 Task: Search one way flight ticket for 1 adult, 6 children, 1 infant in seat and 1 infant on lap in business from Garden City: Garden City Regional Airport to Raleigh: Raleigh-durham International Airport on 8-5-2023. Choice of flights is Westjet. Number of bags: 2 checked bags. Price is upto 85000. Outbound departure time preference is 21:30.
Action: Mouse moved to (348, 344)
Screenshot: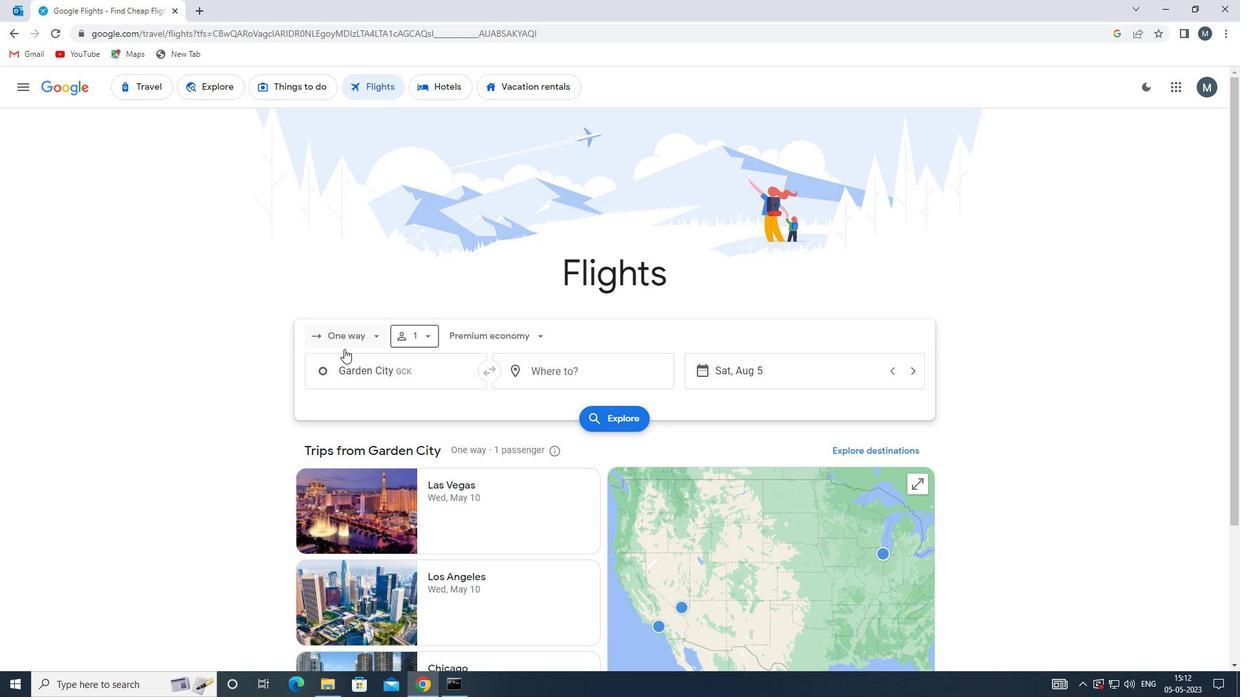 
Action: Mouse pressed left at (348, 344)
Screenshot: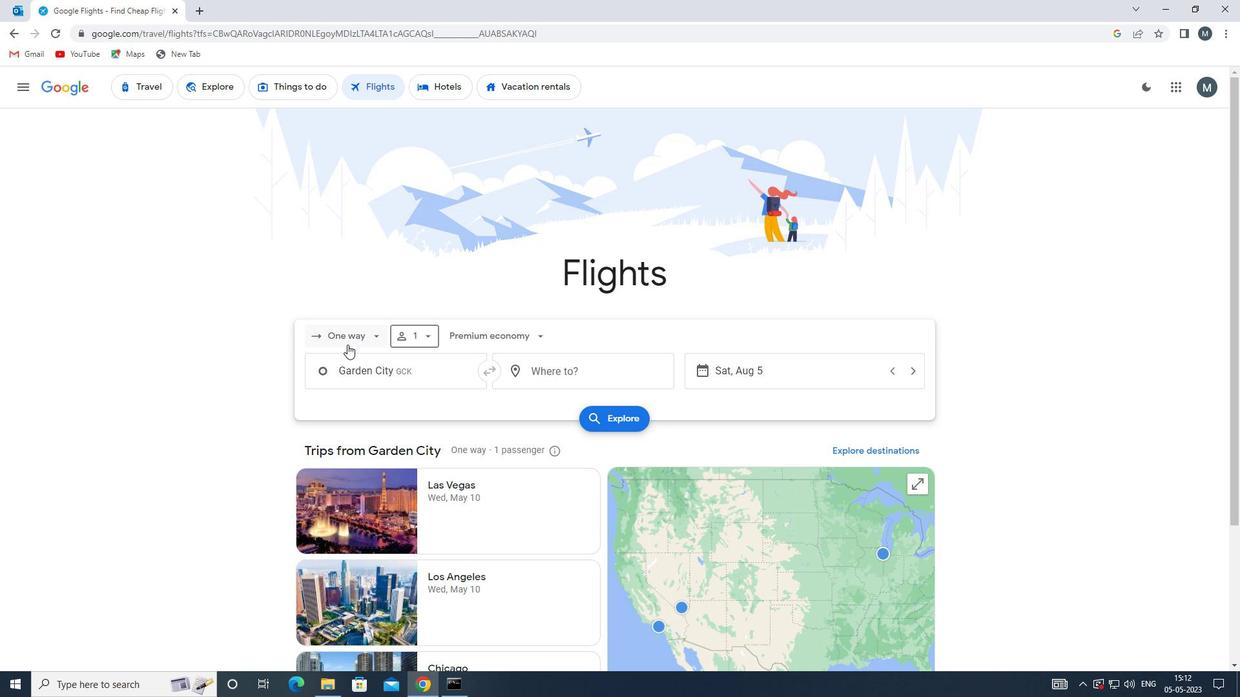 
Action: Mouse moved to (369, 394)
Screenshot: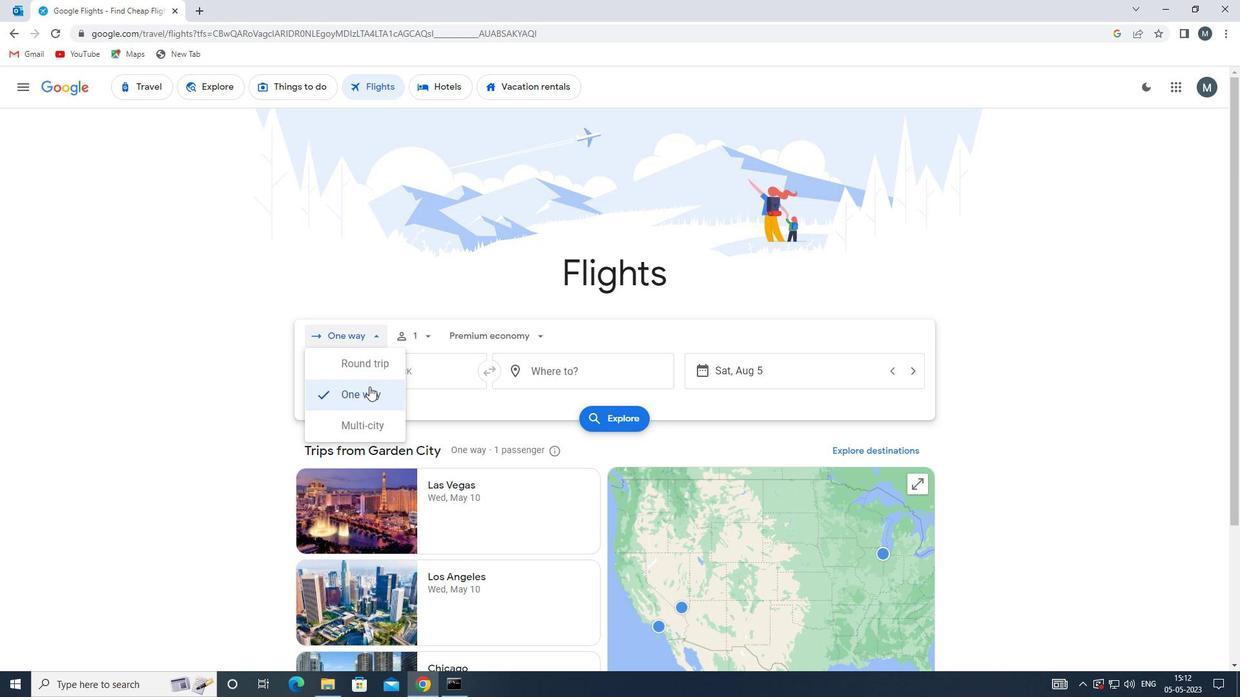 
Action: Mouse pressed left at (369, 394)
Screenshot: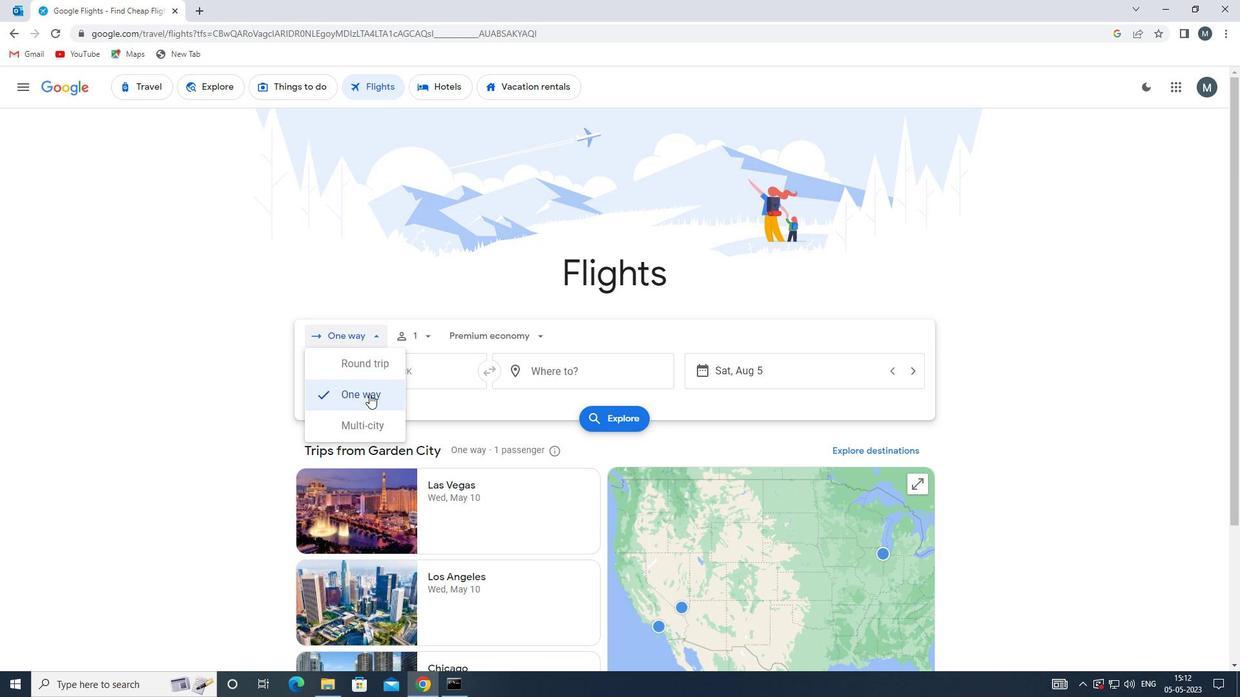 
Action: Mouse moved to (427, 336)
Screenshot: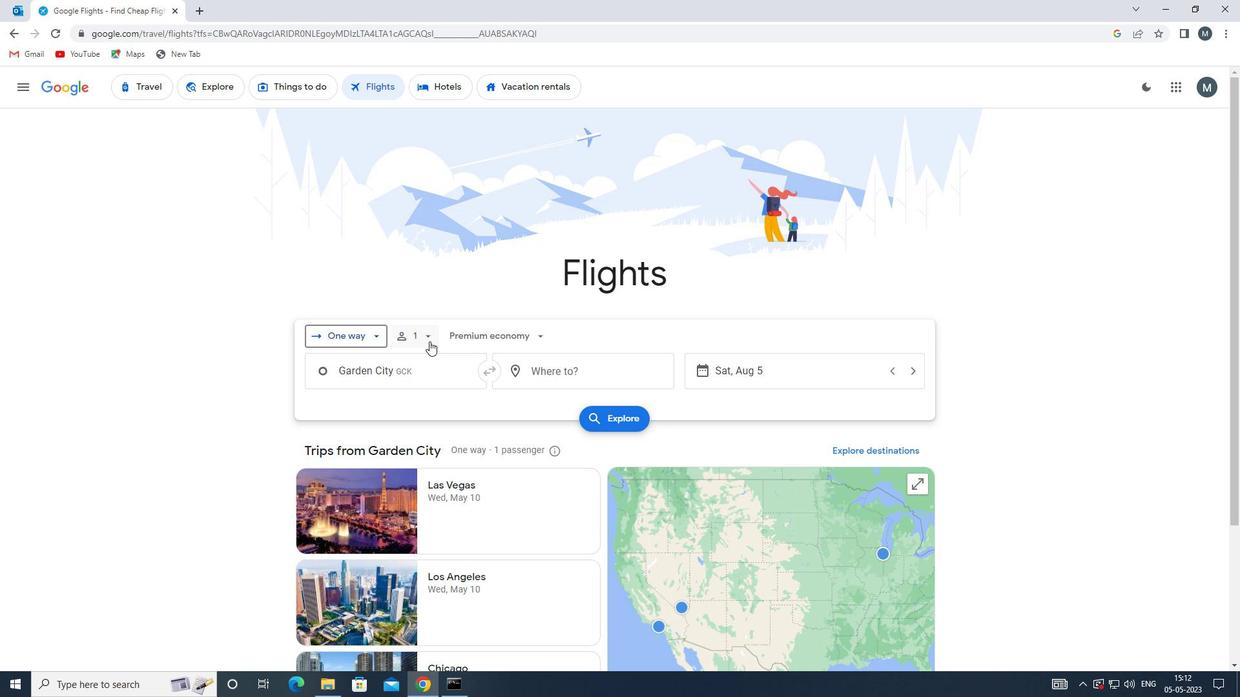 
Action: Mouse pressed left at (427, 336)
Screenshot: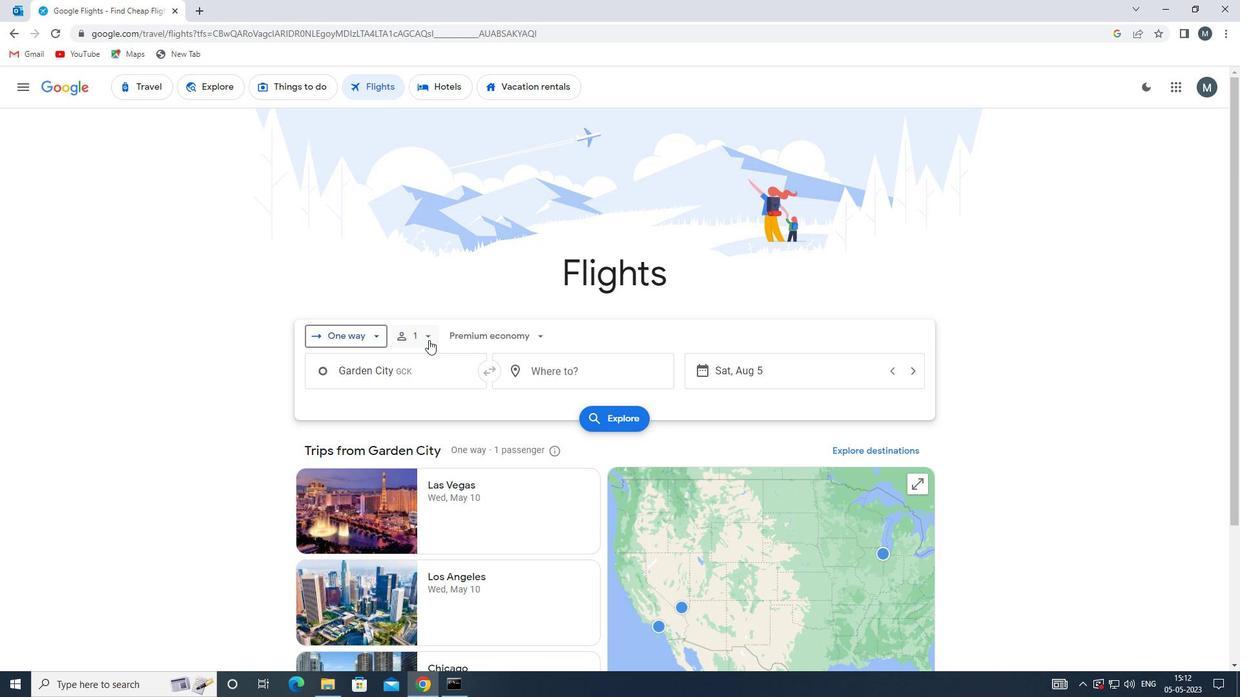 
Action: Mouse moved to (520, 403)
Screenshot: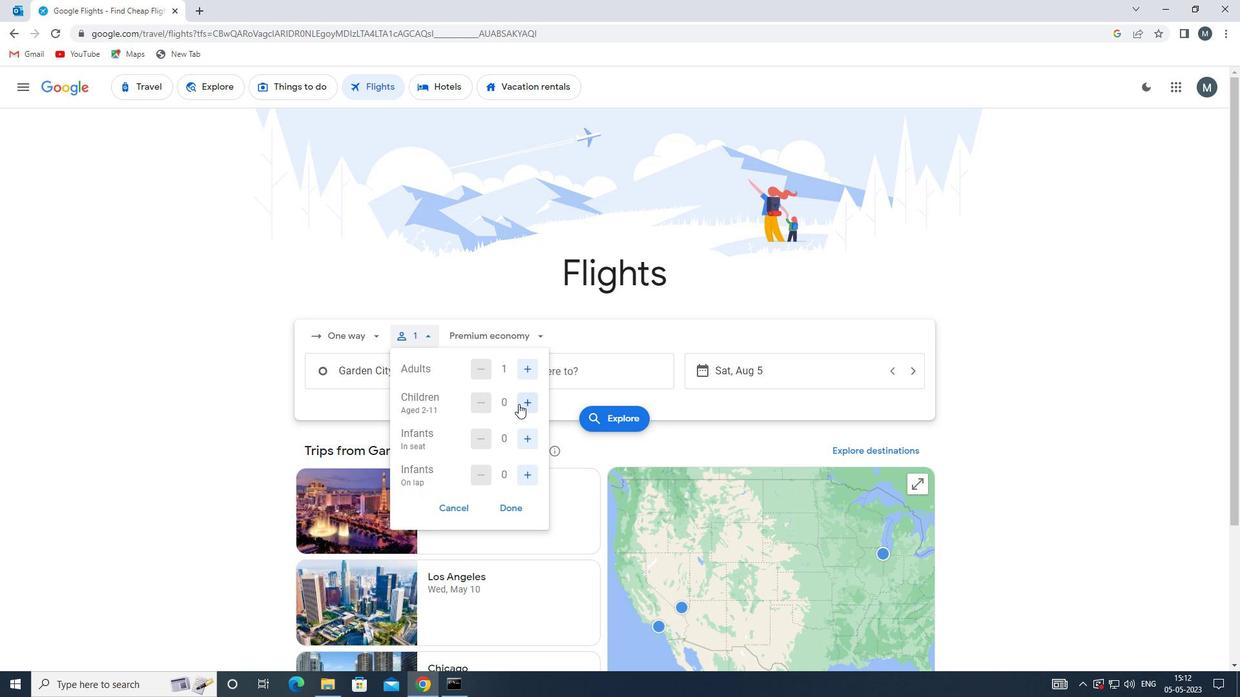 
Action: Mouse pressed left at (520, 403)
Screenshot: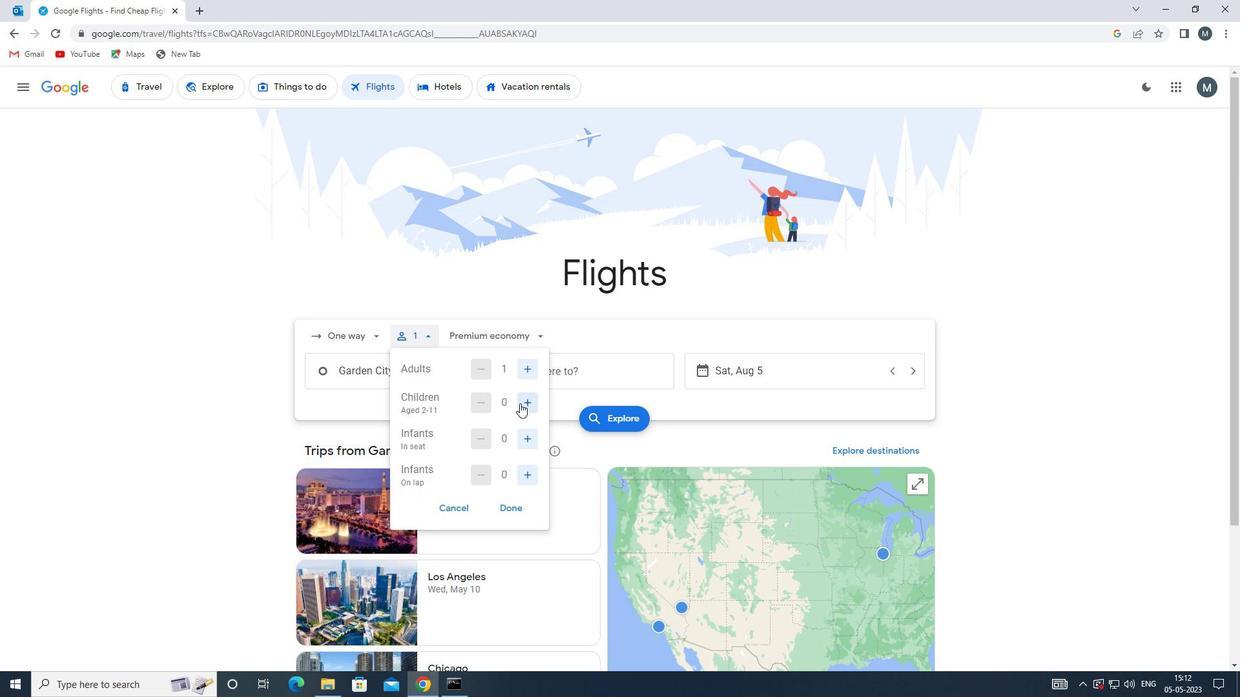 
Action: Mouse moved to (520, 403)
Screenshot: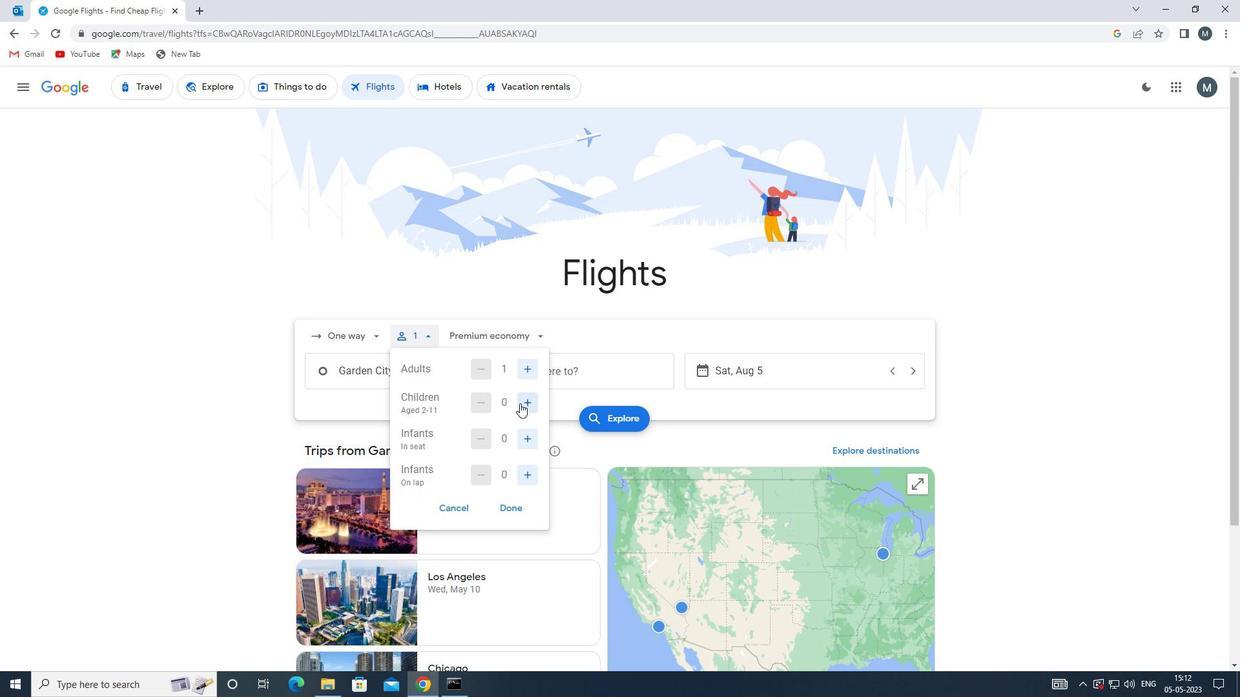 
Action: Mouse pressed left at (520, 403)
Screenshot: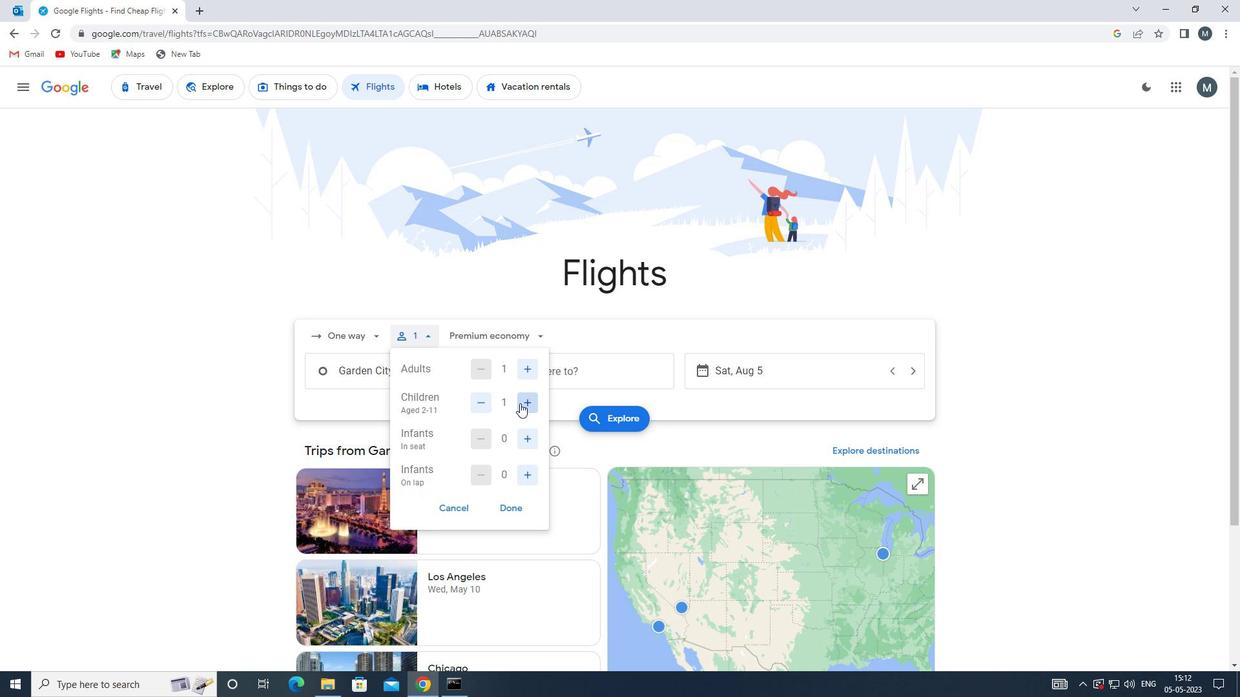 
Action: Mouse pressed left at (520, 403)
Screenshot: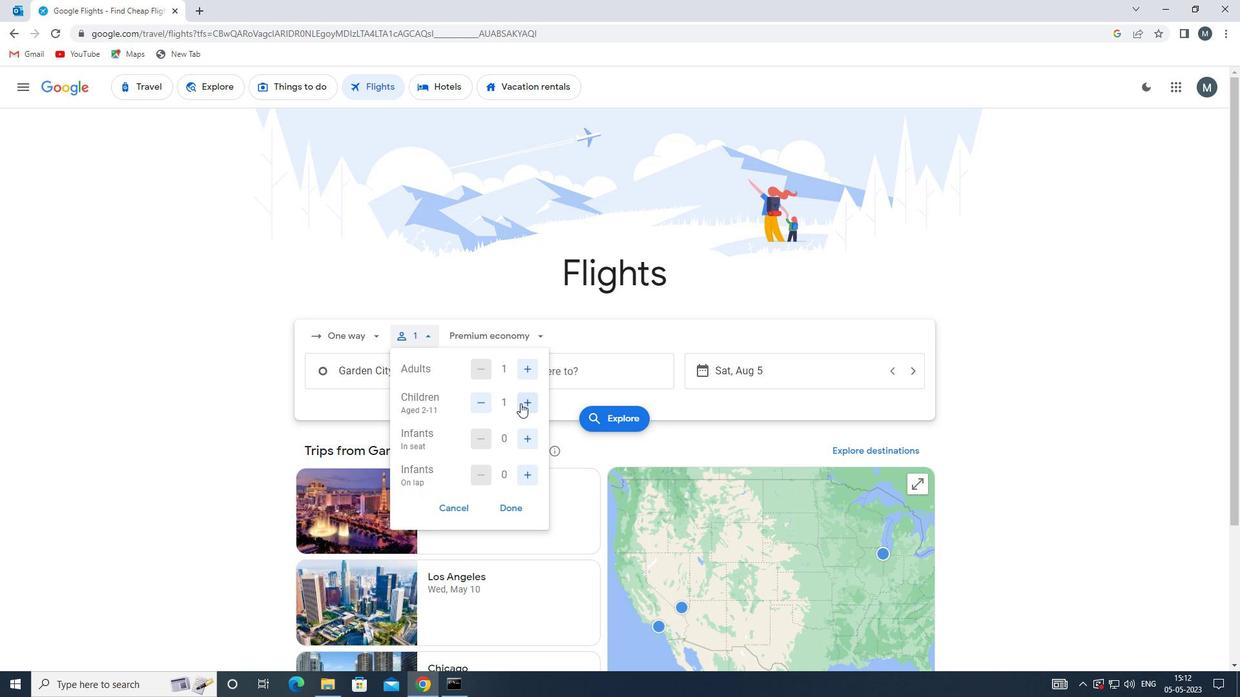 
Action: Mouse moved to (521, 403)
Screenshot: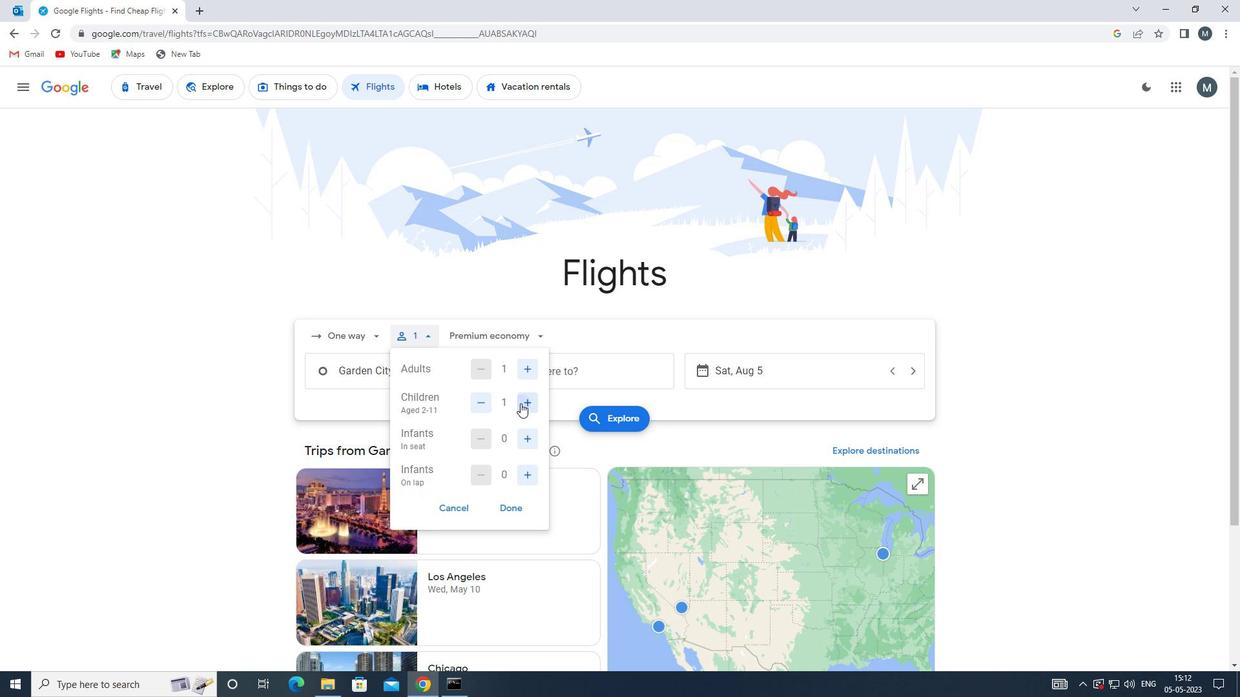 
Action: Mouse pressed left at (521, 403)
Screenshot: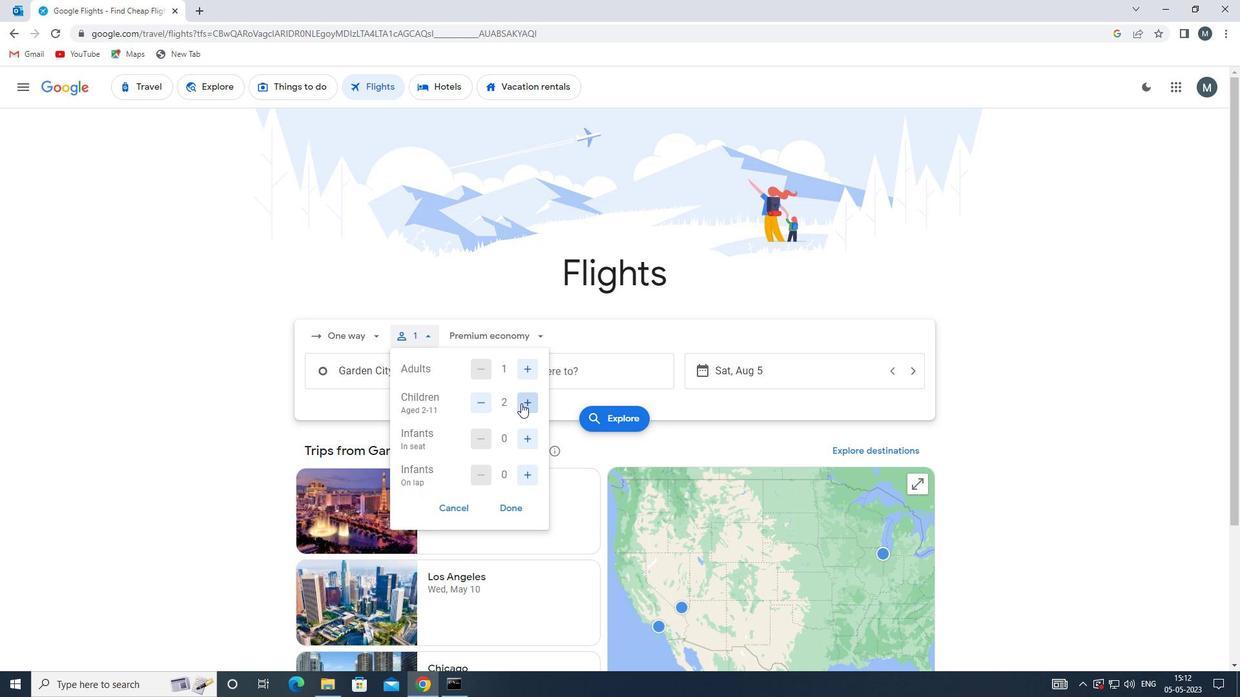 
Action: Mouse pressed left at (521, 403)
Screenshot: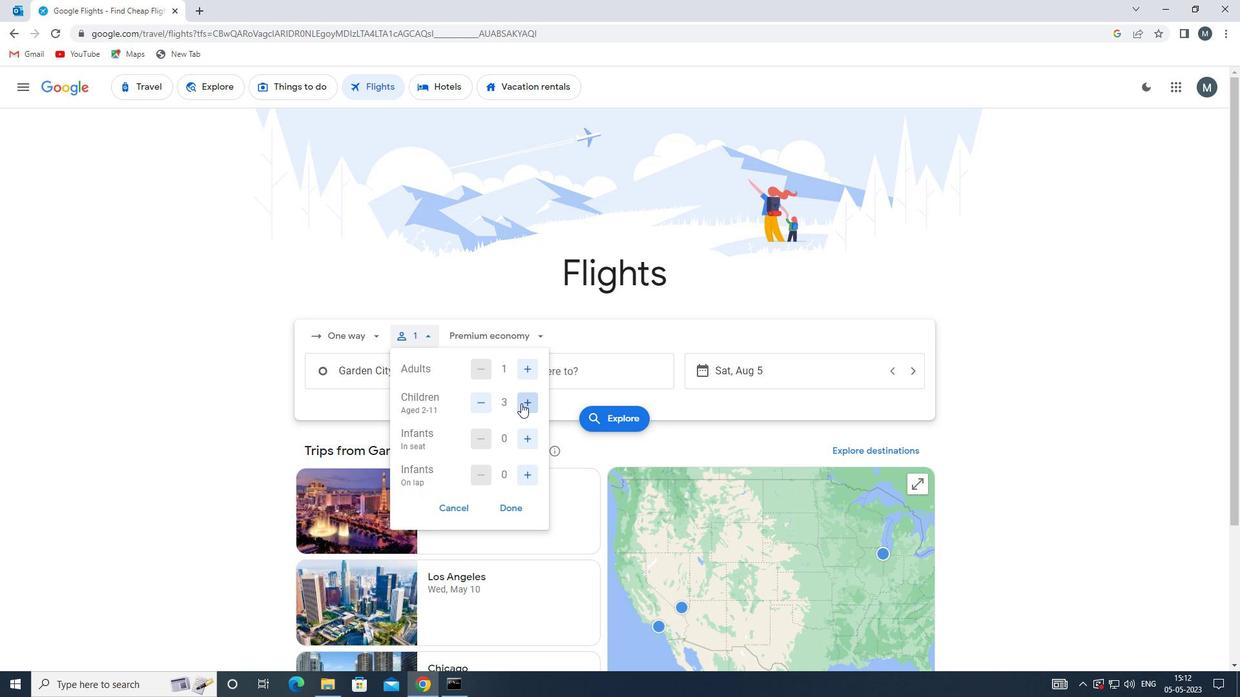 
Action: Mouse pressed left at (521, 403)
Screenshot: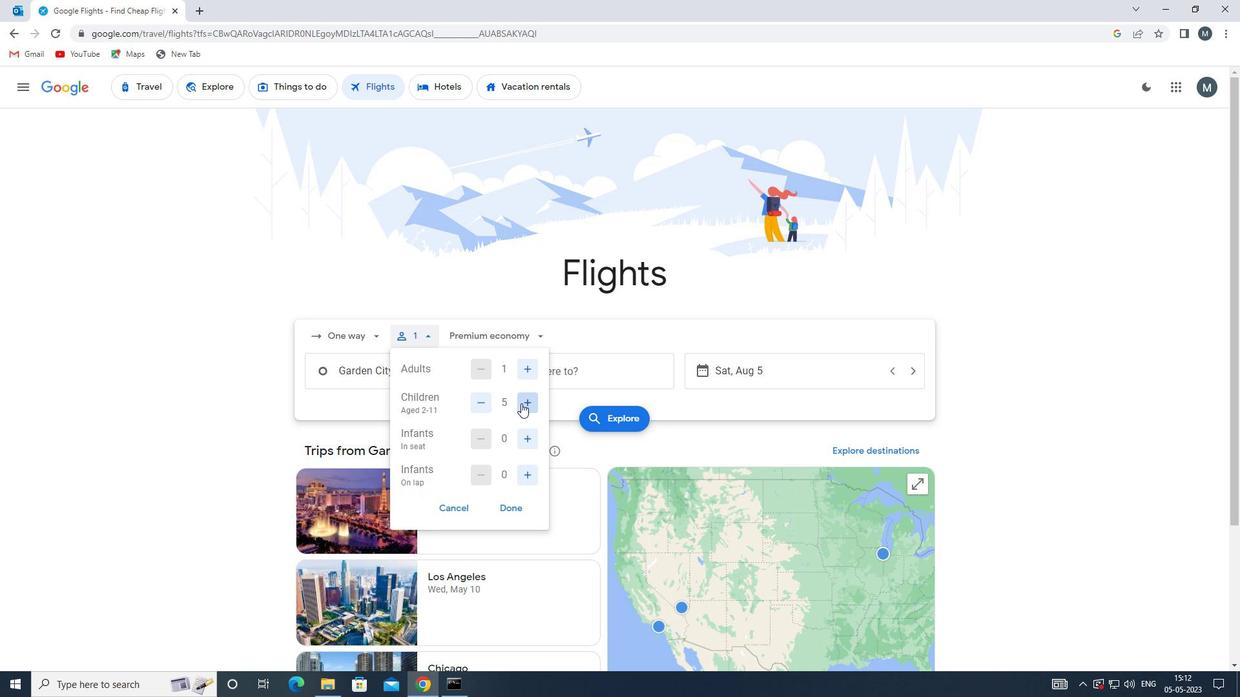 
Action: Mouse moved to (529, 438)
Screenshot: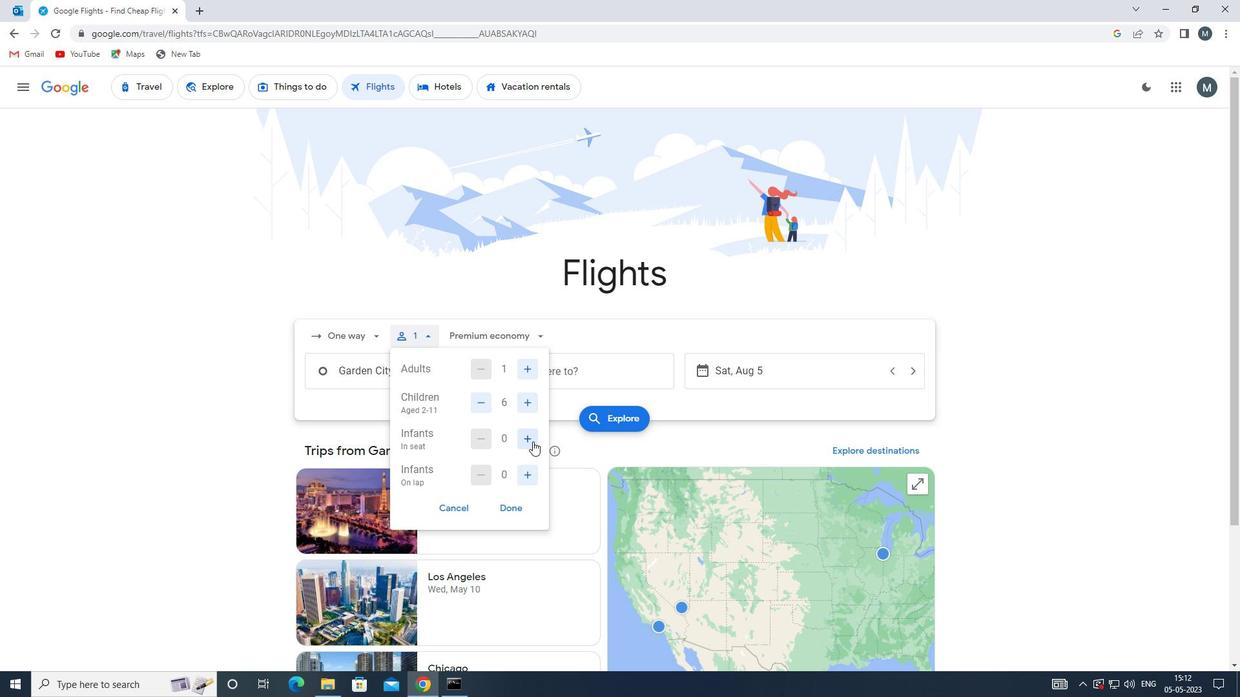 
Action: Mouse pressed left at (529, 438)
Screenshot: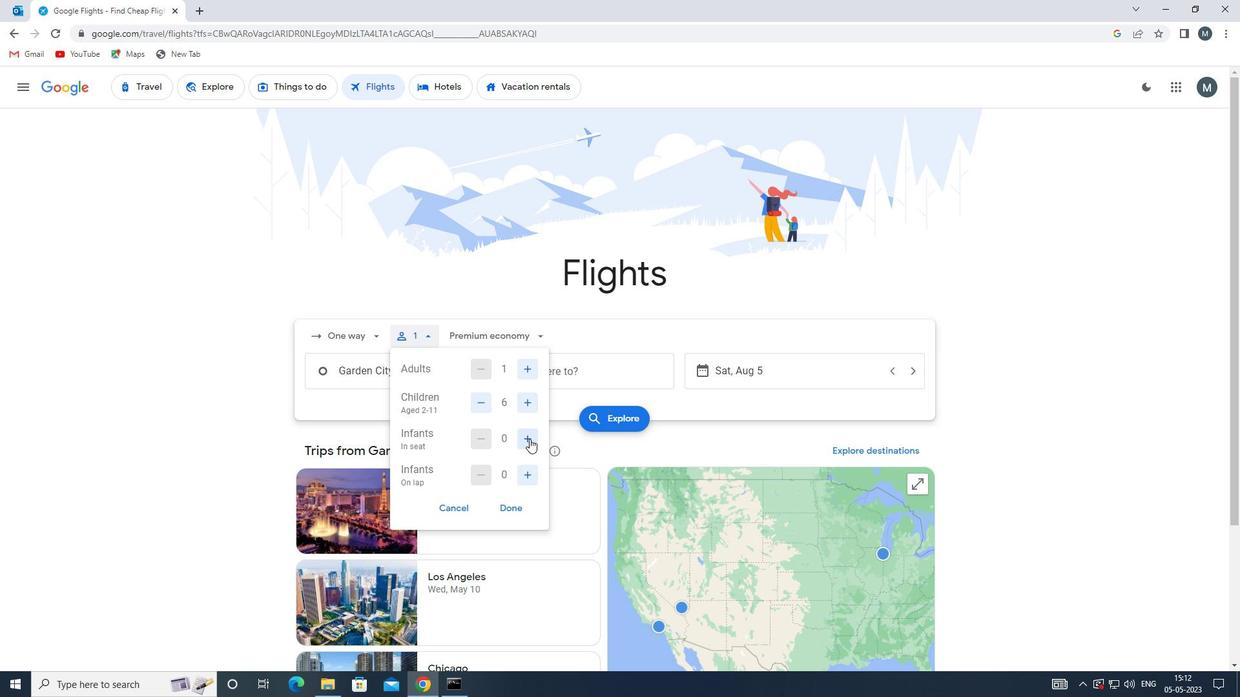 
Action: Mouse moved to (526, 474)
Screenshot: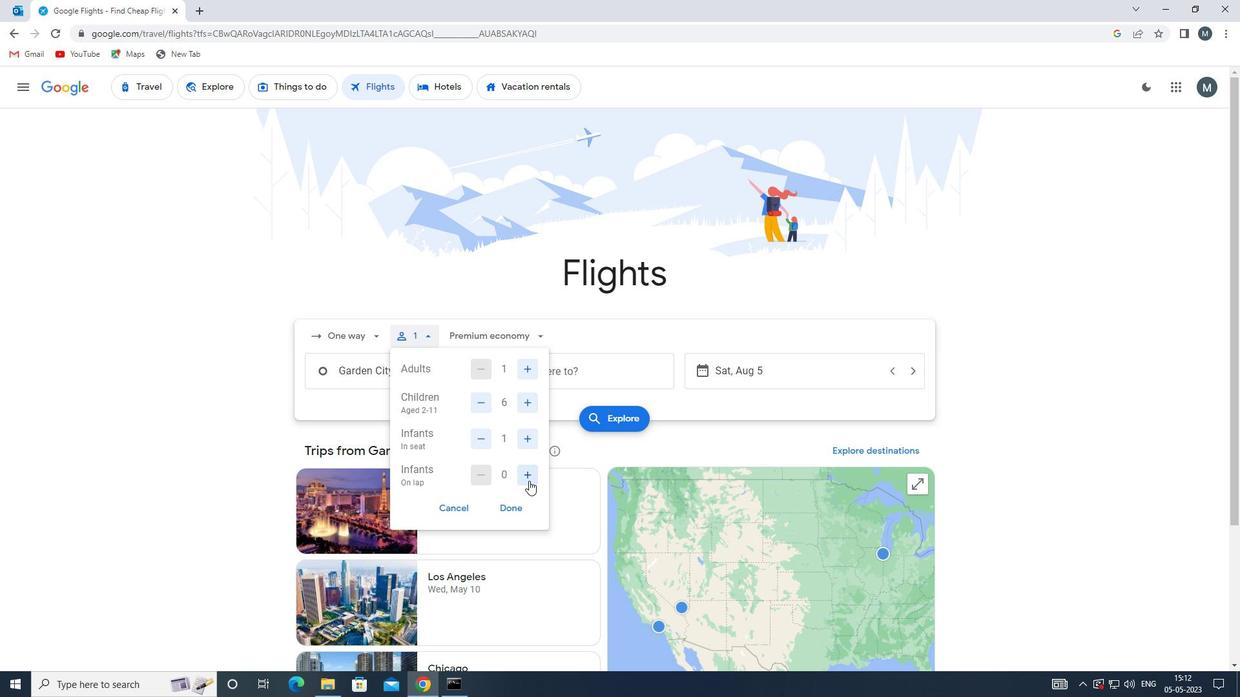 
Action: Mouse pressed left at (526, 474)
Screenshot: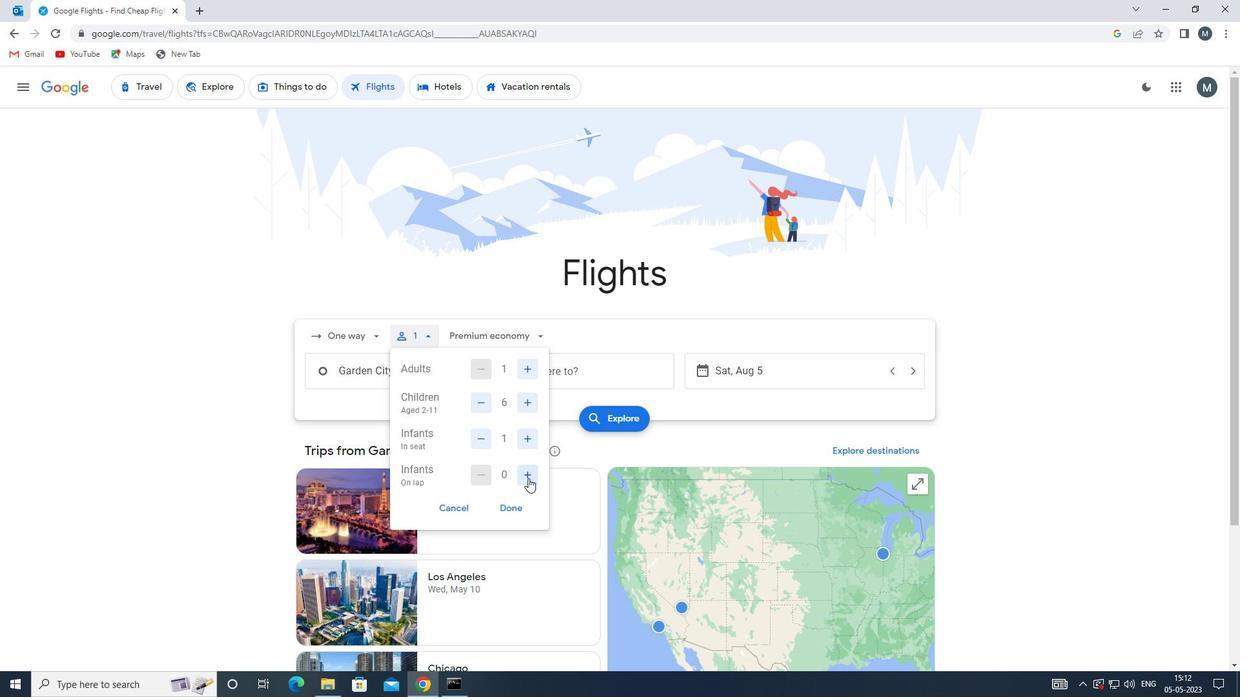 
Action: Mouse moved to (516, 507)
Screenshot: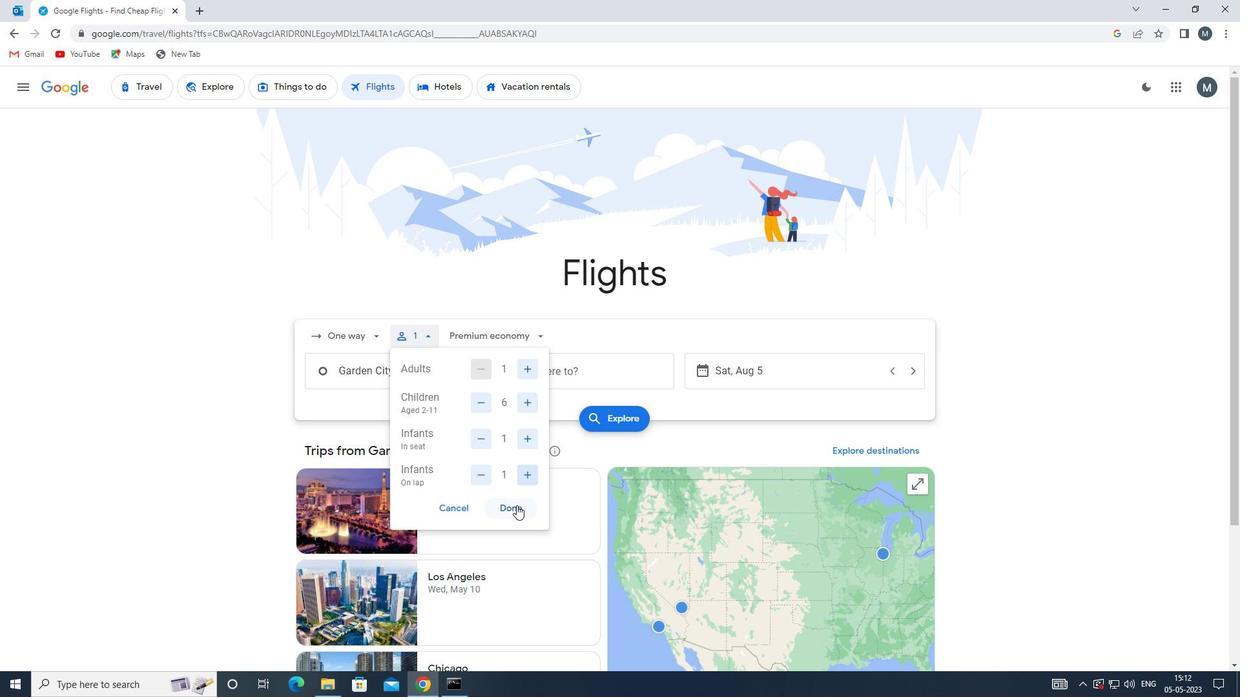 
Action: Mouse pressed left at (516, 507)
Screenshot: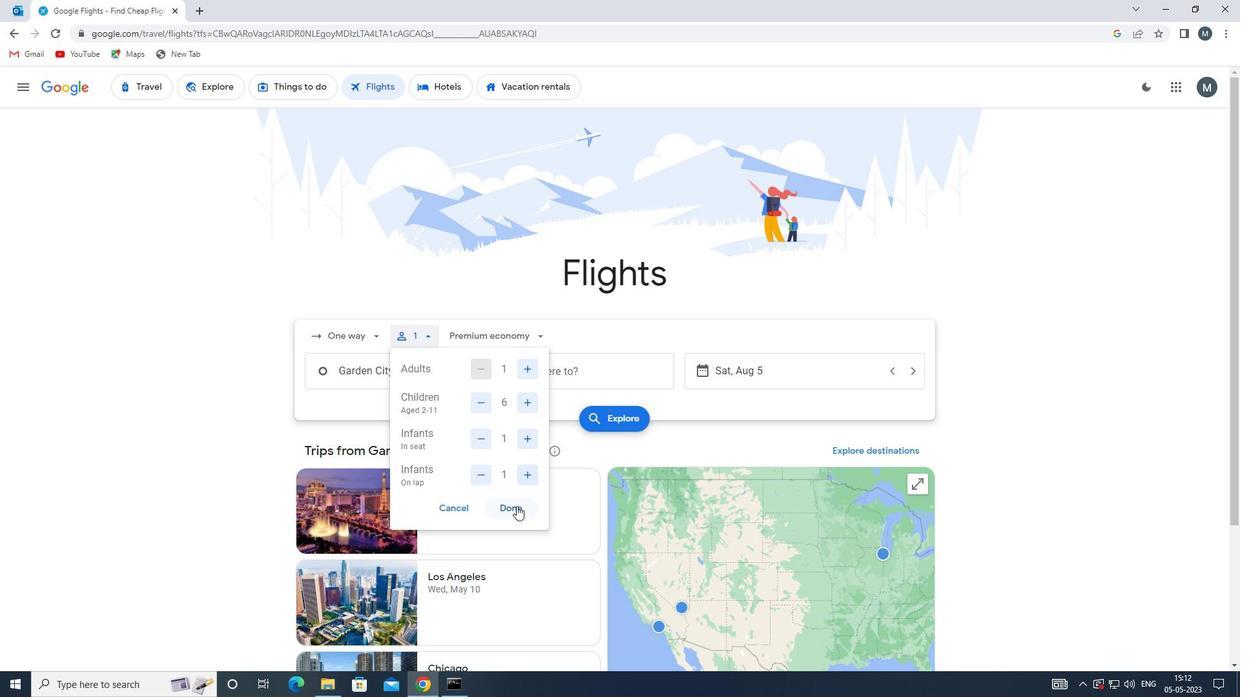 
Action: Mouse moved to (504, 334)
Screenshot: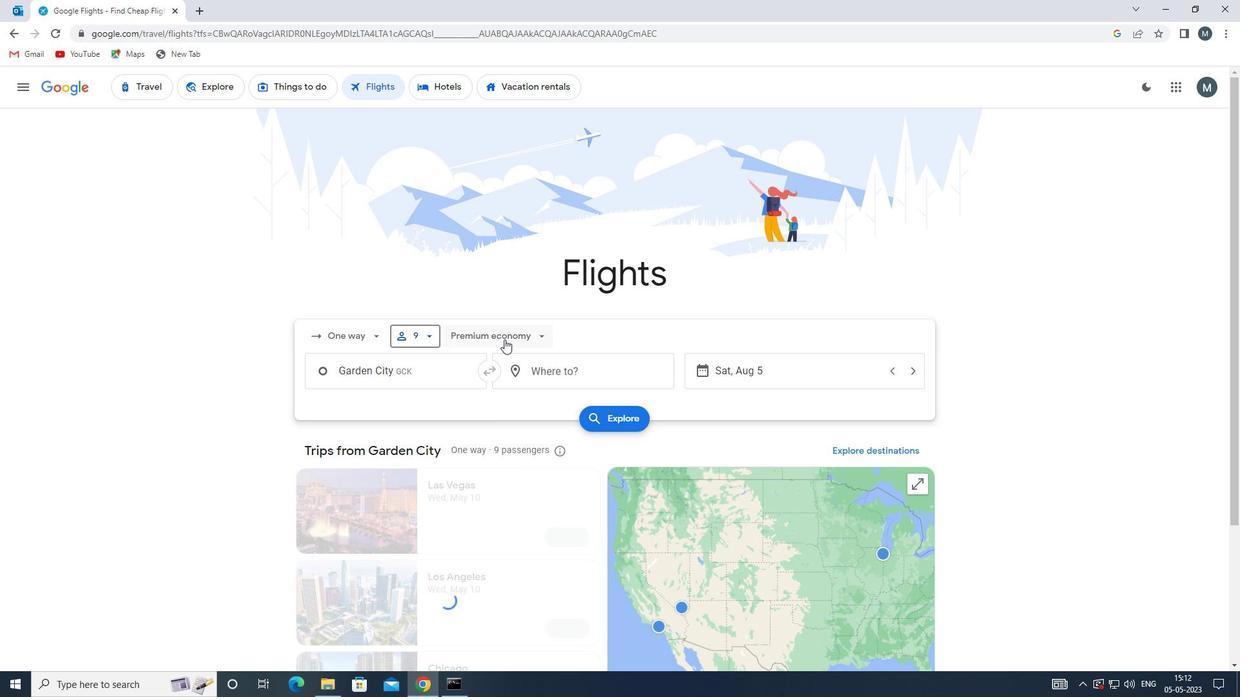 
Action: Mouse pressed left at (504, 334)
Screenshot: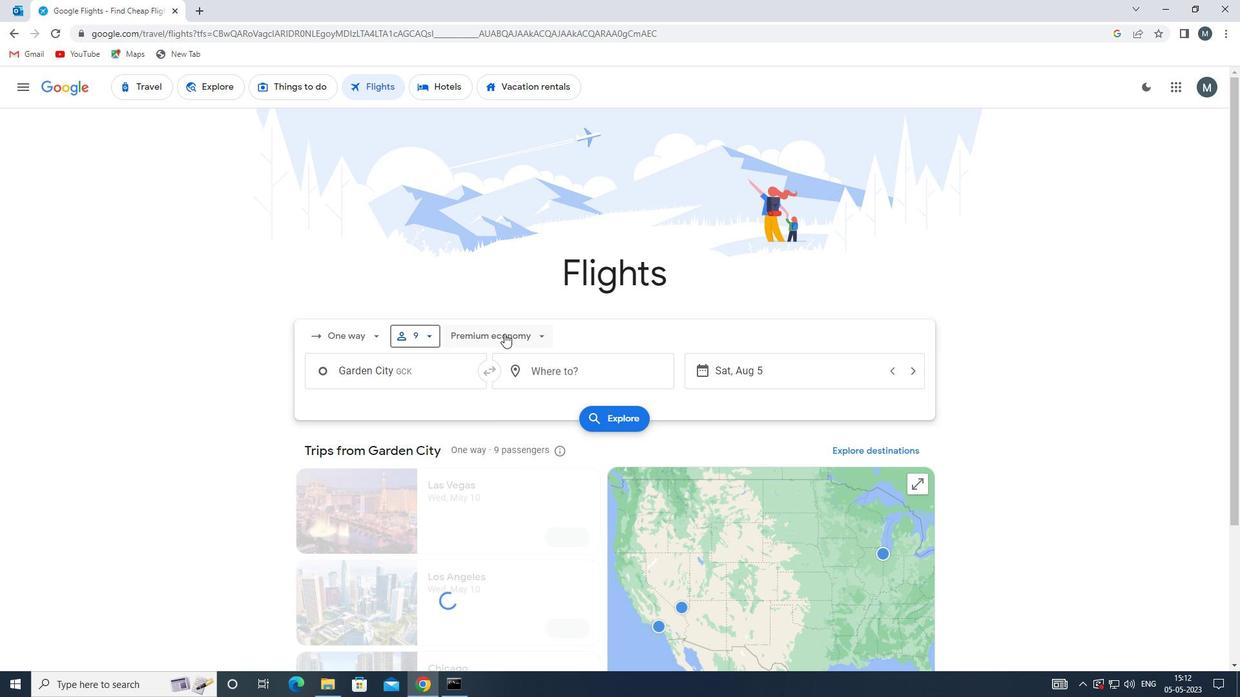 
Action: Mouse moved to (515, 422)
Screenshot: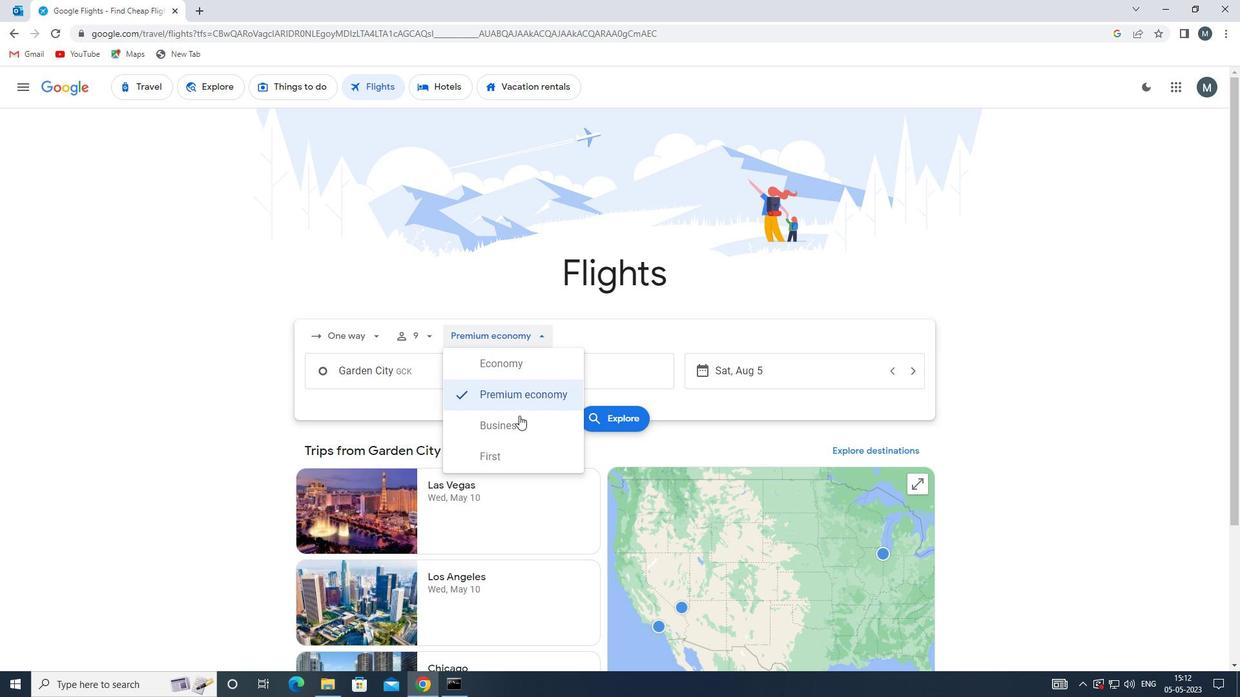 
Action: Mouse pressed left at (515, 422)
Screenshot: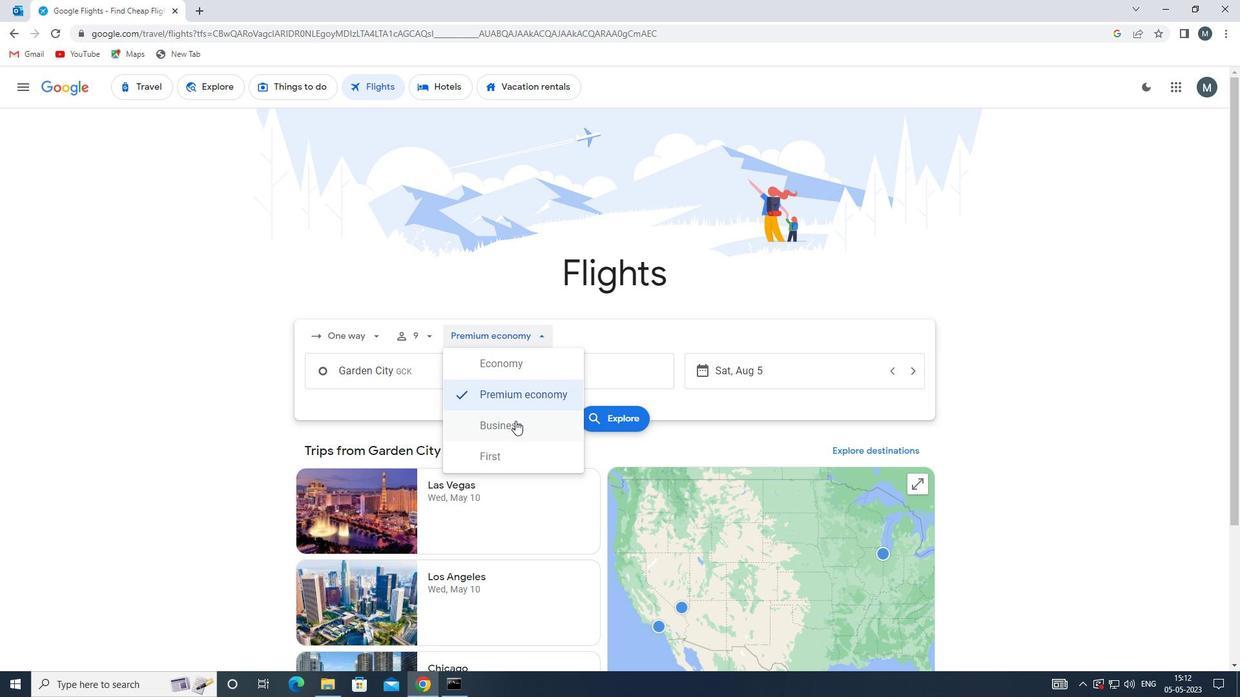 
Action: Mouse moved to (420, 368)
Screenshot: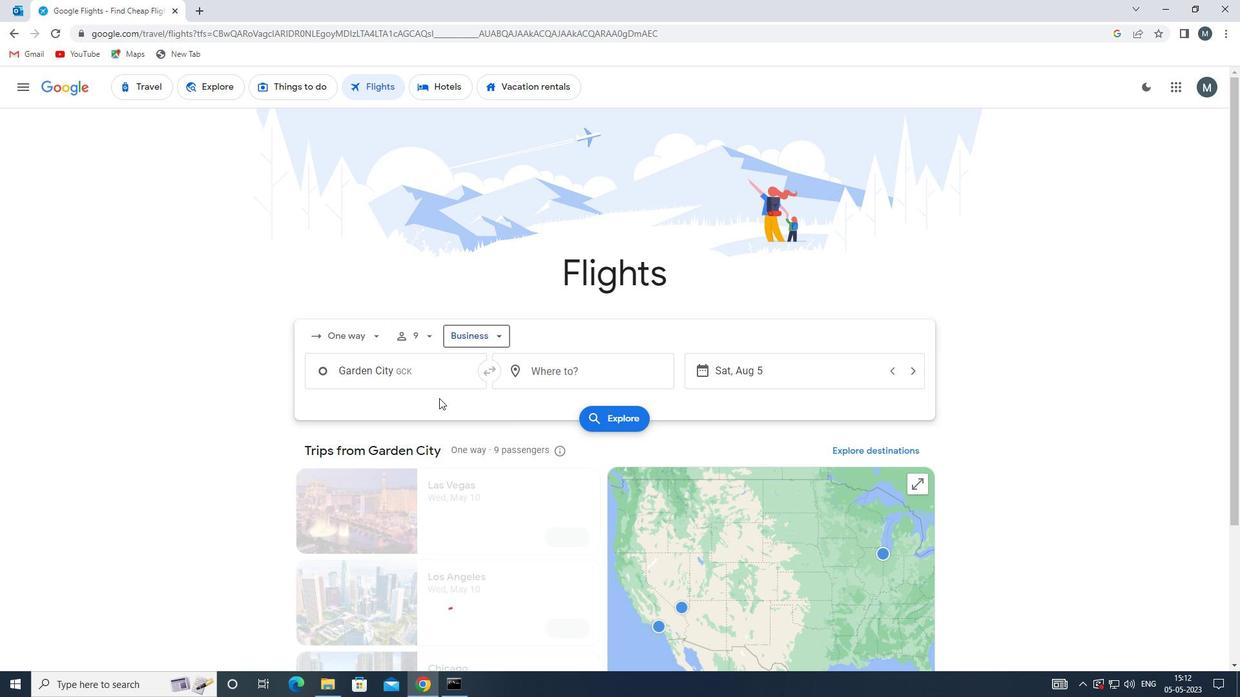 
Action: Mouse pressed left at (420, 368)
Screenshot: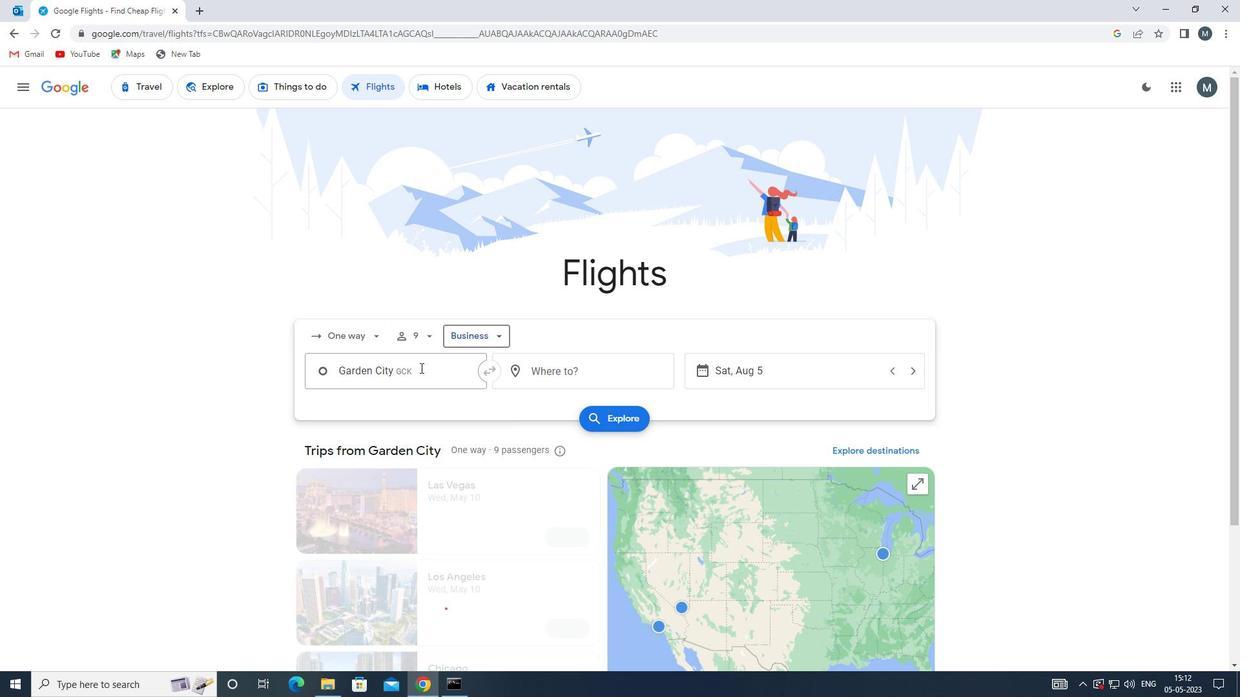 
Action: Mouse moved to (427, 473)
Screenshot: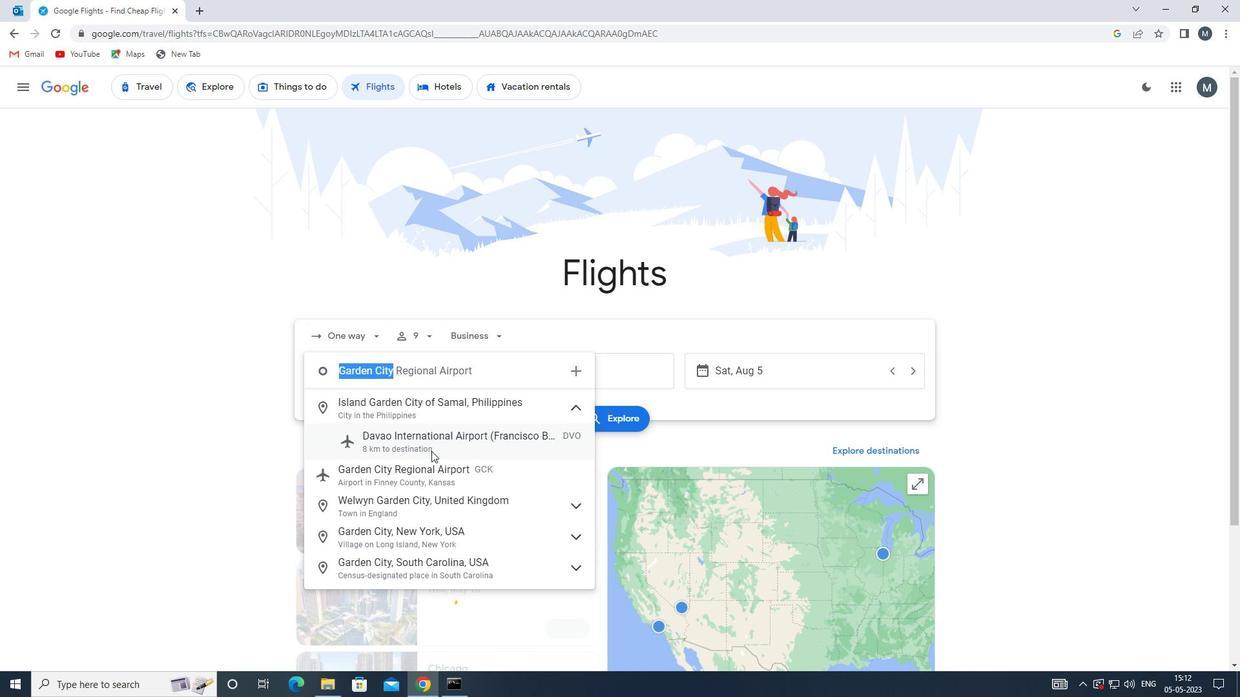 
Action: Mouse pressed left at (427, 473)
Screenshot: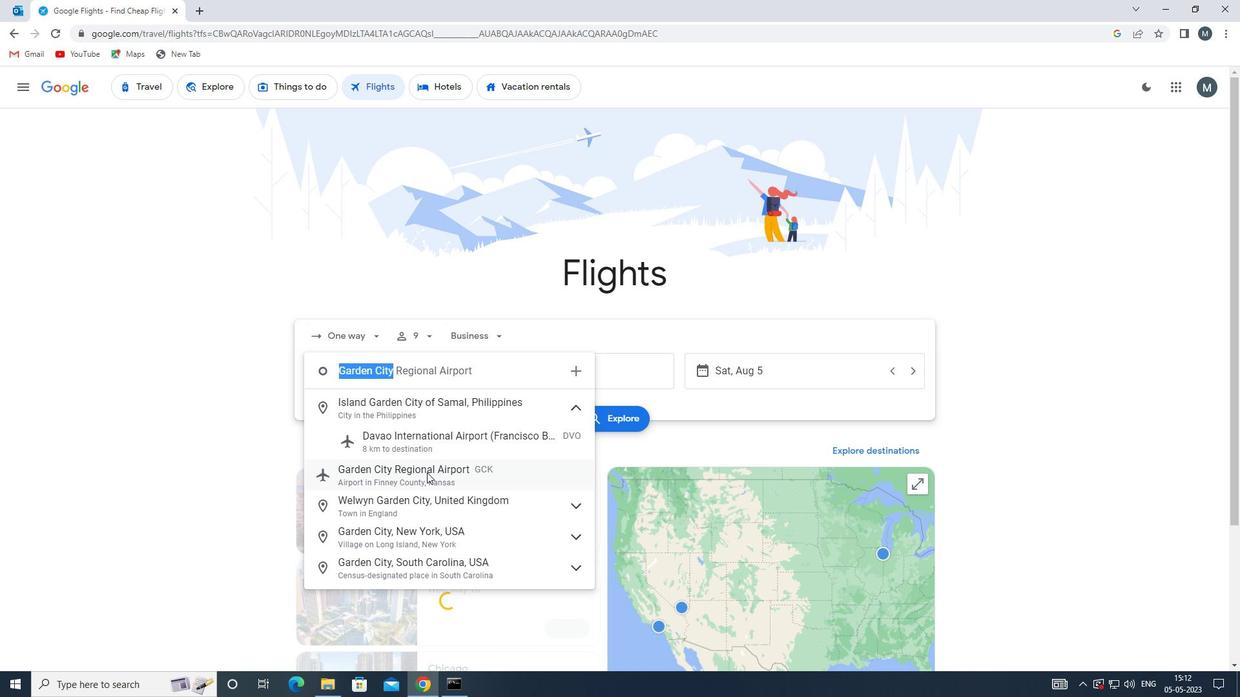 
Action: Mouse moved to (557, 370)
Screenshot: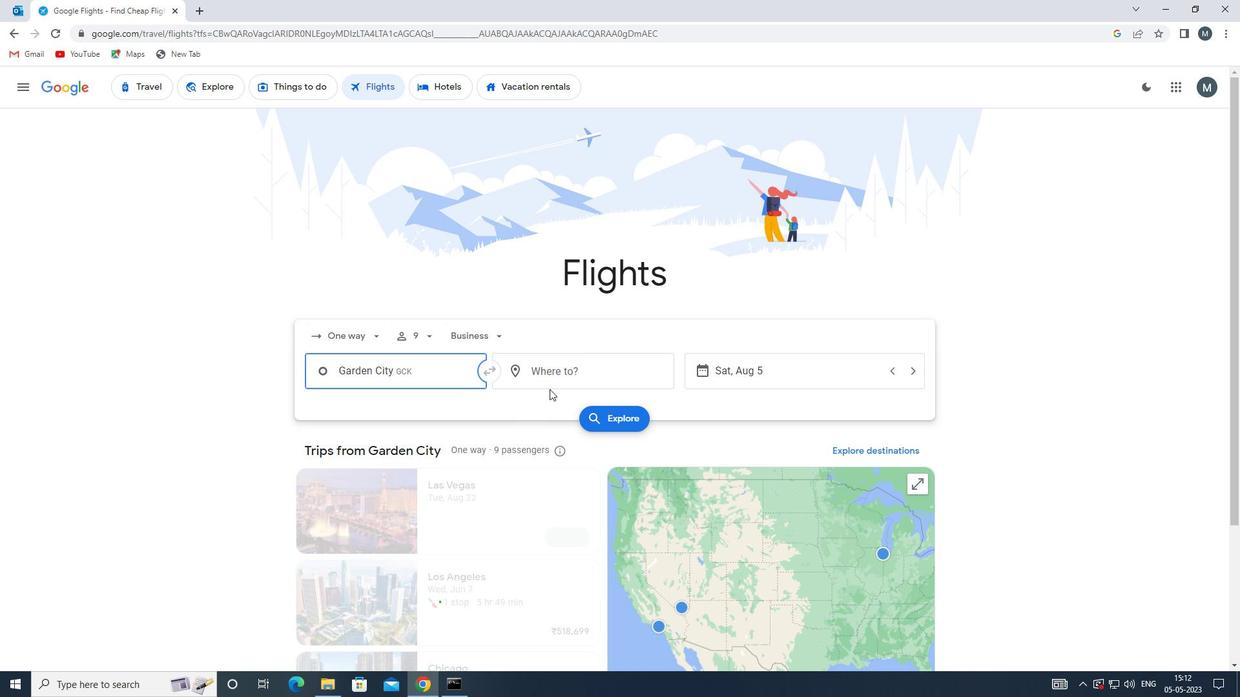 
Action: Mouse pressed left at (557, 370)
Screenshot: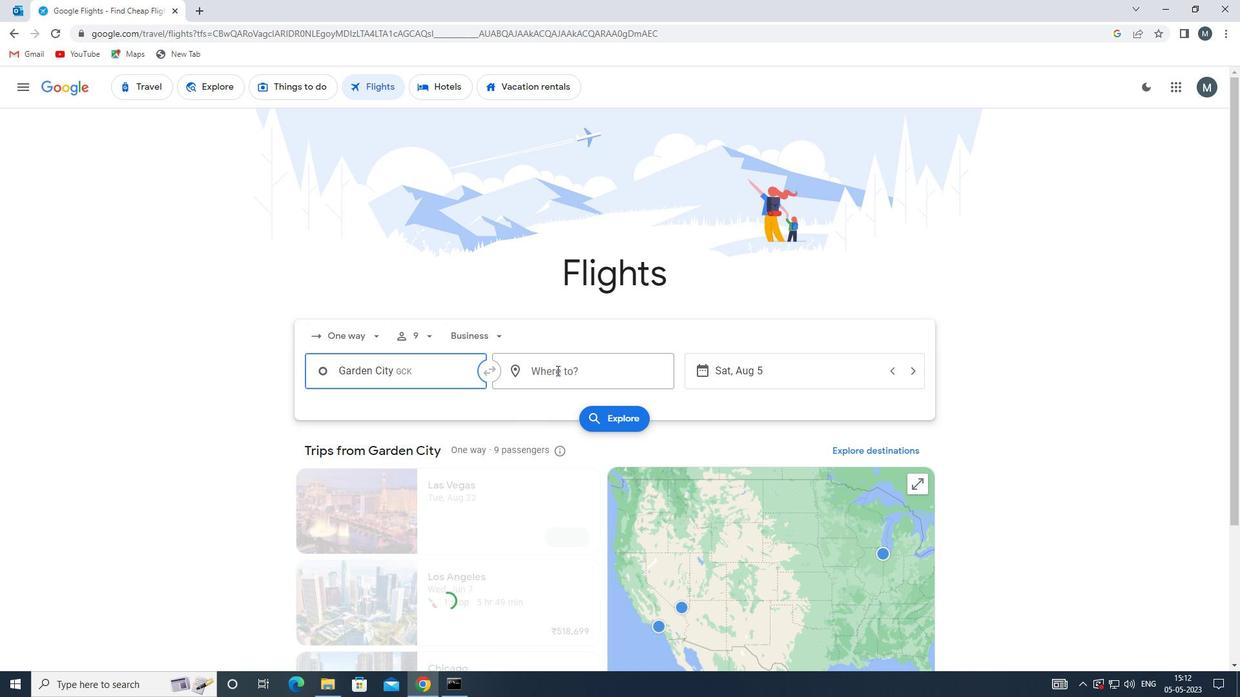 
Action: Mouse moved to (554, 370)
Screenshot: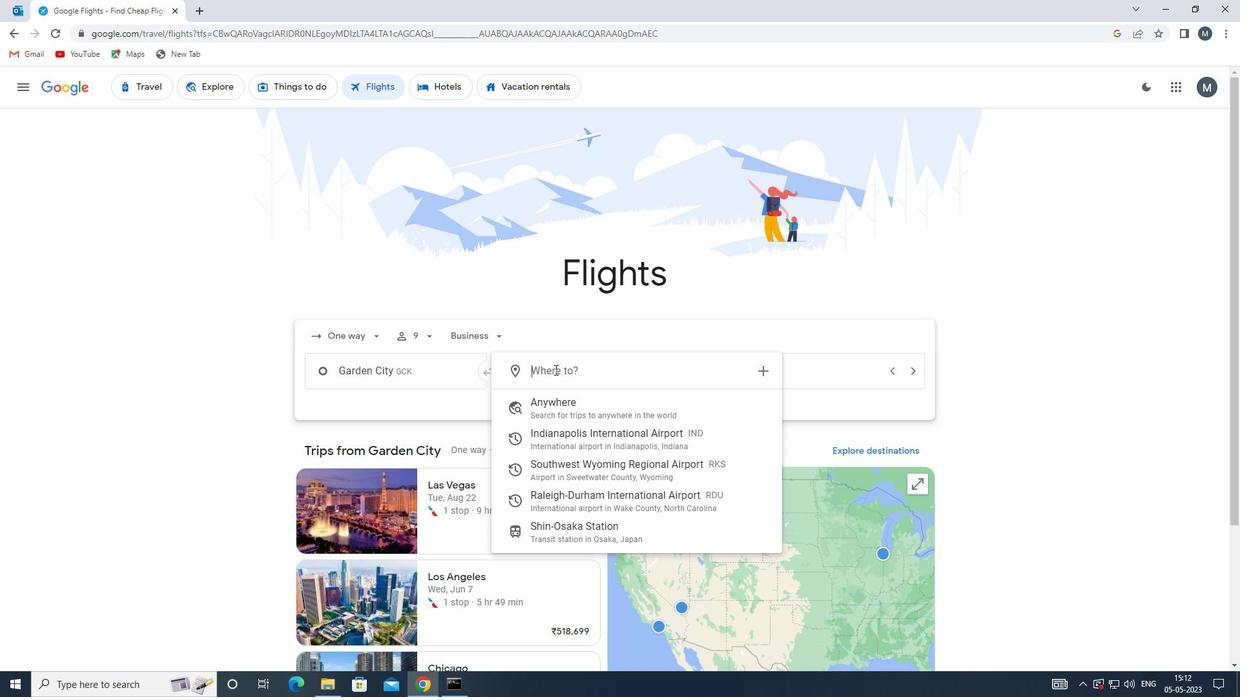 
Action: Key pressed r
Screenshot: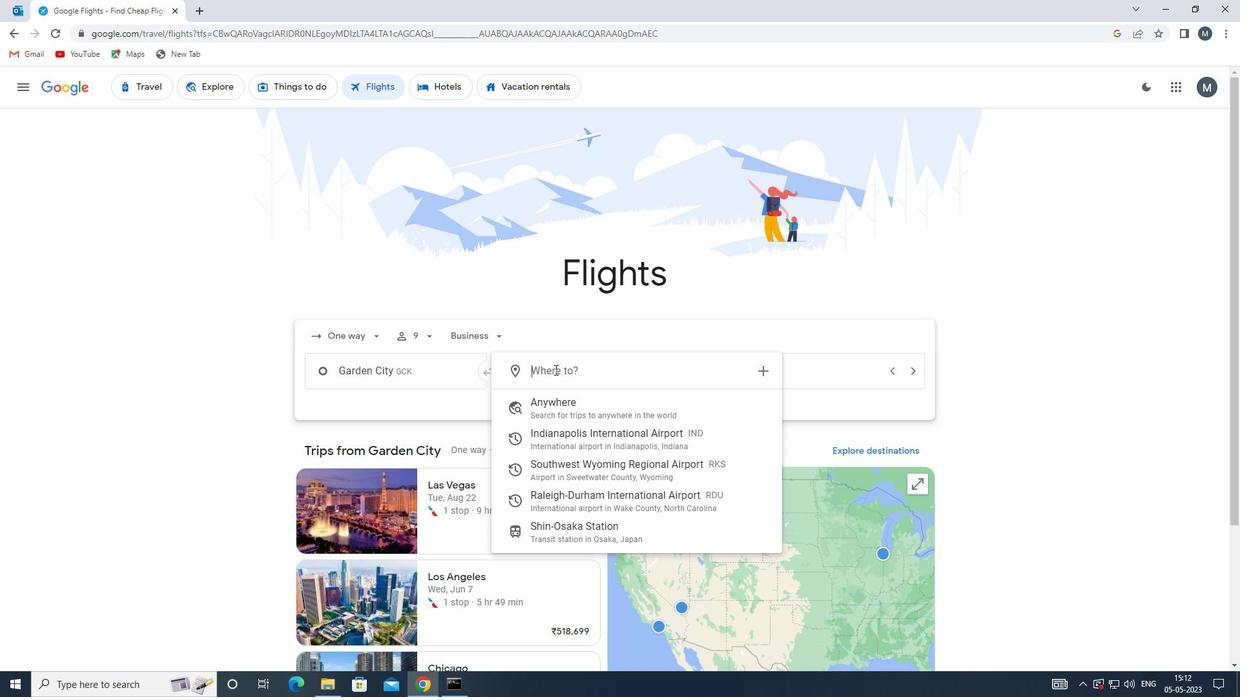 
Action: Mouse moved to (554, 372)
Screenshot: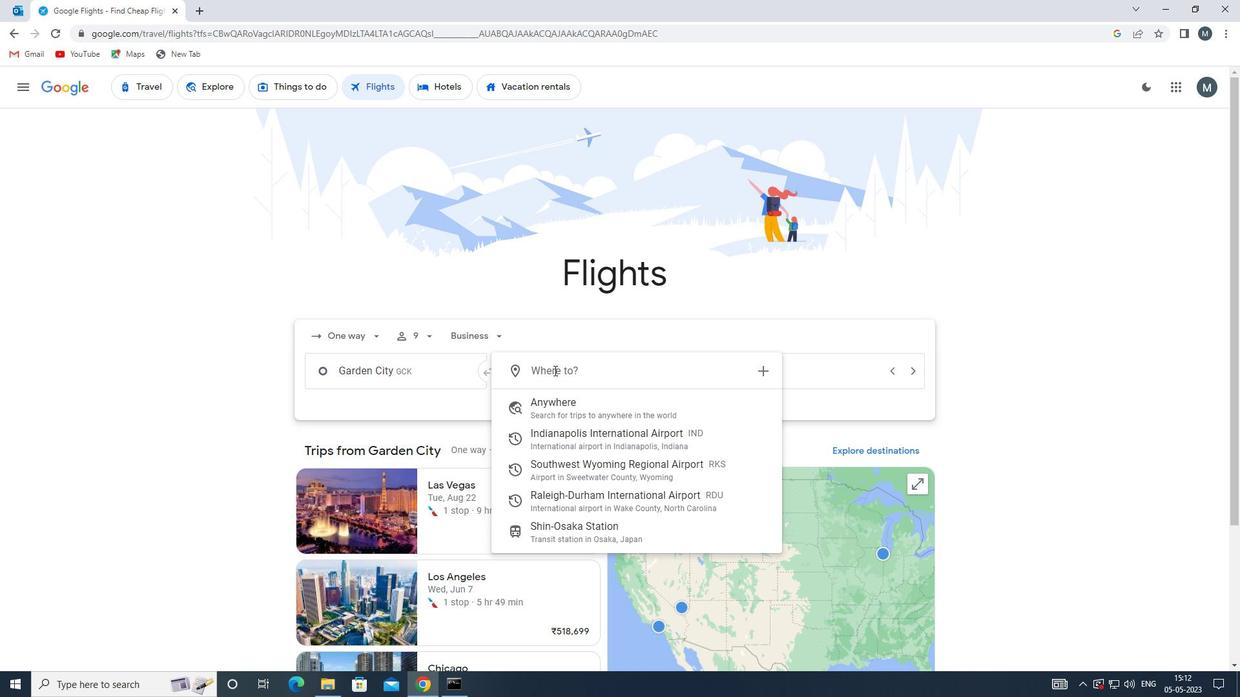 
Action: Key pressed du
Screenshot: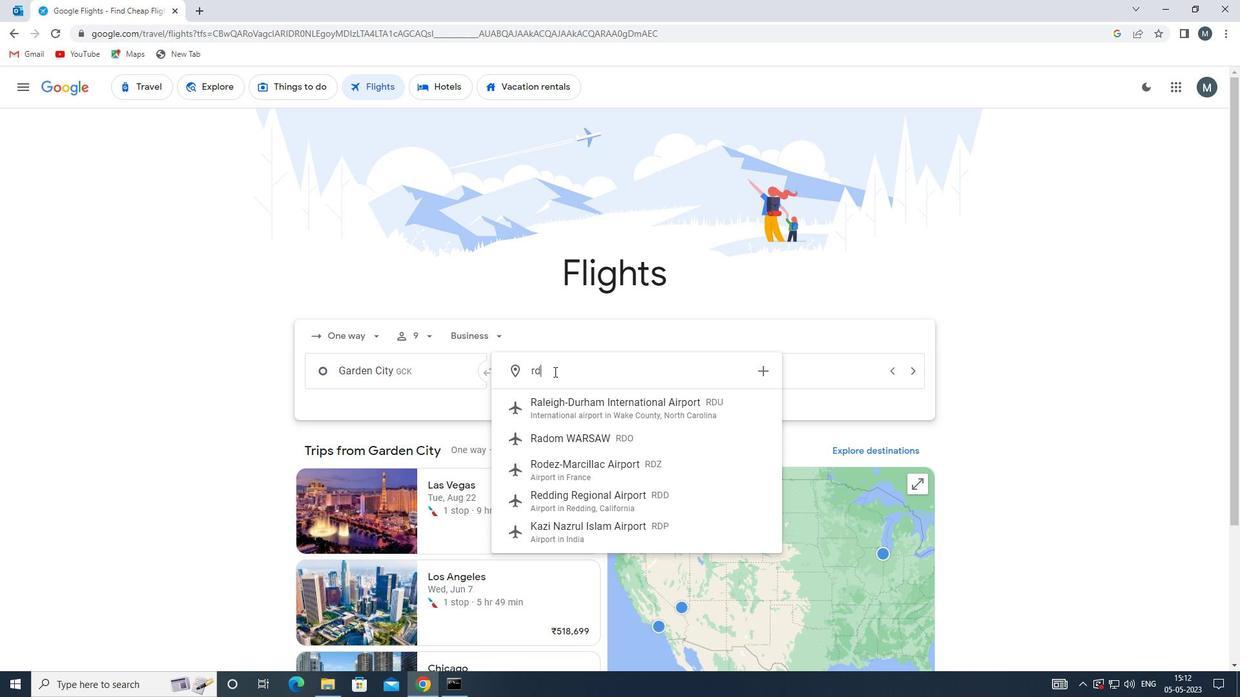 
Action: Mouse moved to (613, 404)
Screenshot: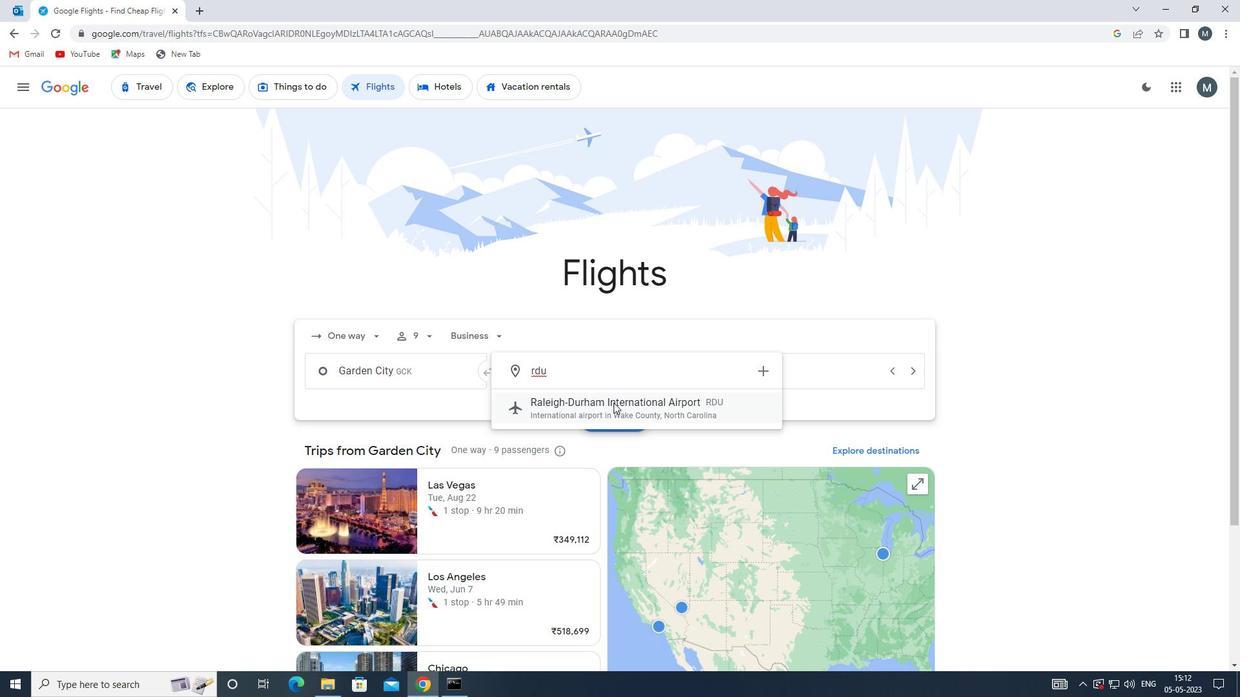 
Action: Mouse pressed left at (613, 404)
Screenshot: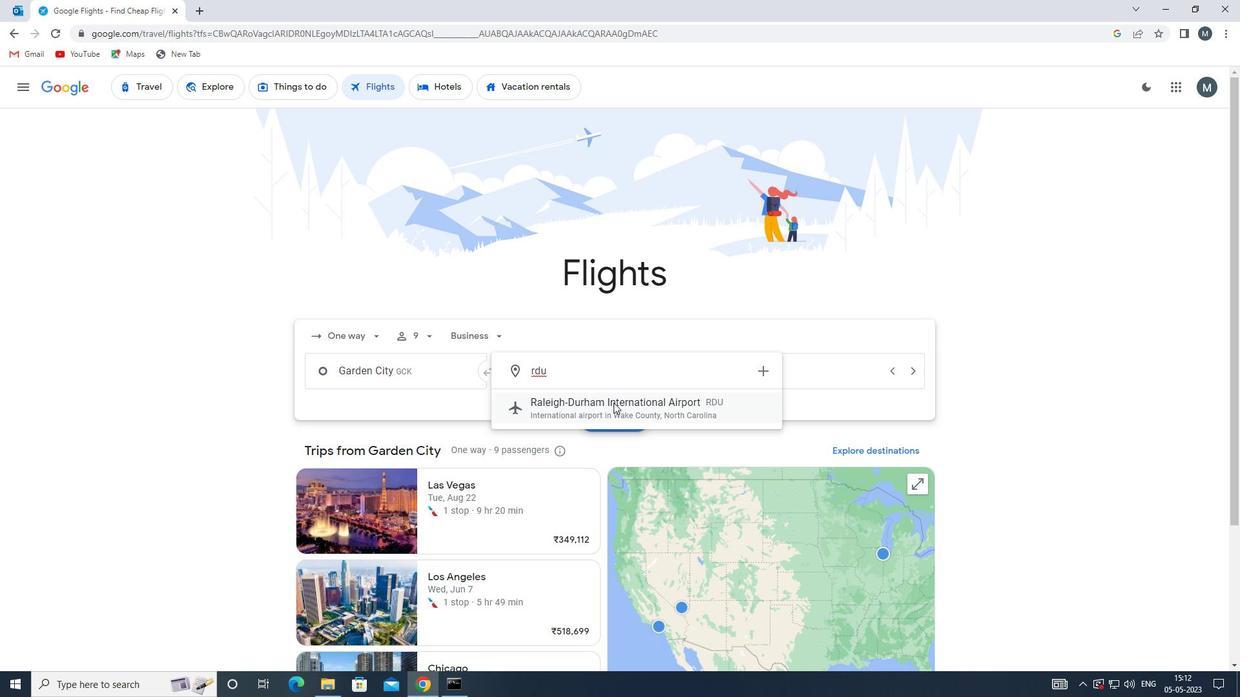 
Action: Mouse moved to (818, 371)
Screenshot: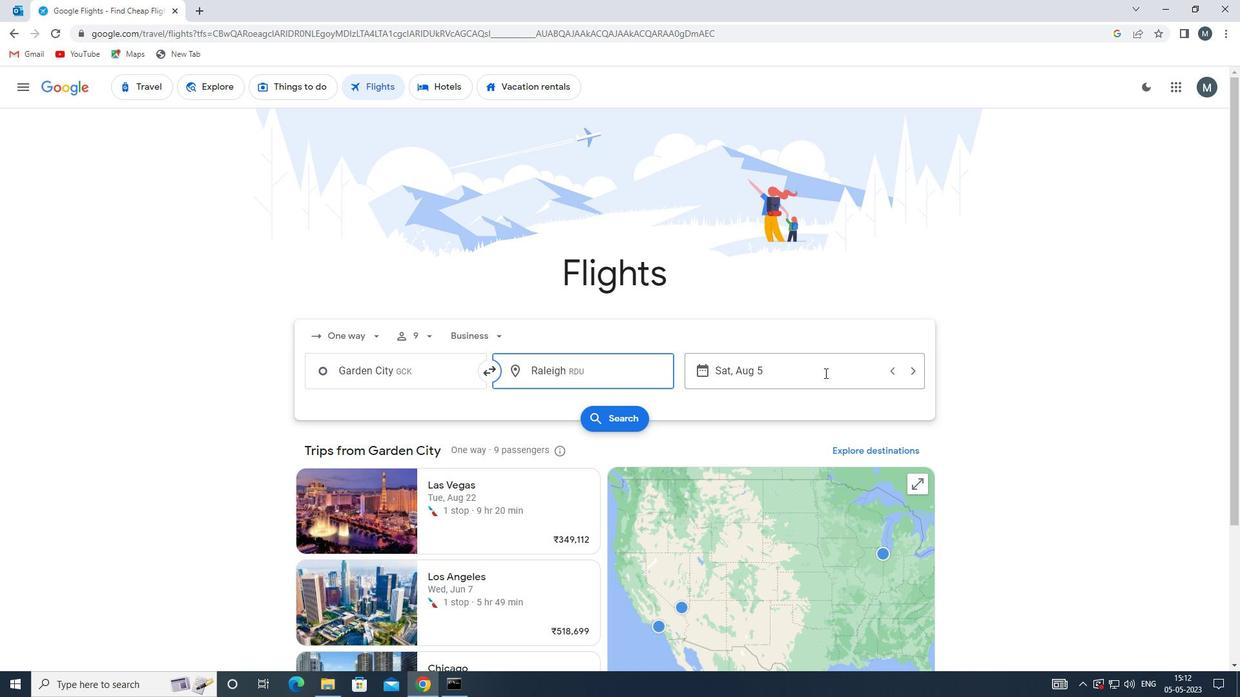 
Action: Mouse pressed left at (818, 371)
Screenshot: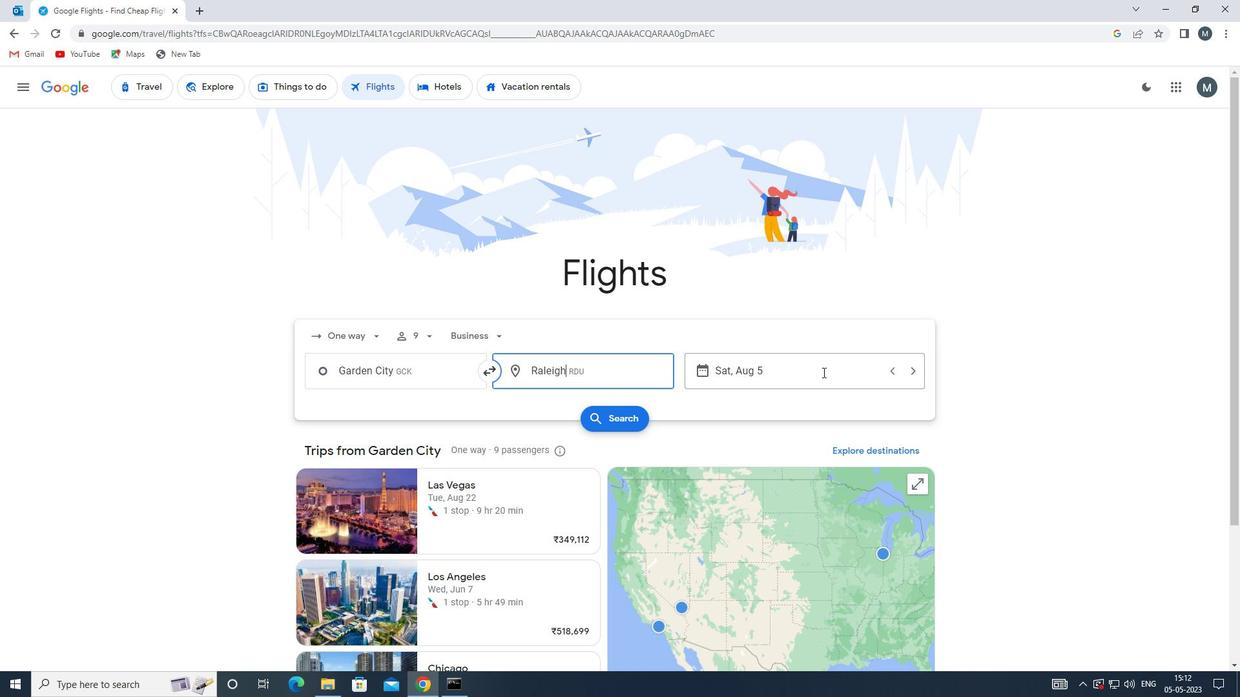 
Action: Mouse moved to (653, 438)
Screenshot: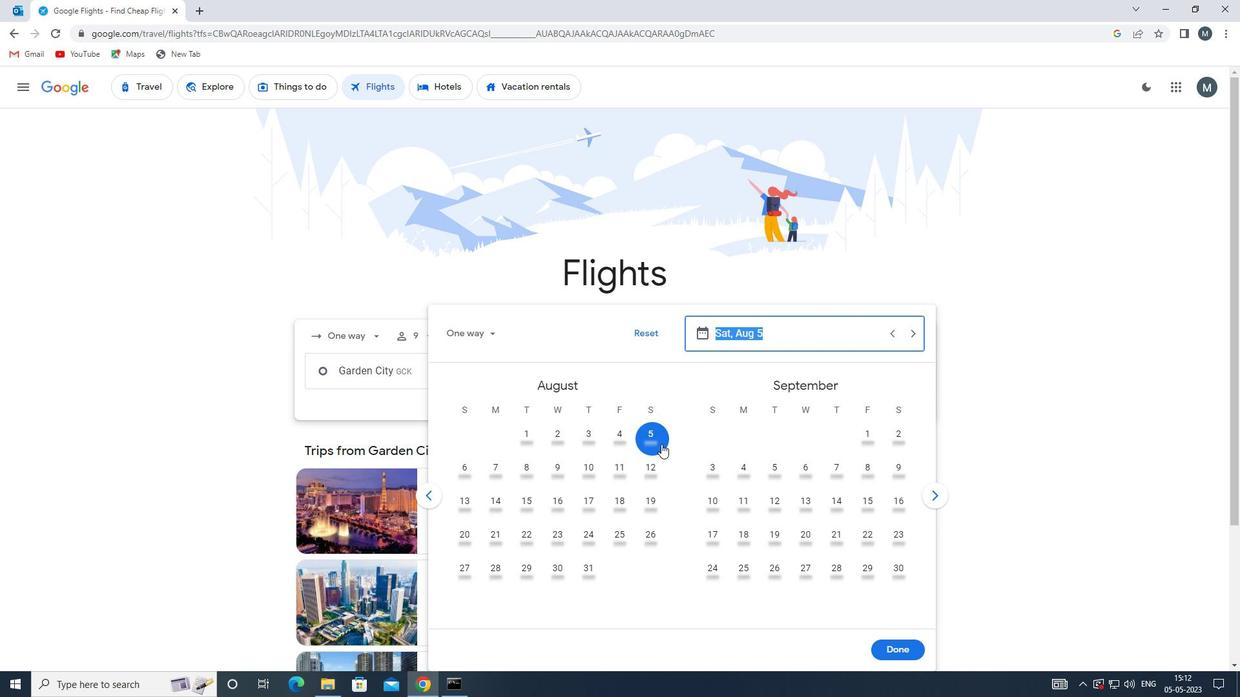 
Action: Mouse pressed left at (653, 438)
Screenshot: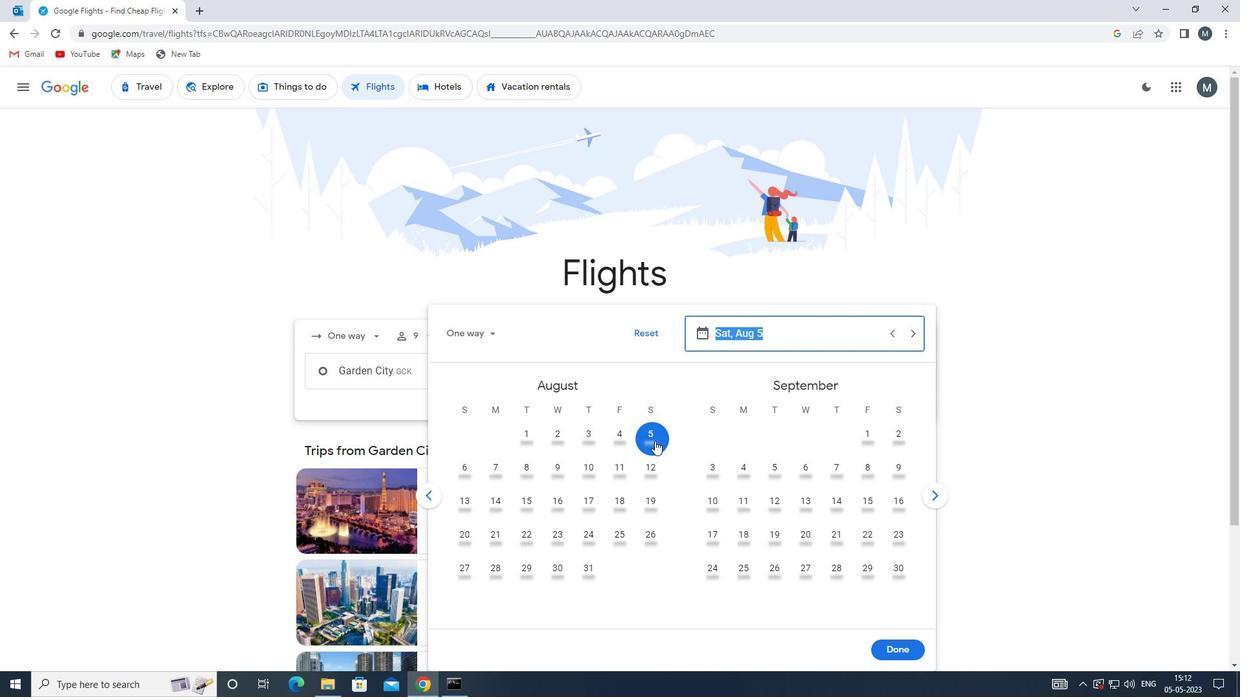 
Action: Mouse moved to (900, 650)
Screenshot: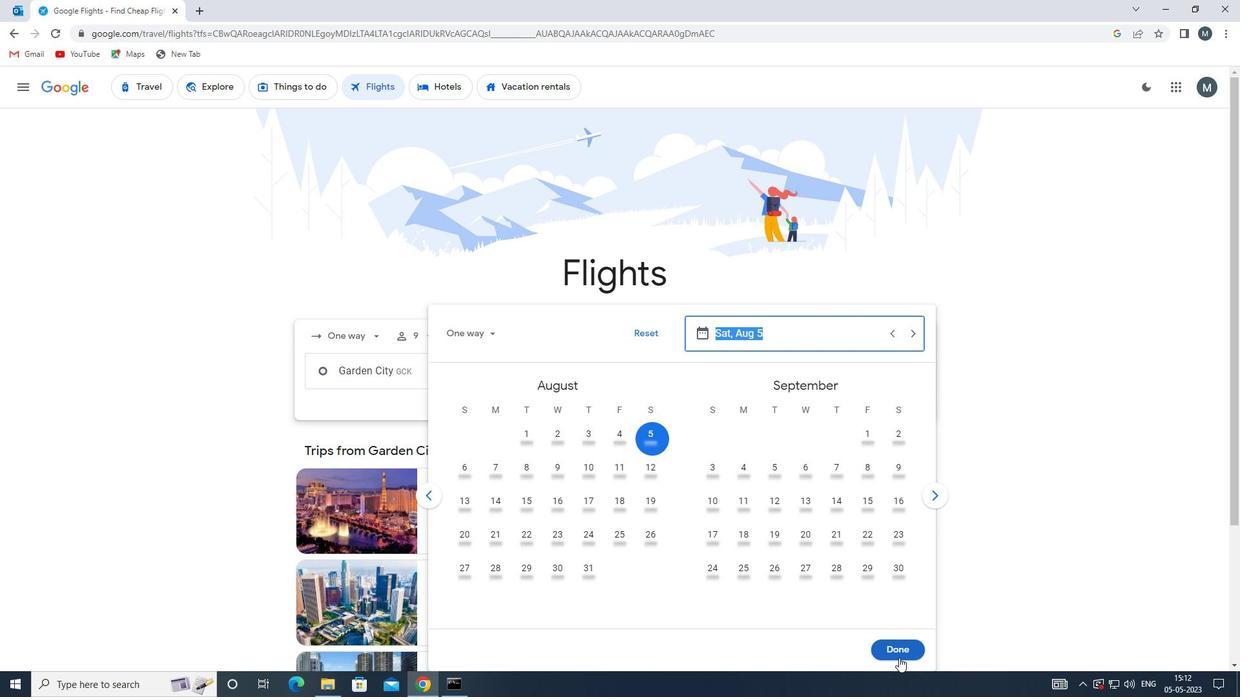 
Action: Mouse pressed left at (900, 650)
Screenshot: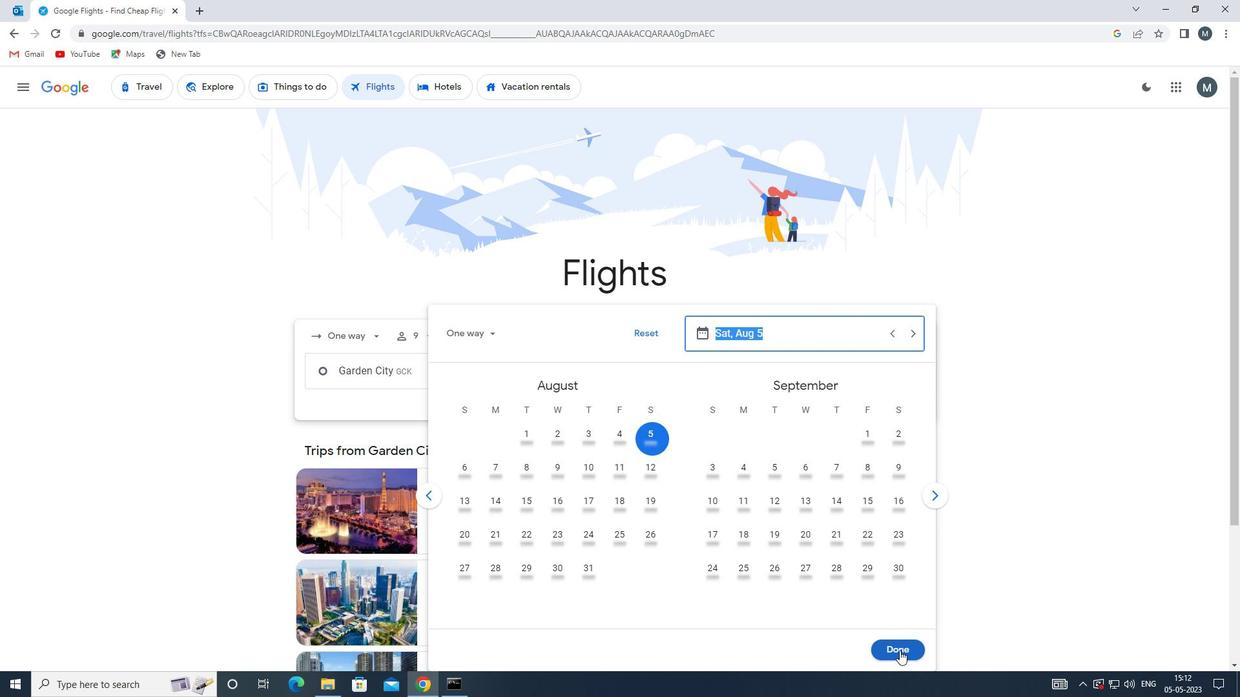 
Action: Mouse moved to (630, 425)
Screenshot: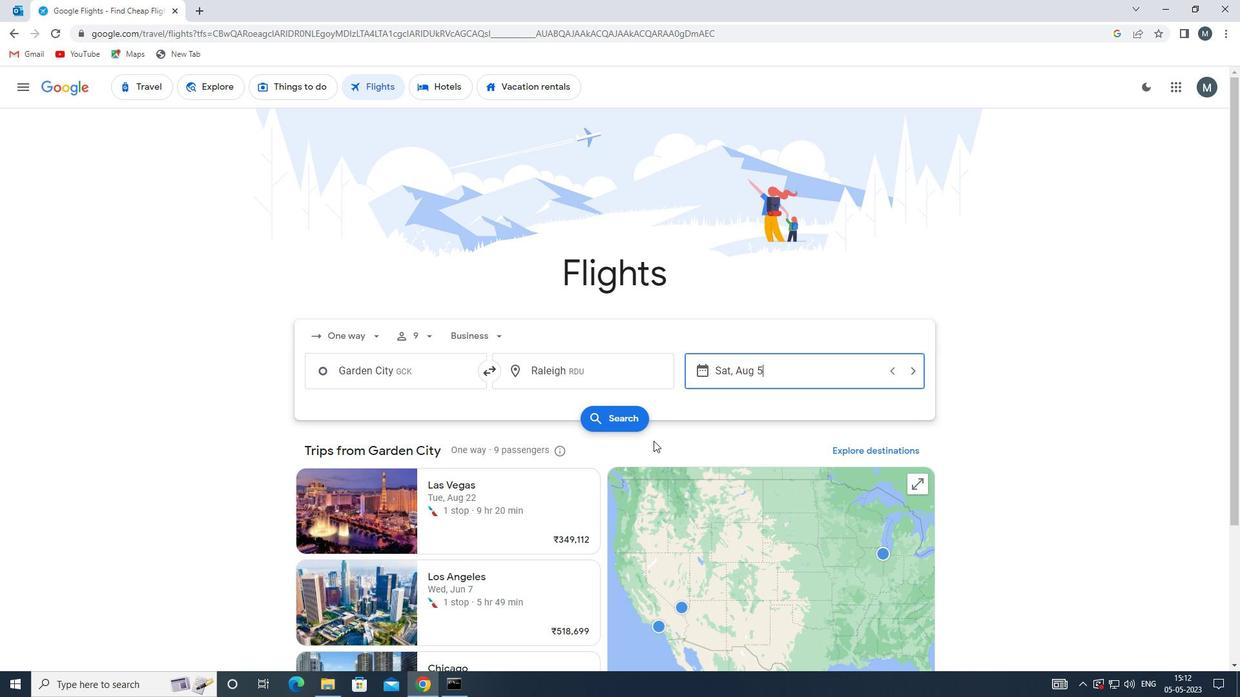 
Action: Mouse pressed left at (630, 425)
Screenshot: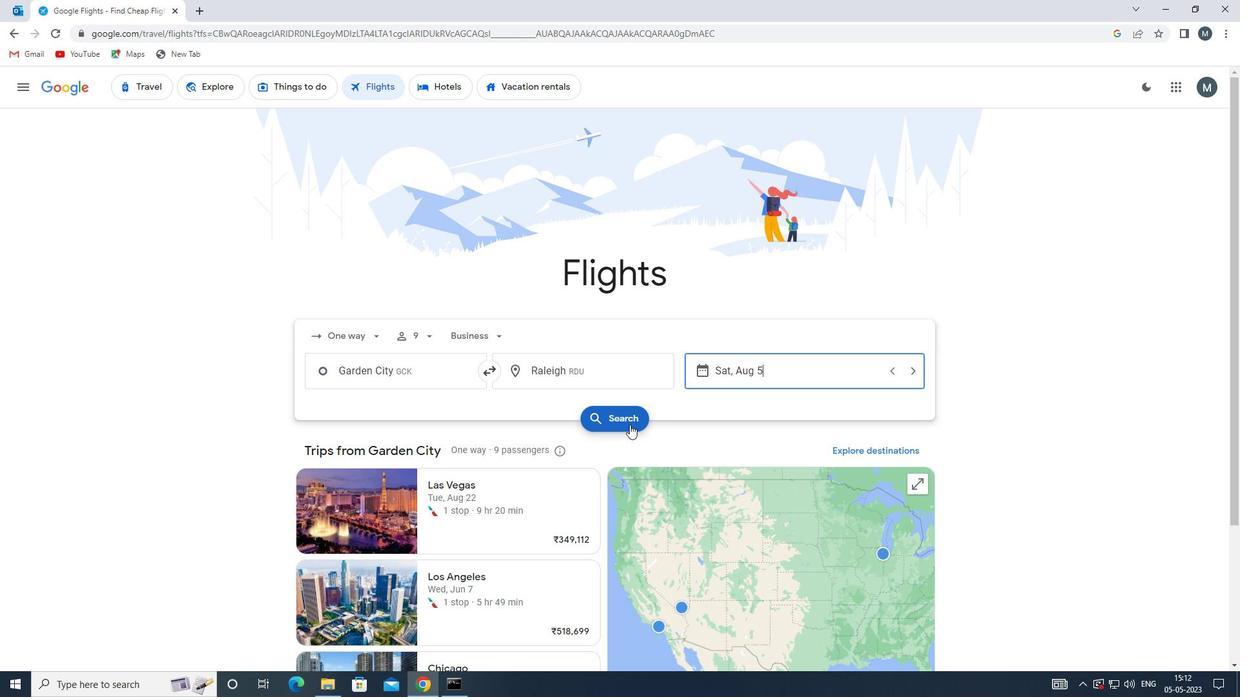 
Action: Mouse moved to (306, 207)
Screenshot: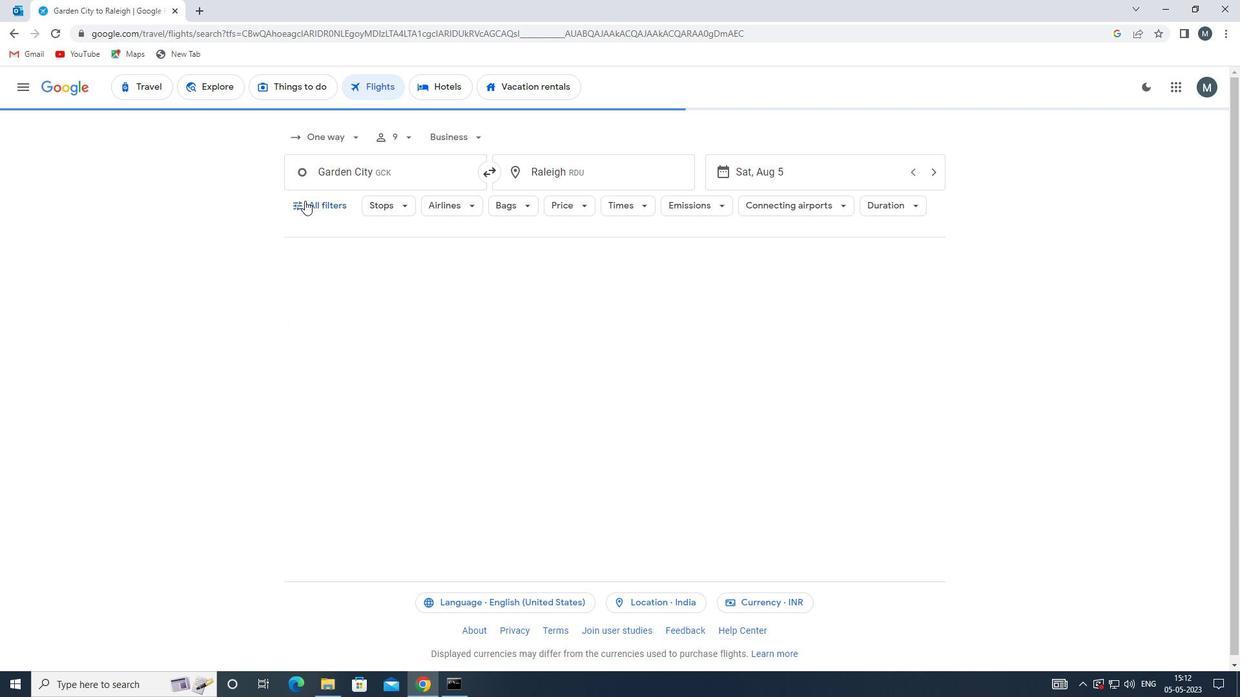 
Action: Mouse pressed left at (306, 207)
Screenshot: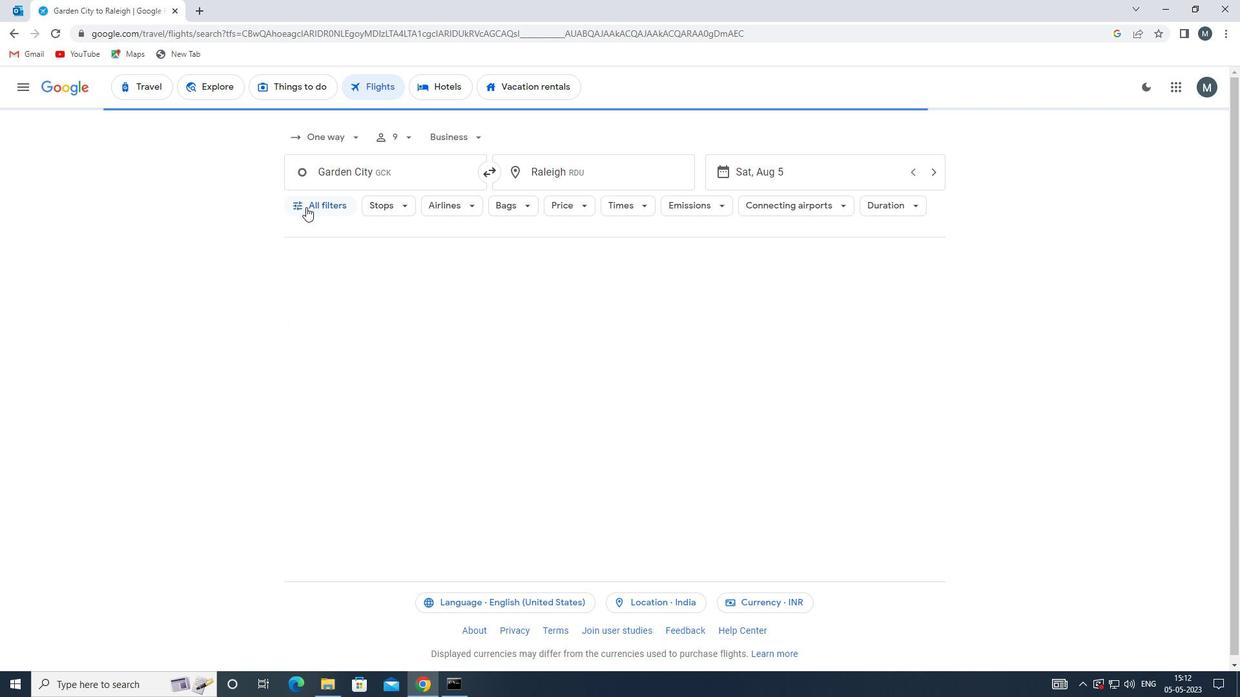 
Action: Mouse moved to (409, 297)
Screenshot: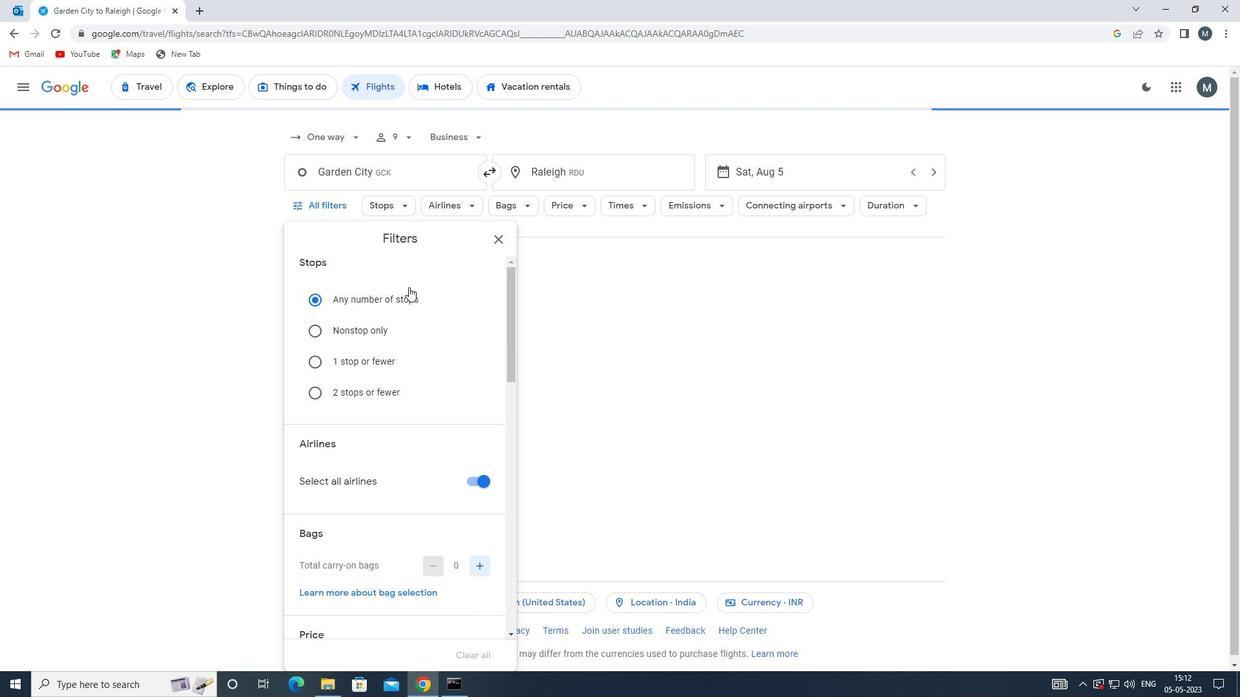 
Action: Mouse scrolled (409, 296) with delta (0, 0)
Screenshot: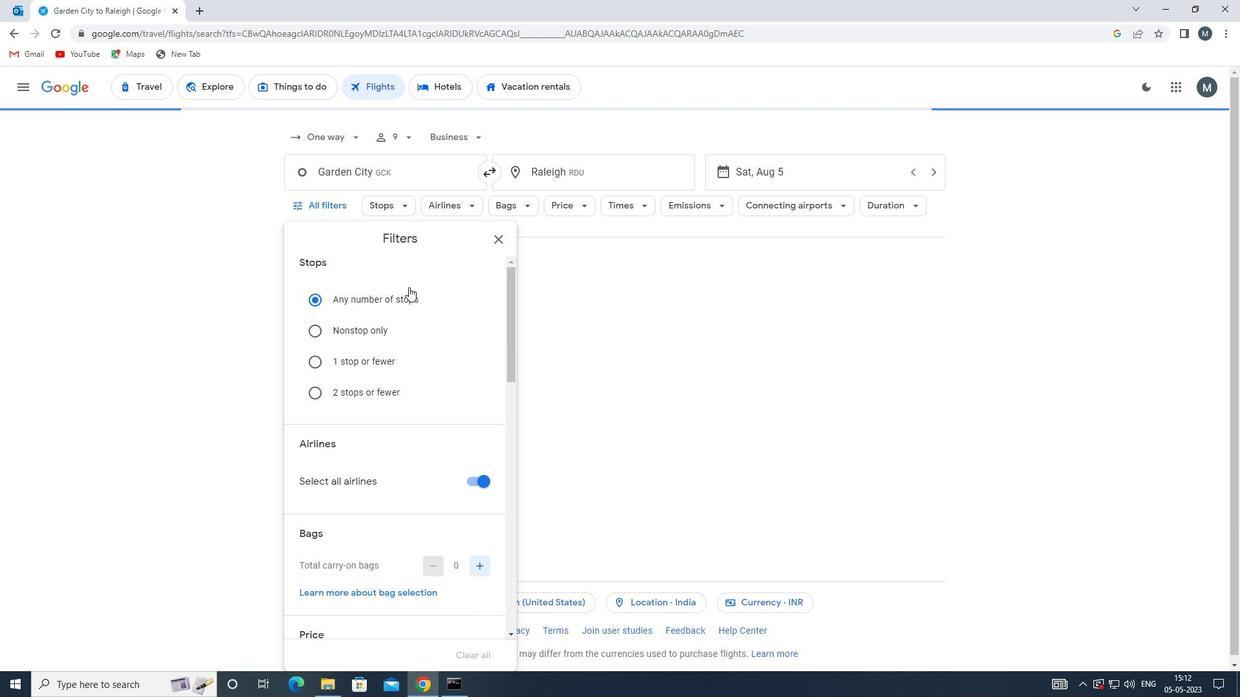 
Action: Mouse moved to (410, 305)
Screenshot: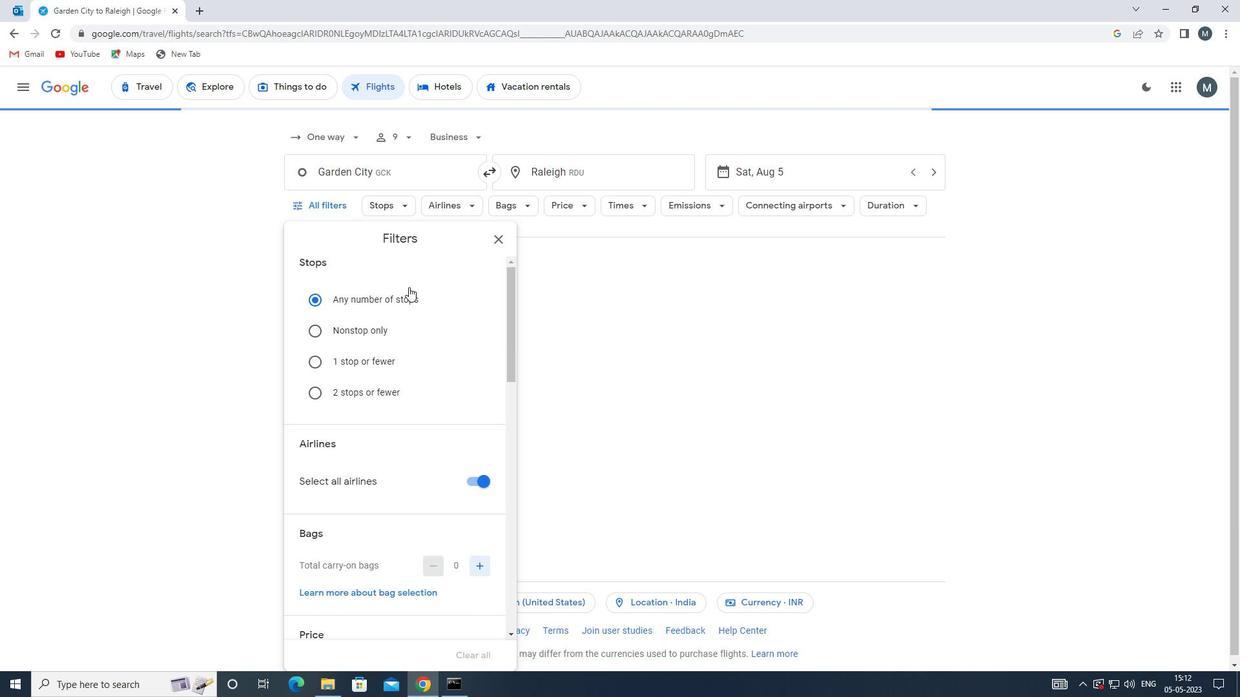 
Action: Mouse scrolled (410, 304) with delta (0, 0)
Screenshot: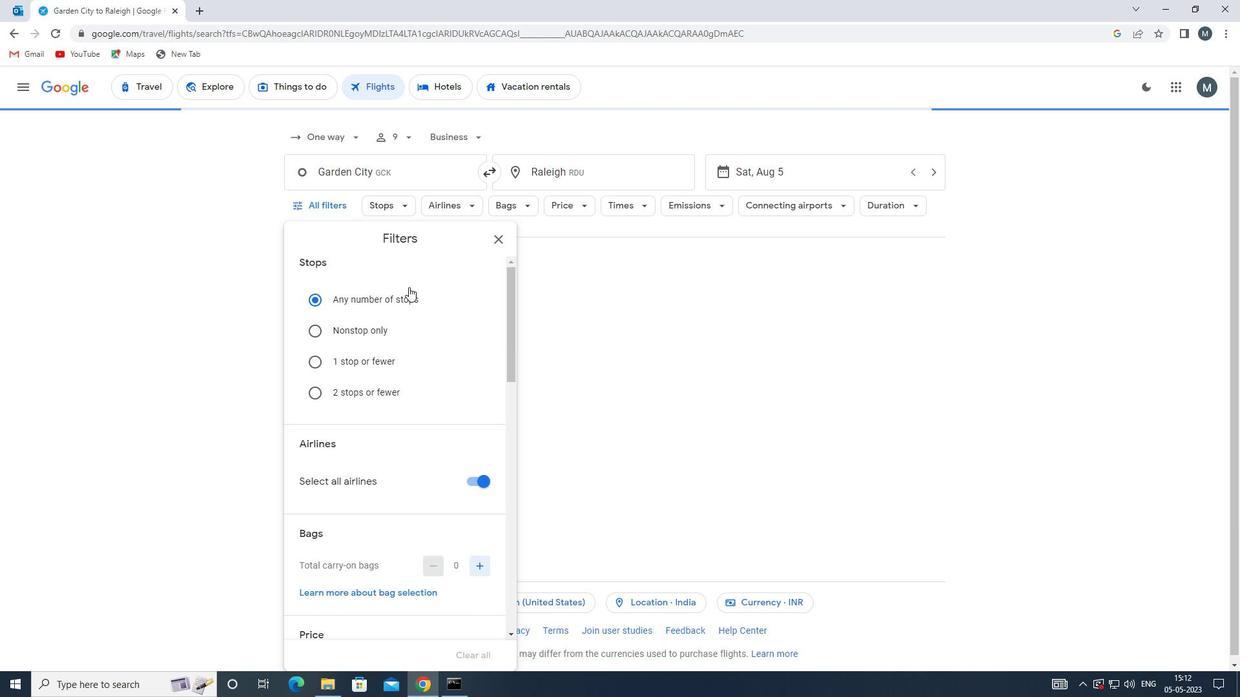 
Action: Mouse moved to (485, 356)
Screenshot: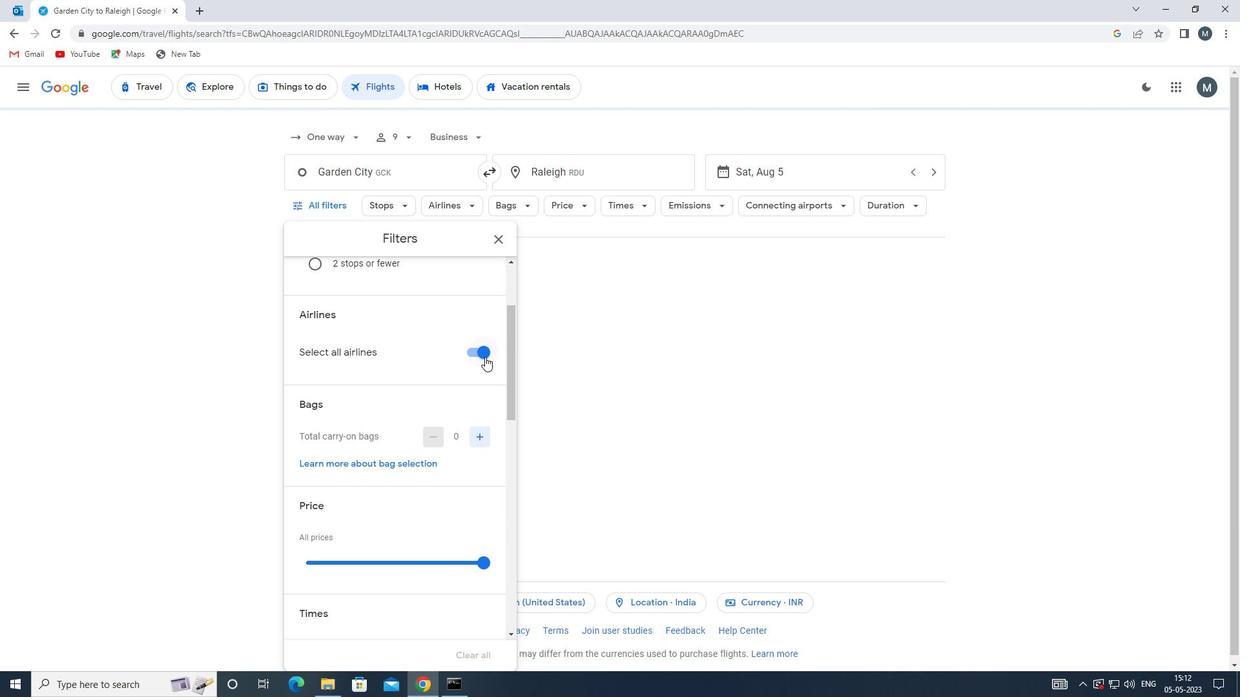 
Action: Mouse pressed left at (485, 356)
Screenshot: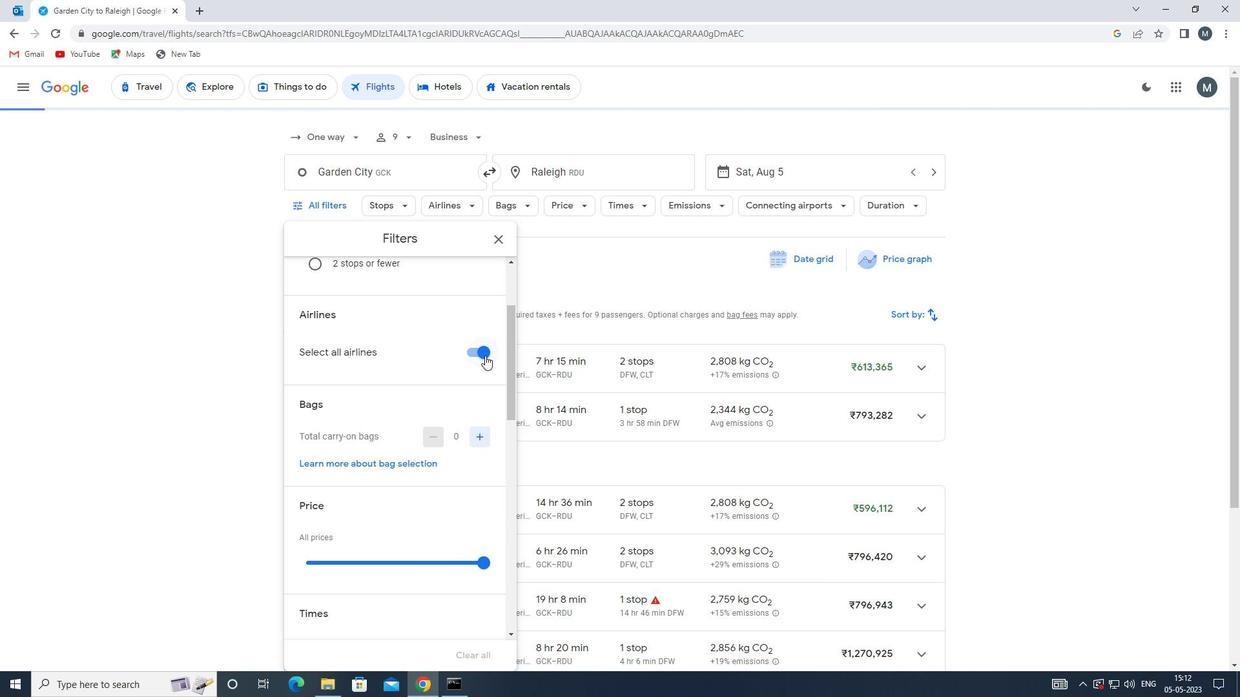 
Action: Mouse moved to (475, 345)
Screenshot: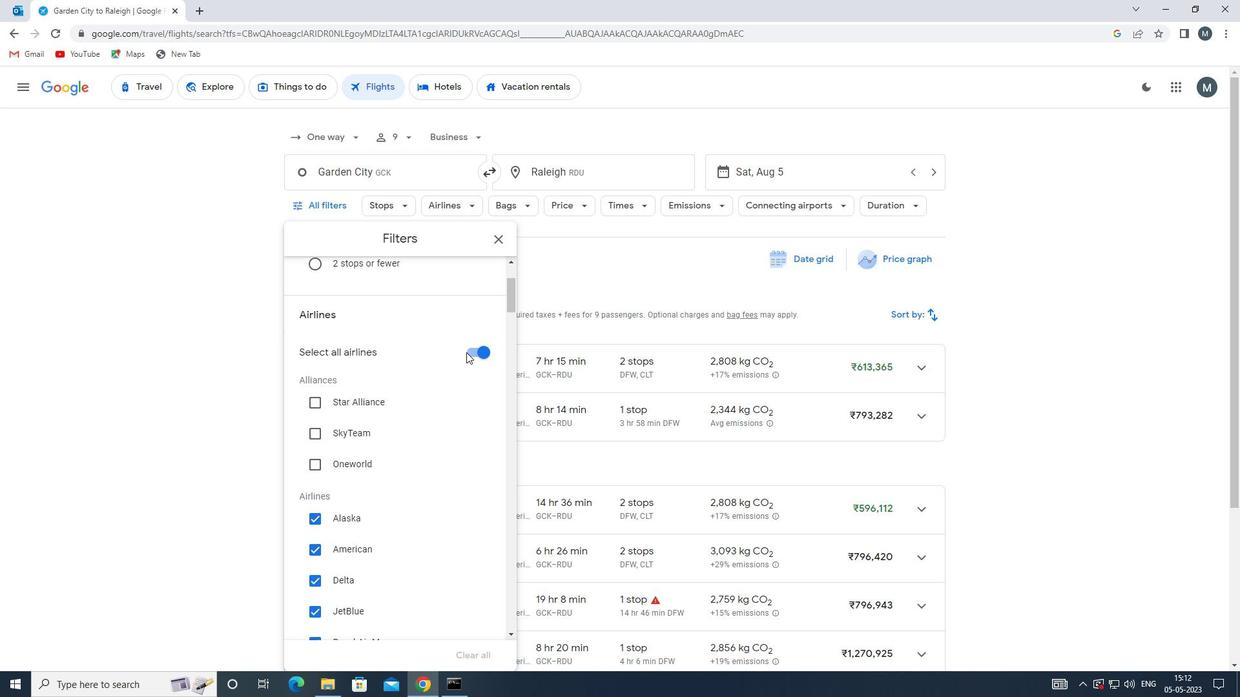 
Action: Mouse pressed left at (475, 345)
Screenshot: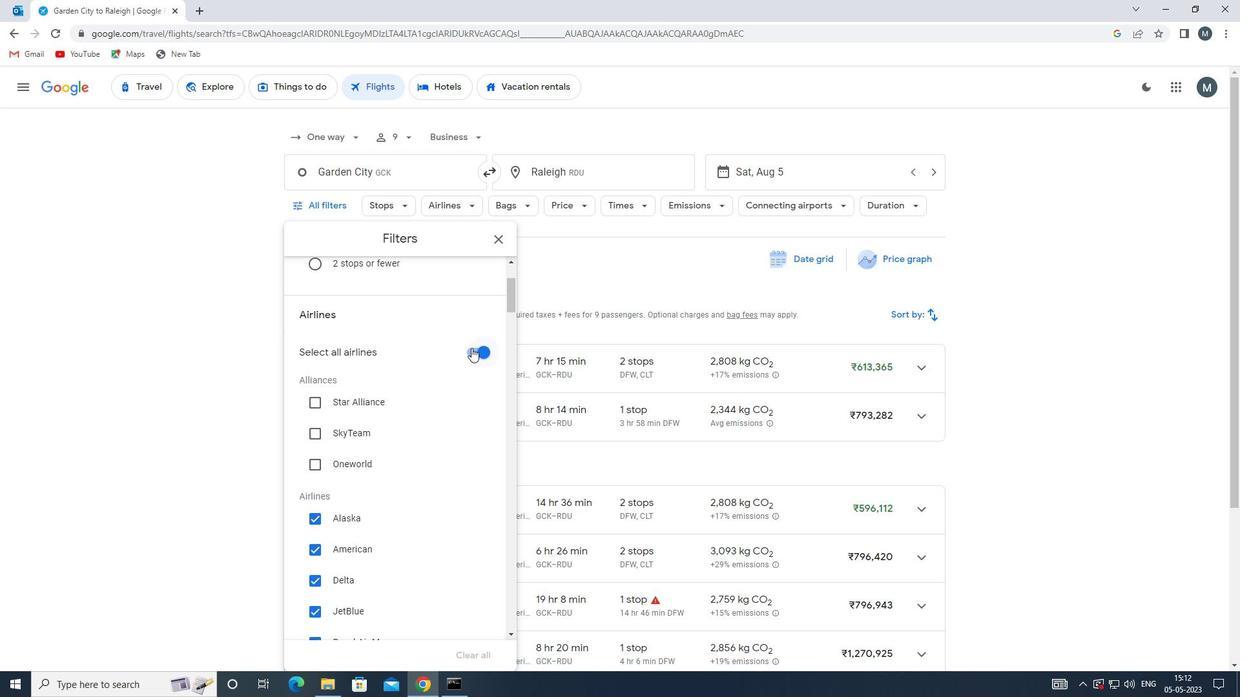 
Action: Mouse moved to (435, 409)
Screenshot: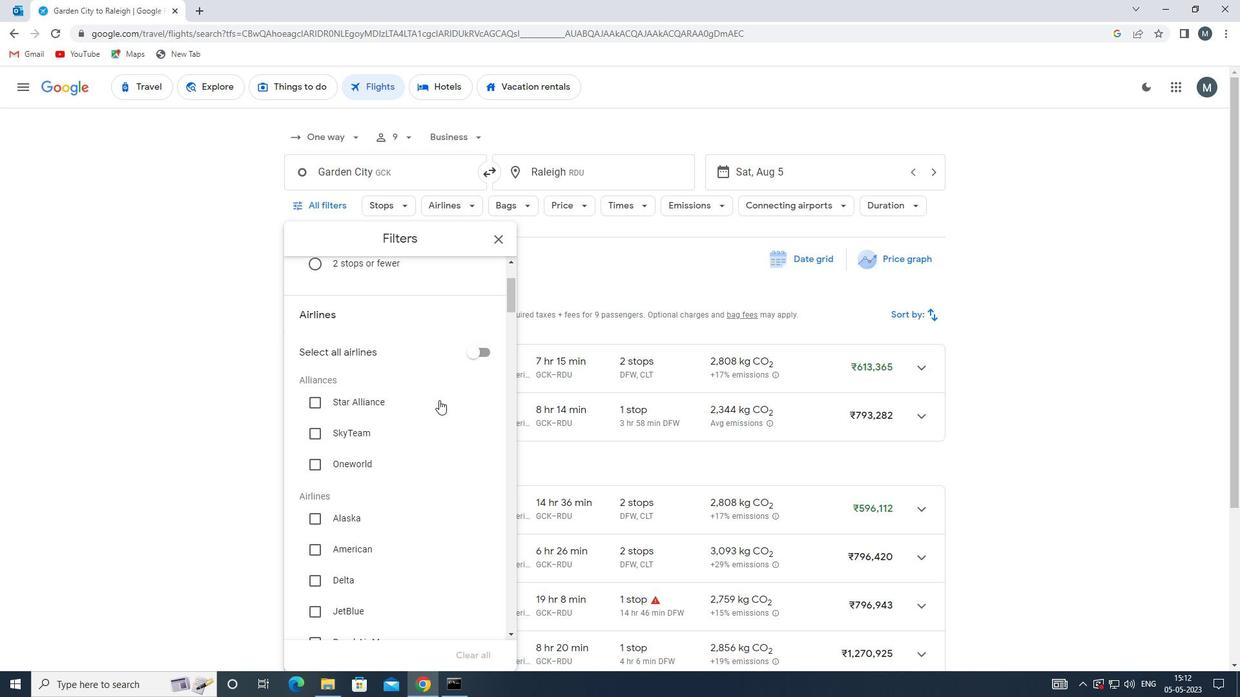 
Action: Mouse scrolled (435, 409) with delta (0, 0)
Screenshot: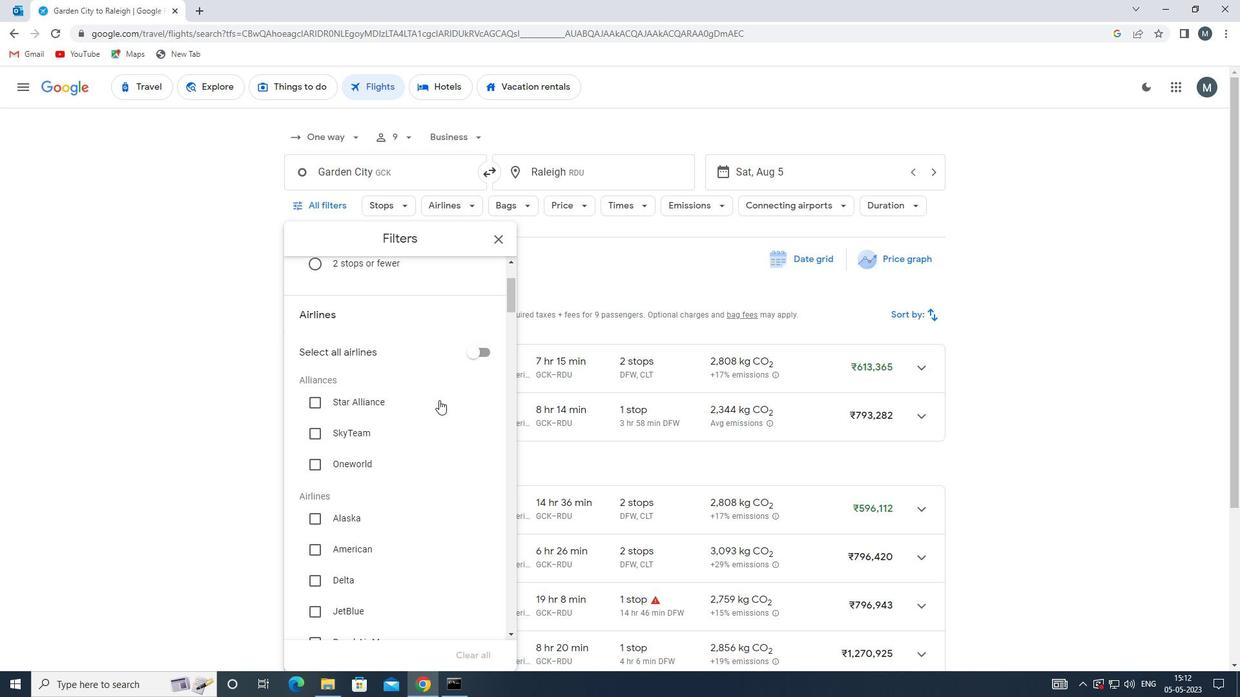 
Action: Mouse moved to (433, 413)
Screenshot: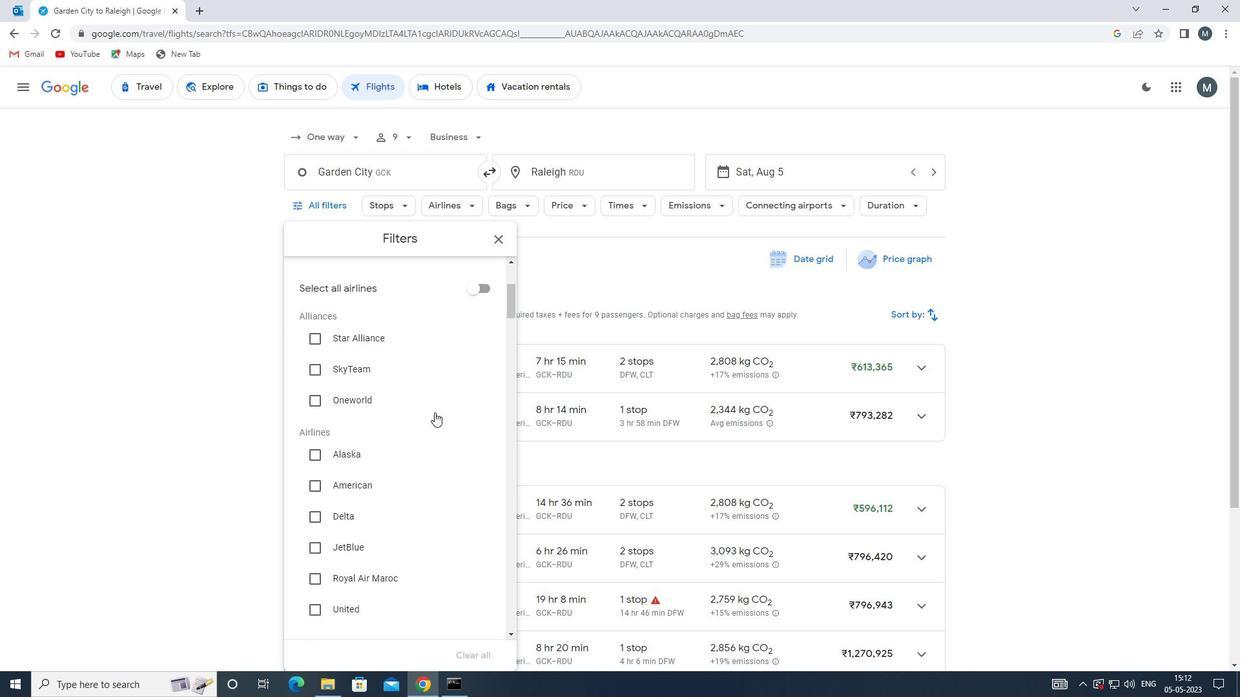
Action: Mouse scrolled (433, 412) with delta (0, 0)
Screenshot: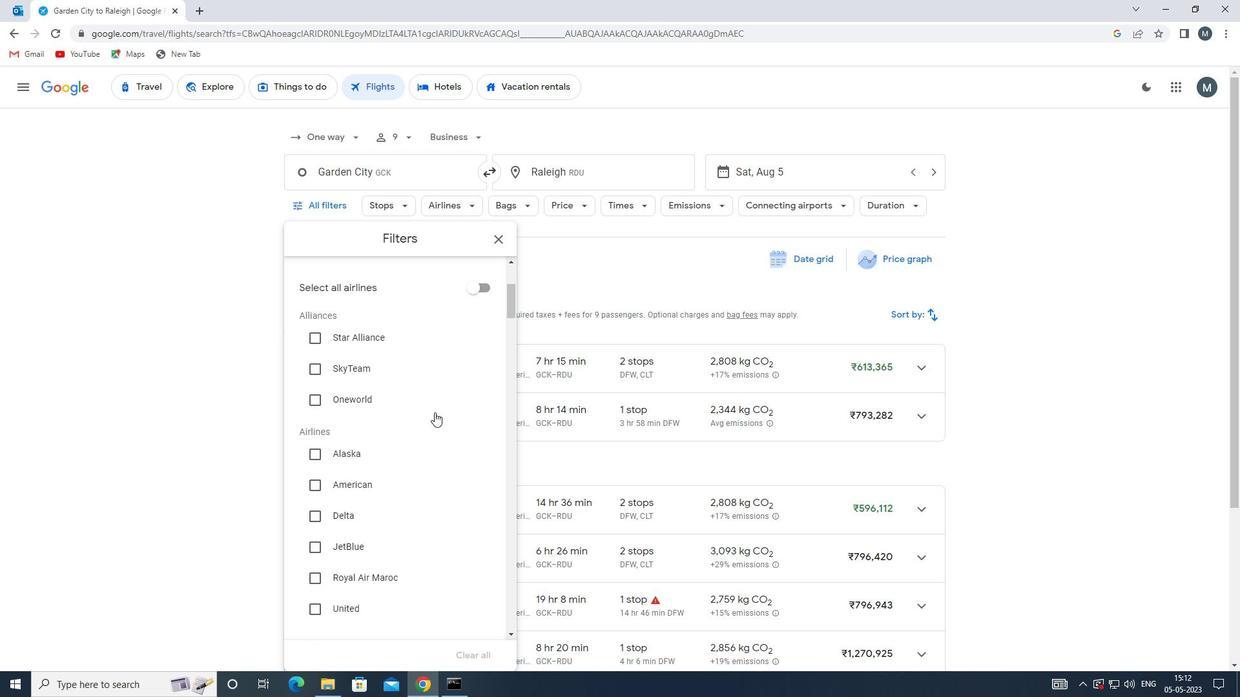 
Action: Mouse moved to (395, 415)
Screenshot: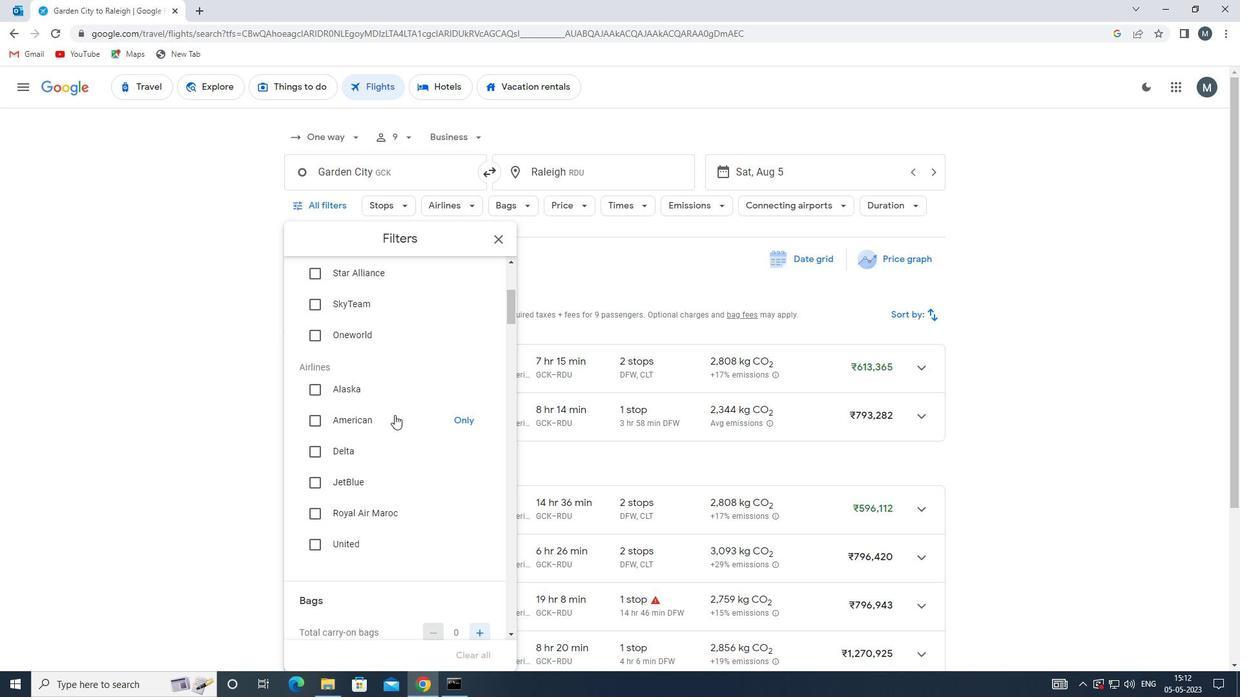 
Action: Mouse scrolled (395, 414) with delta (0, 0)
Screenshot: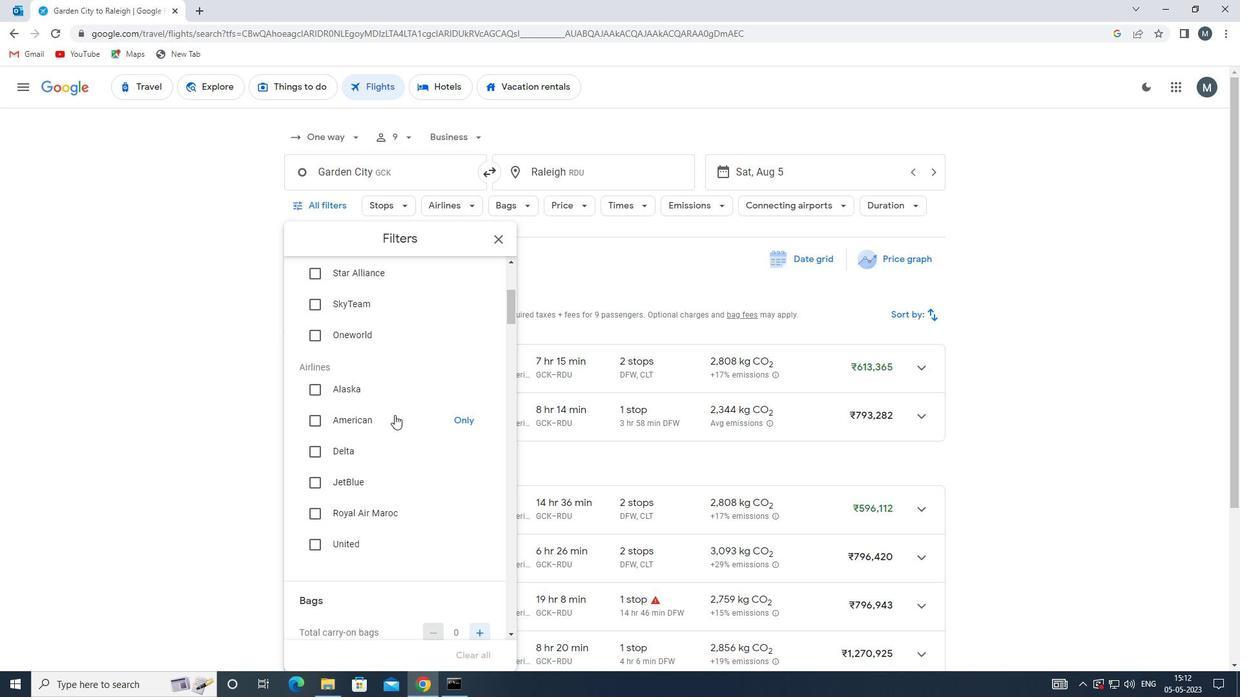 
Action: Mouse moved to (404, 416)
Screenshot: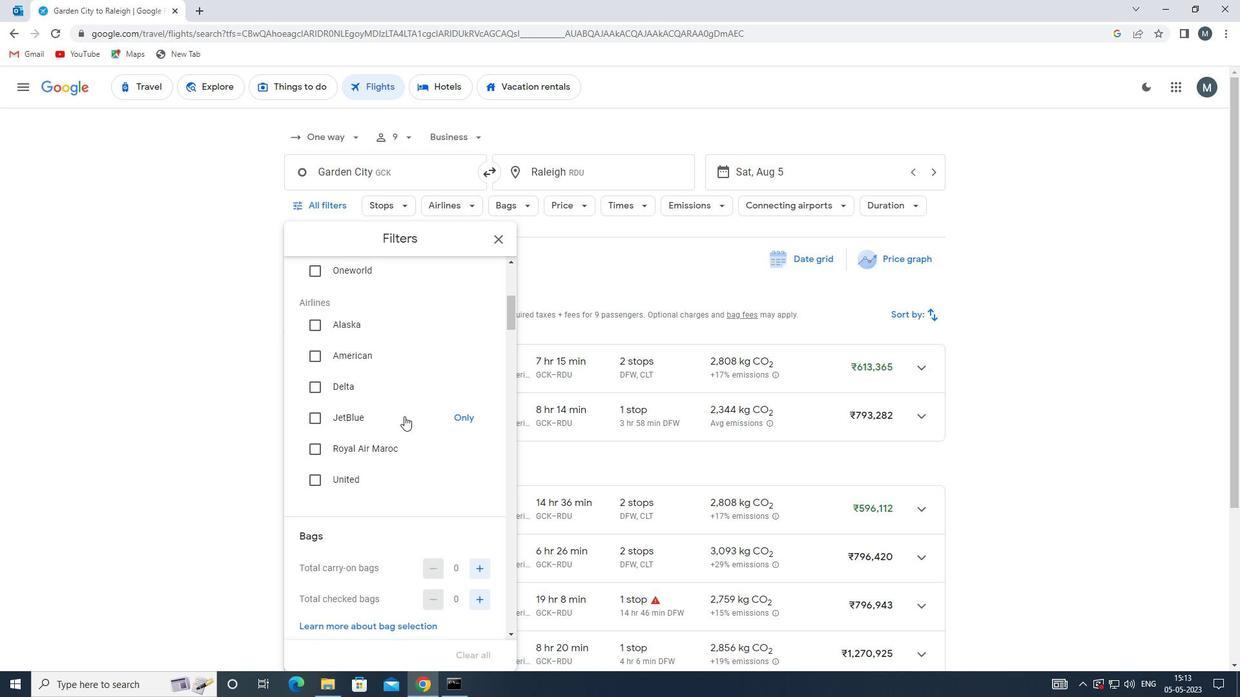 
Action: Mouse scrolled (404, 416) with delta (0, 0)
Screenshot: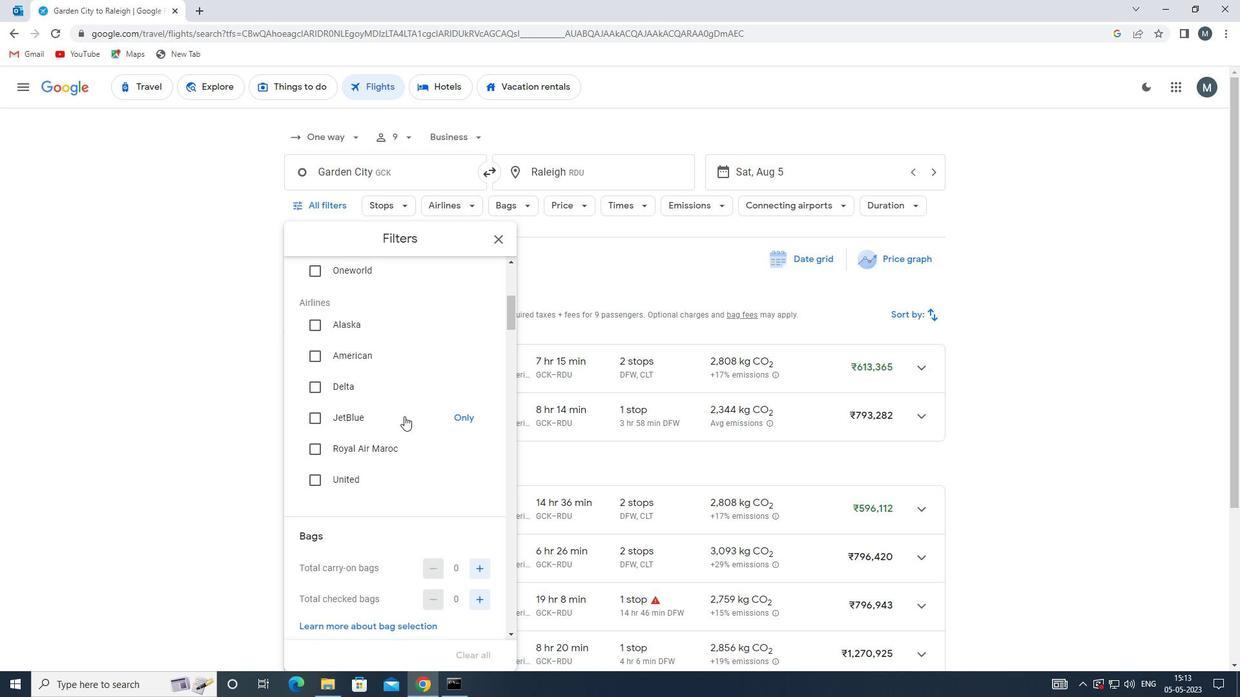 
Action: Mouse moved to (405, 417)
Screenshot: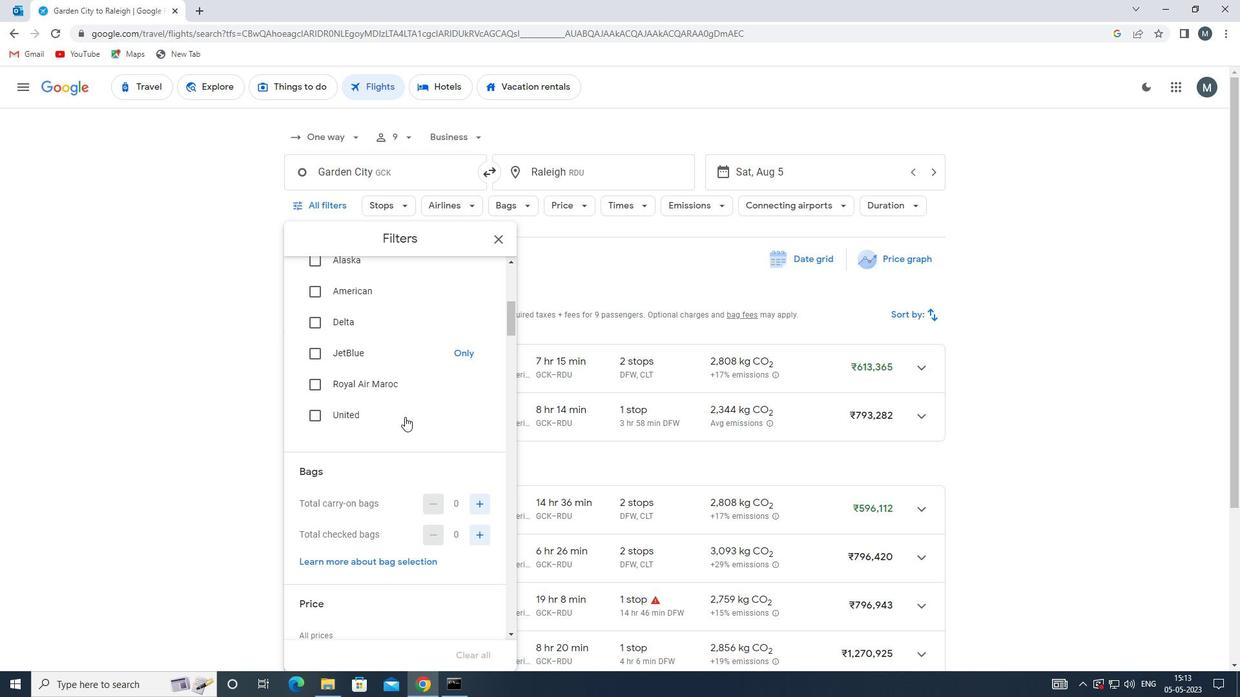
Action: Mouse scrolled (405, 416) with delta (0, 0)
Screenshot: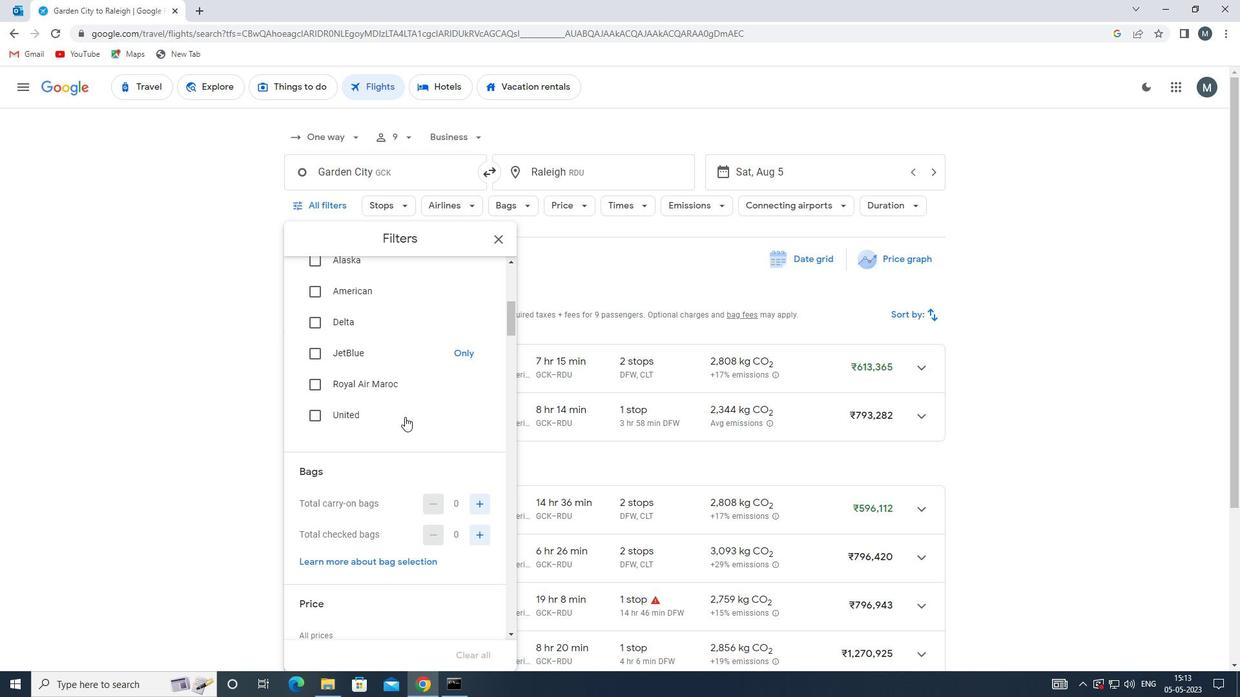 
Action: Mouse moved to (477, 467)
Screenshot: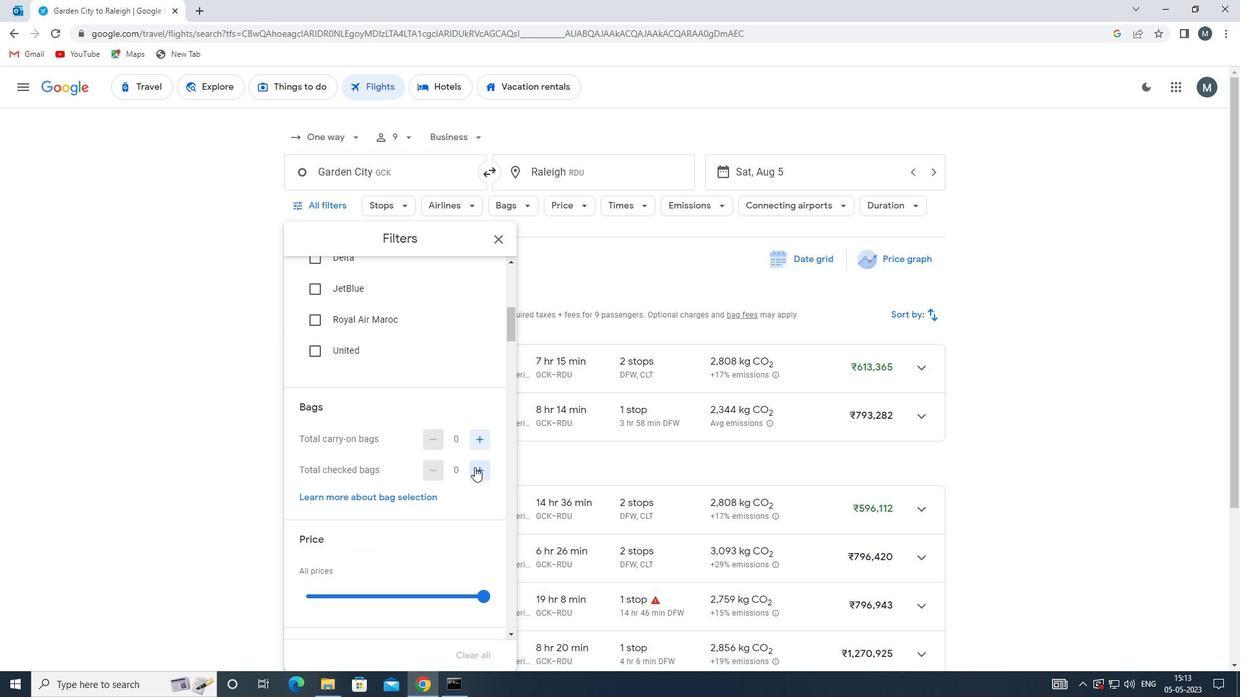 
Action: Mouse pressed left at (477, 467)
Screenshot: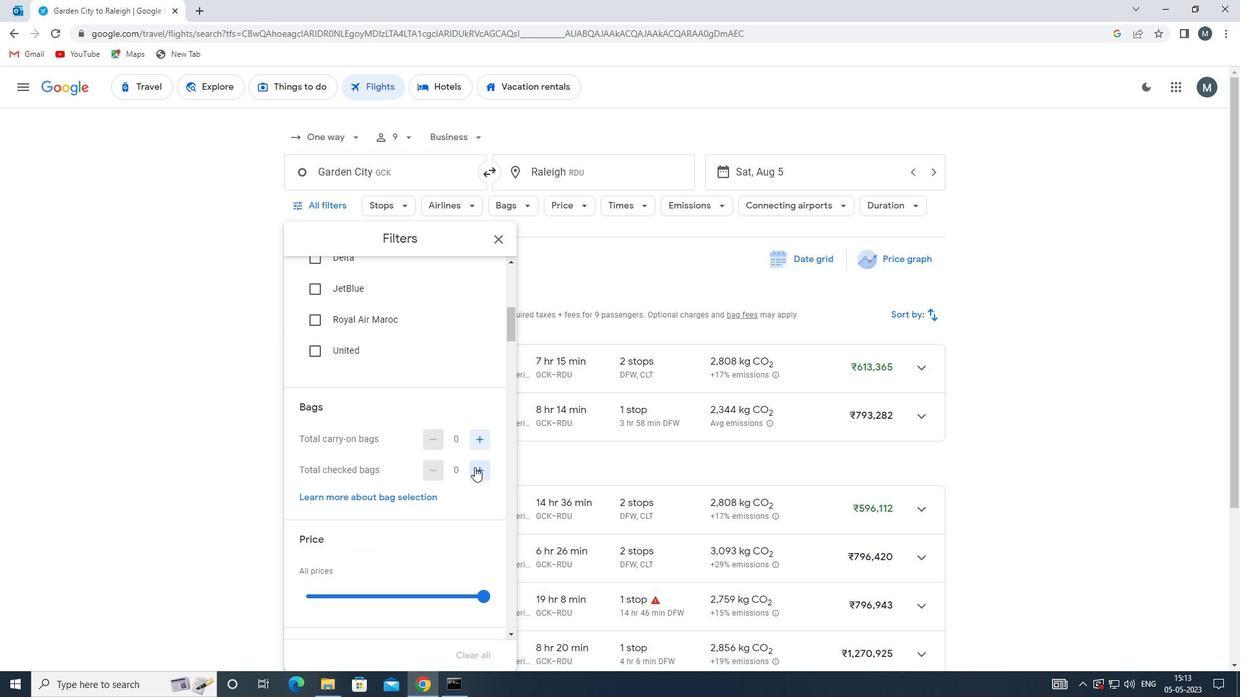 
Action: Mouse moved to (477, 467)
Screenshot: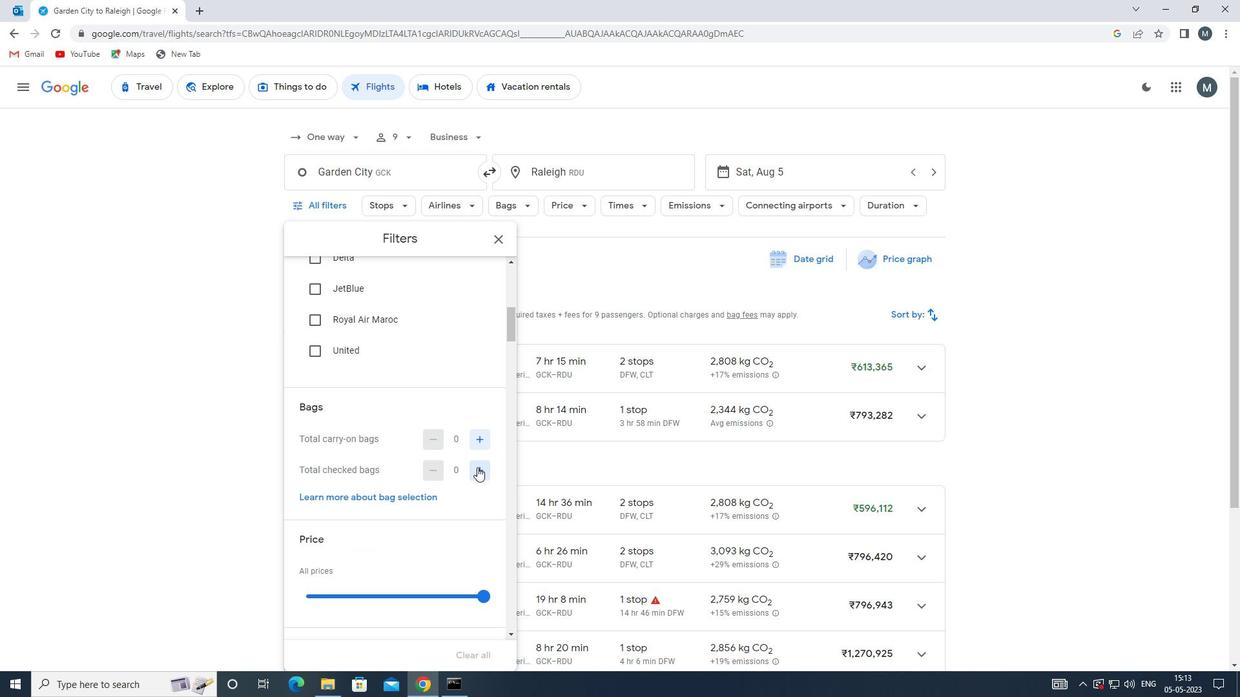 
Action: Mouse pressed left at (477, 467)
Screenshot: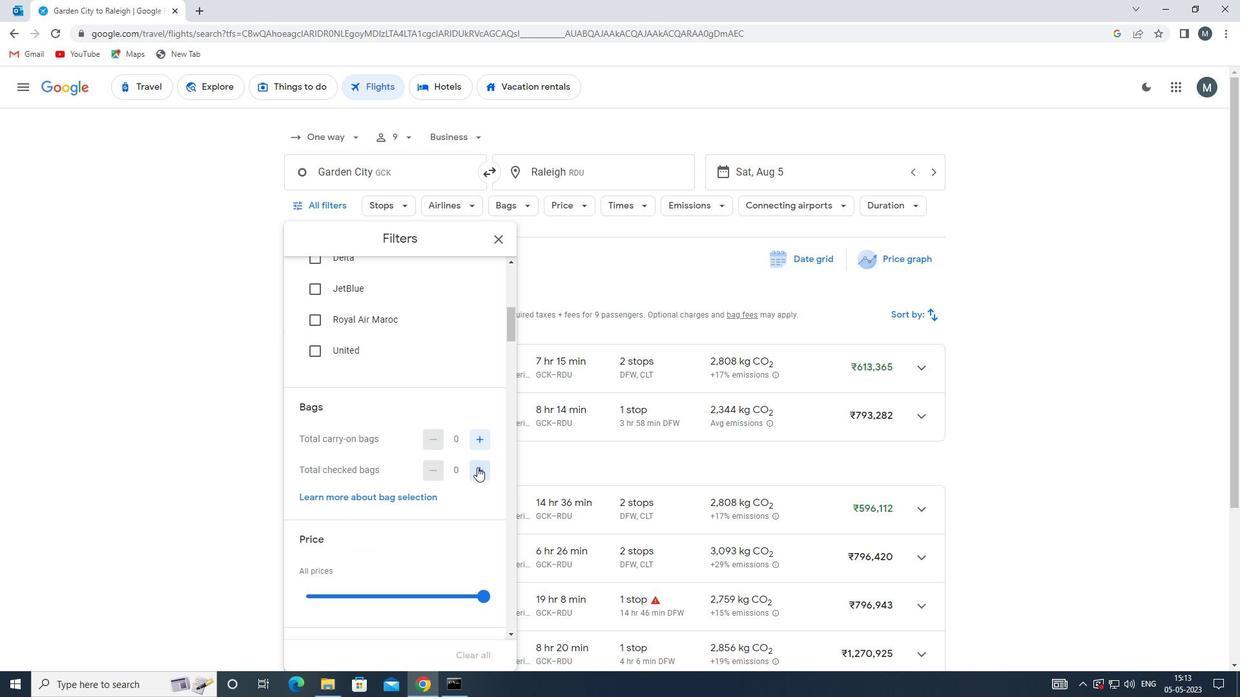 
Action: Mouse moved to (418, 414)
Screenshot: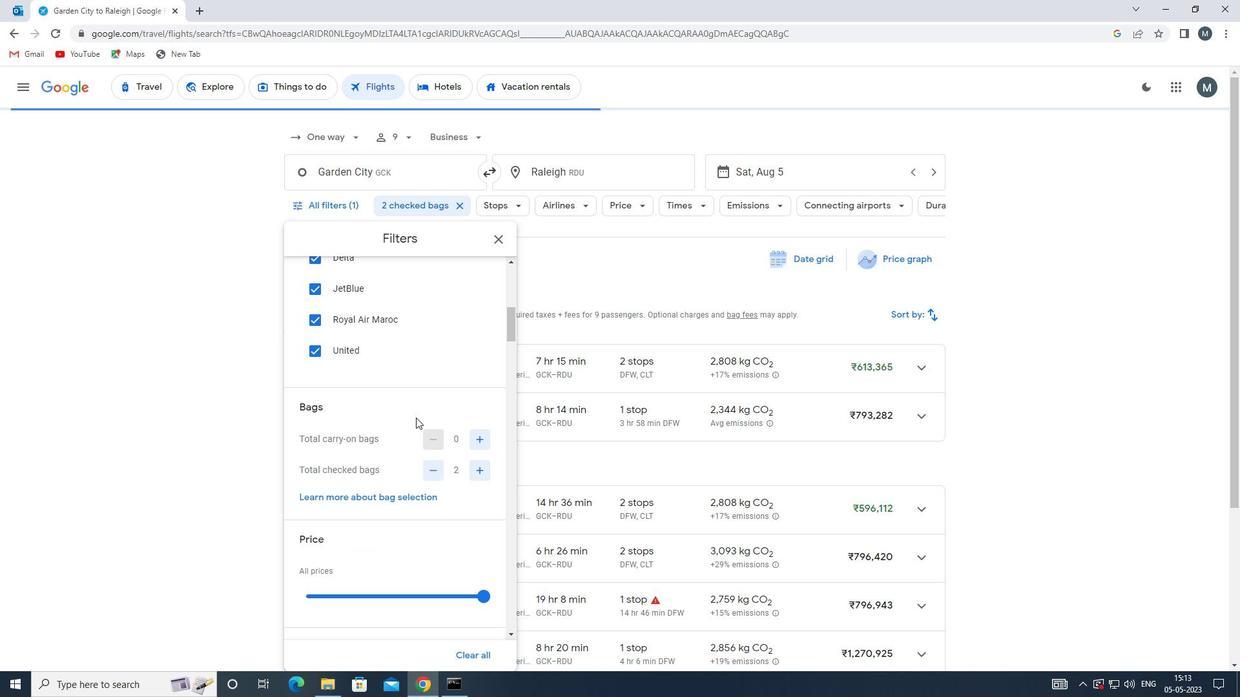 
Action: Mouse scrolled (418, 414) with delta (0, 0)
Screenshot: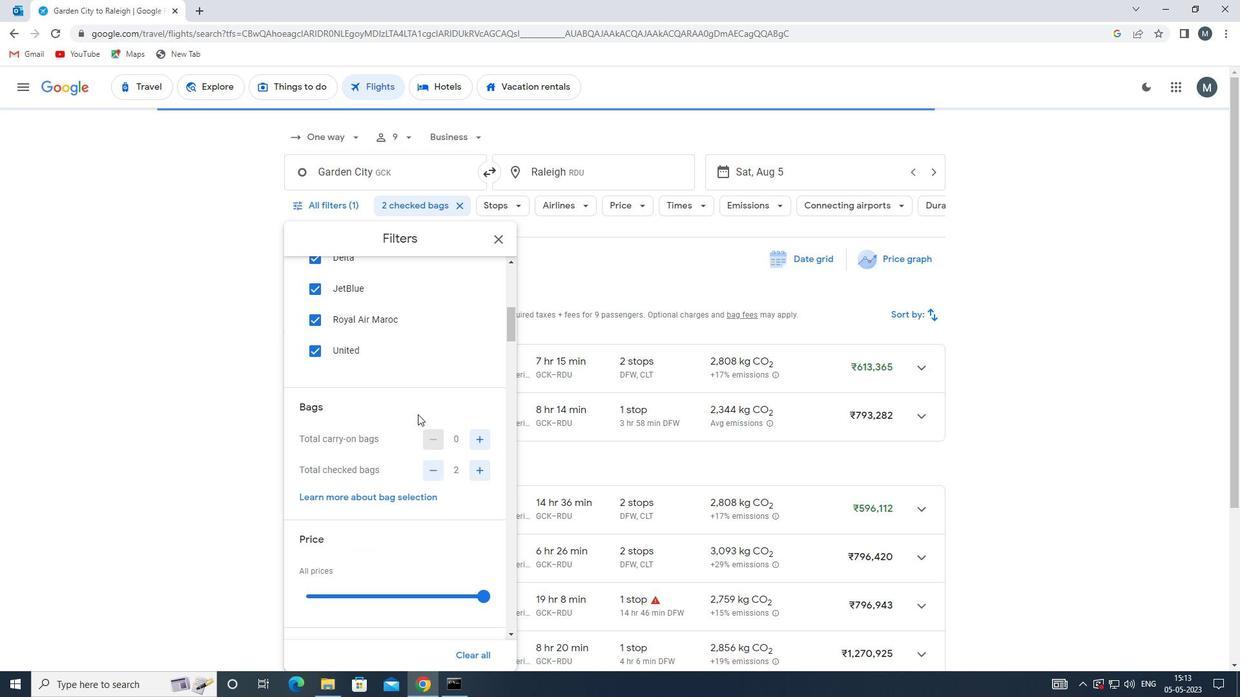 
Action: Mouse scrolled (418, 414) with delta (0, 0)
Screenshot: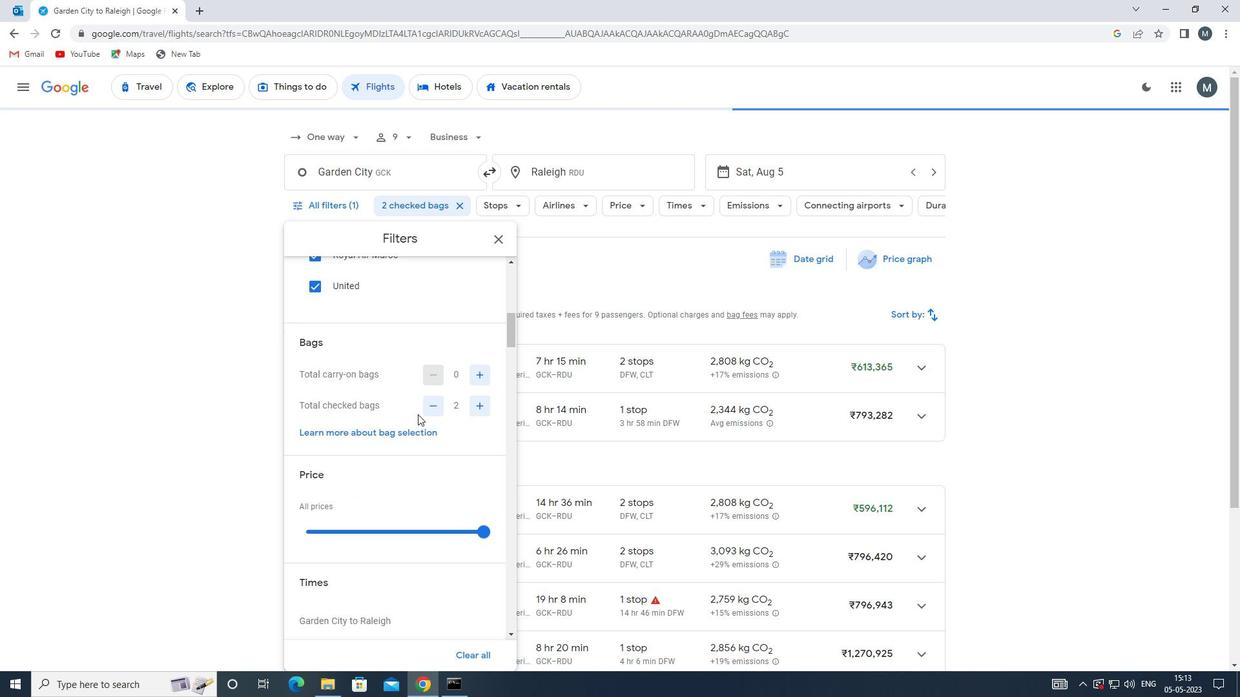 
Action: Mouse scrolled (418, 414) with delta (0, 0)
Screenshot: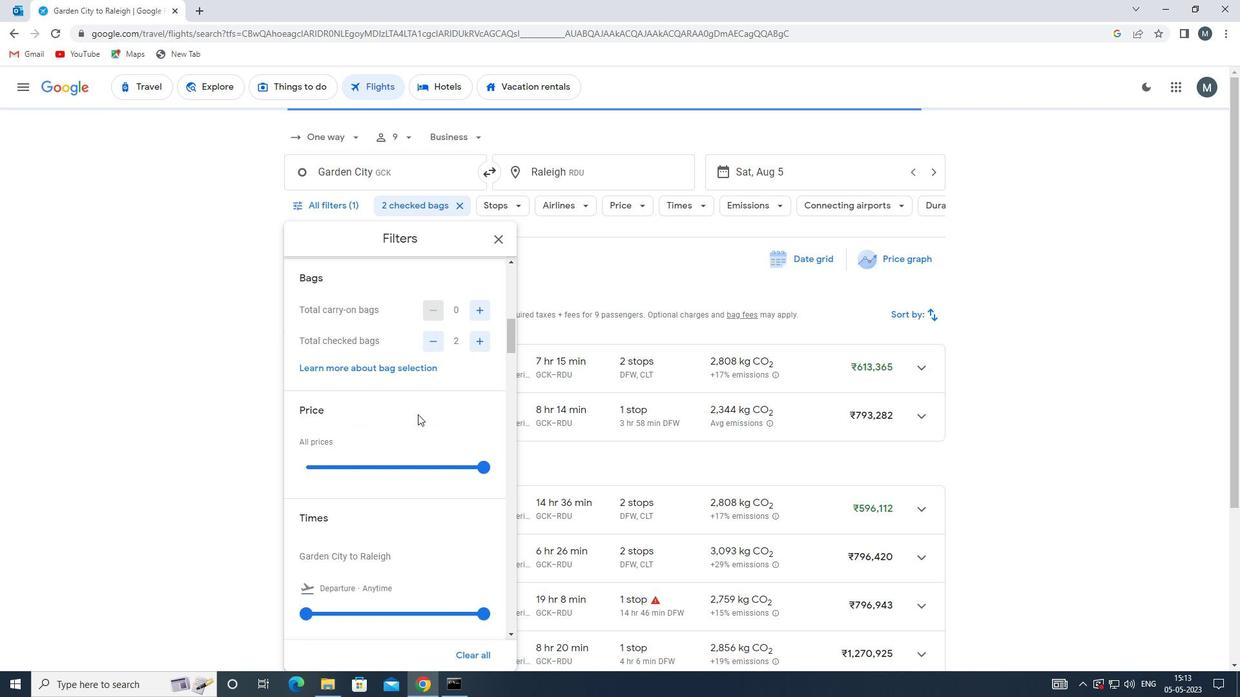 
Action: Mouse moved to (419, 400)
Screenshot: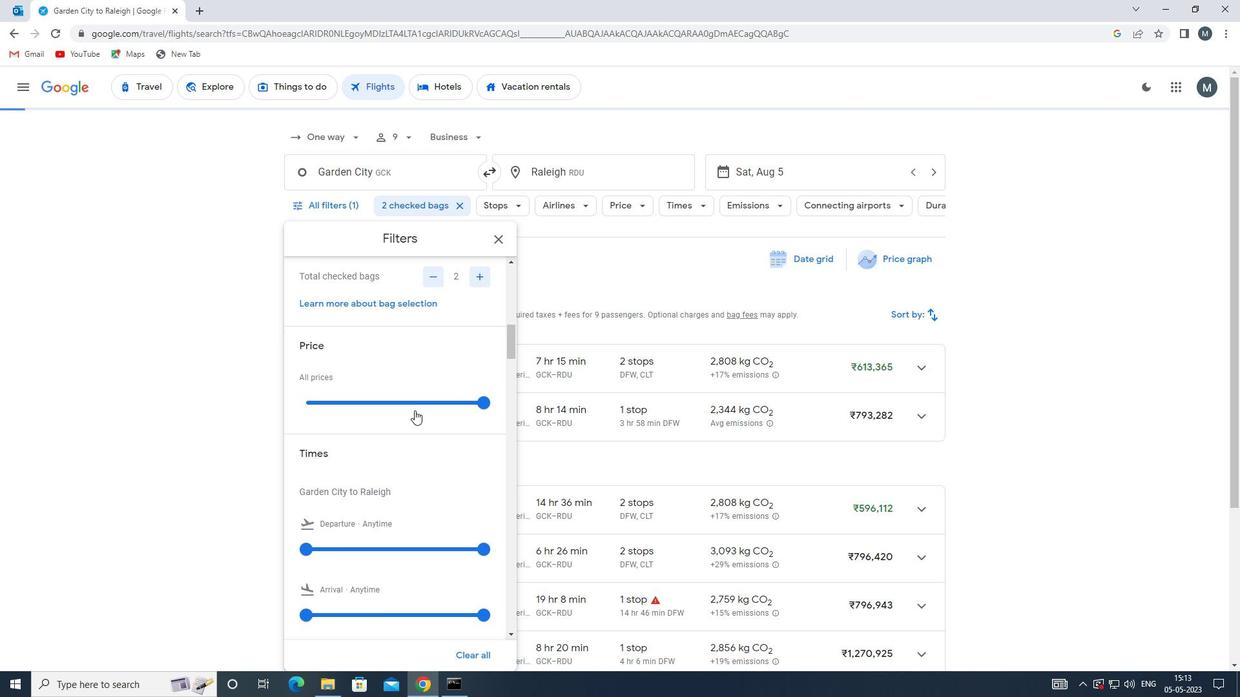 
Action: Mouse pressed left at (419, 400)
Screenshot: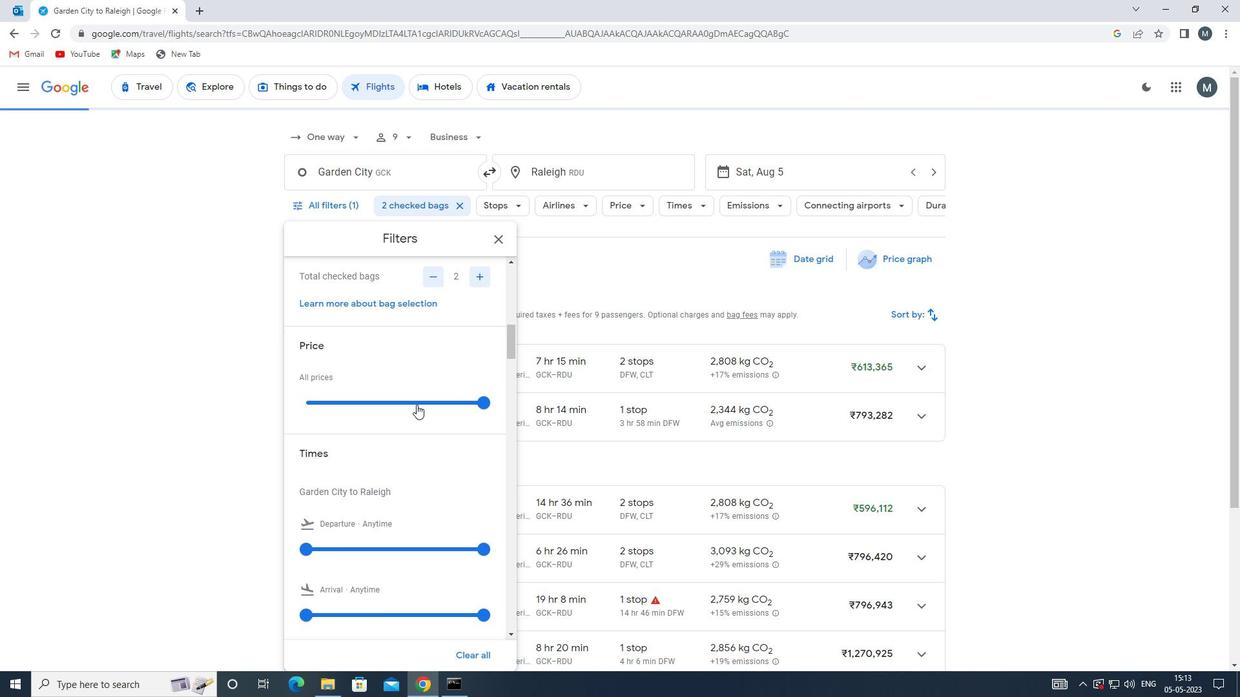 
Action: Mouse pressed left at (419, 400)
Screenshot: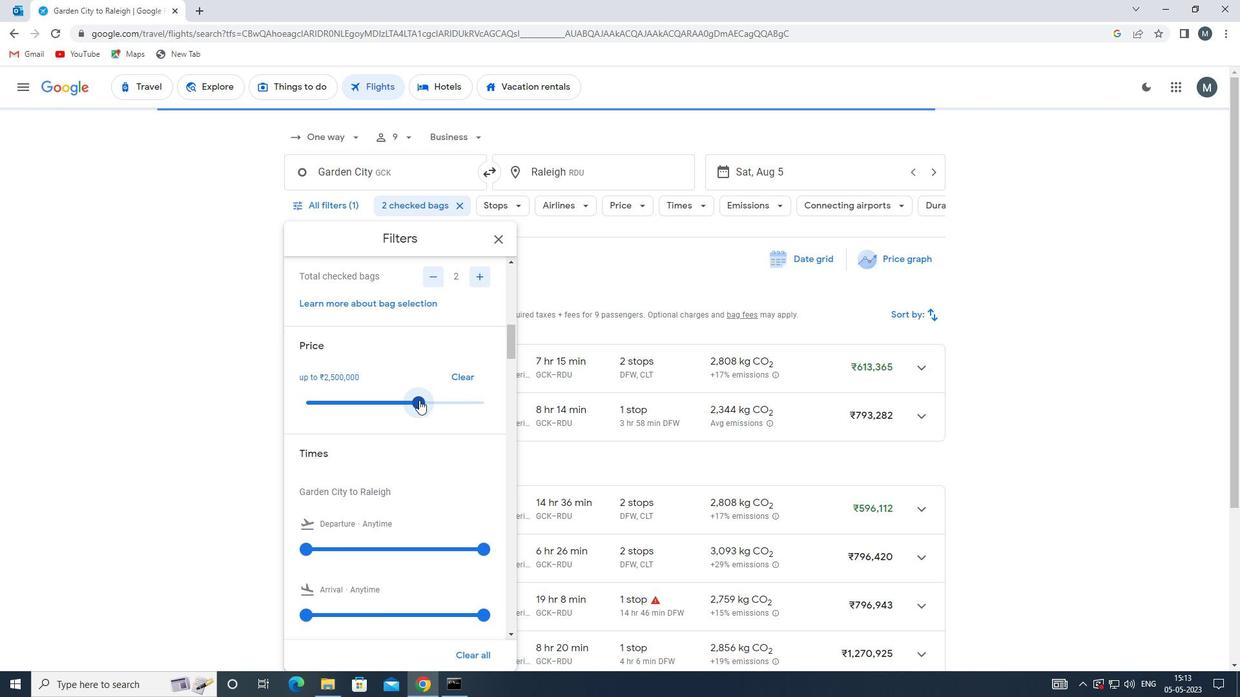 
Action: Mouse moved to (400, 402)
Screenshot: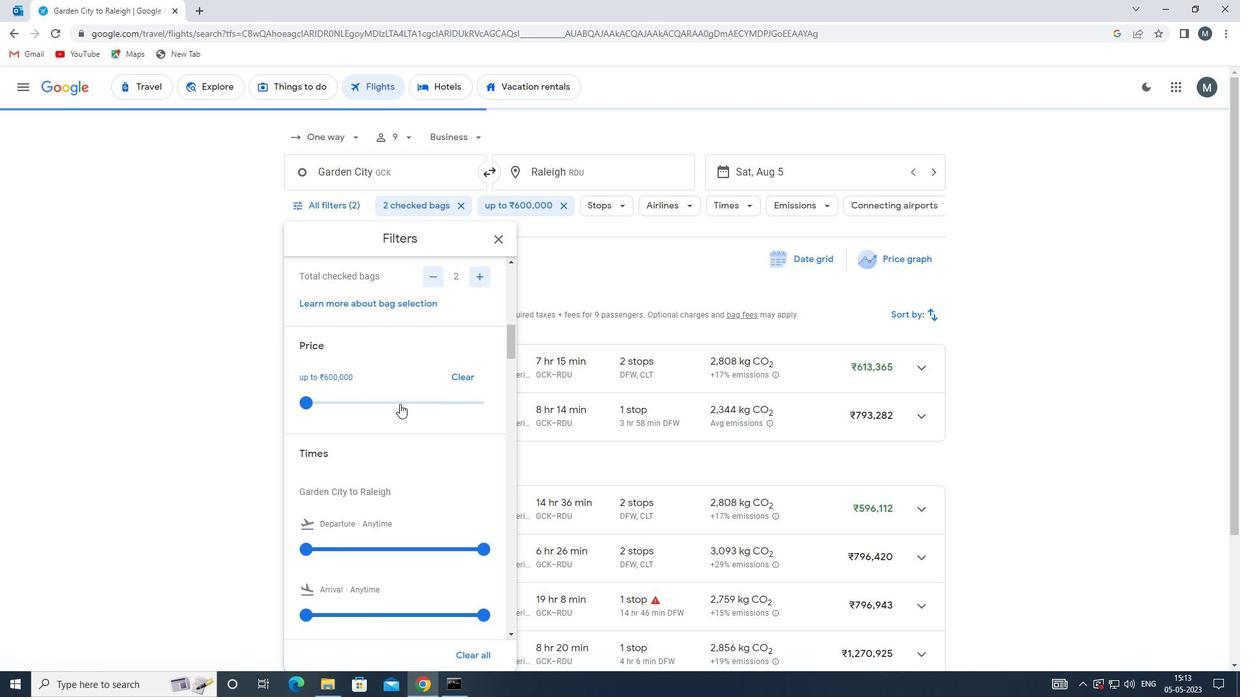 
Action: Mouse scrolled (400, 401) with delta (0, 0)
Screenshot: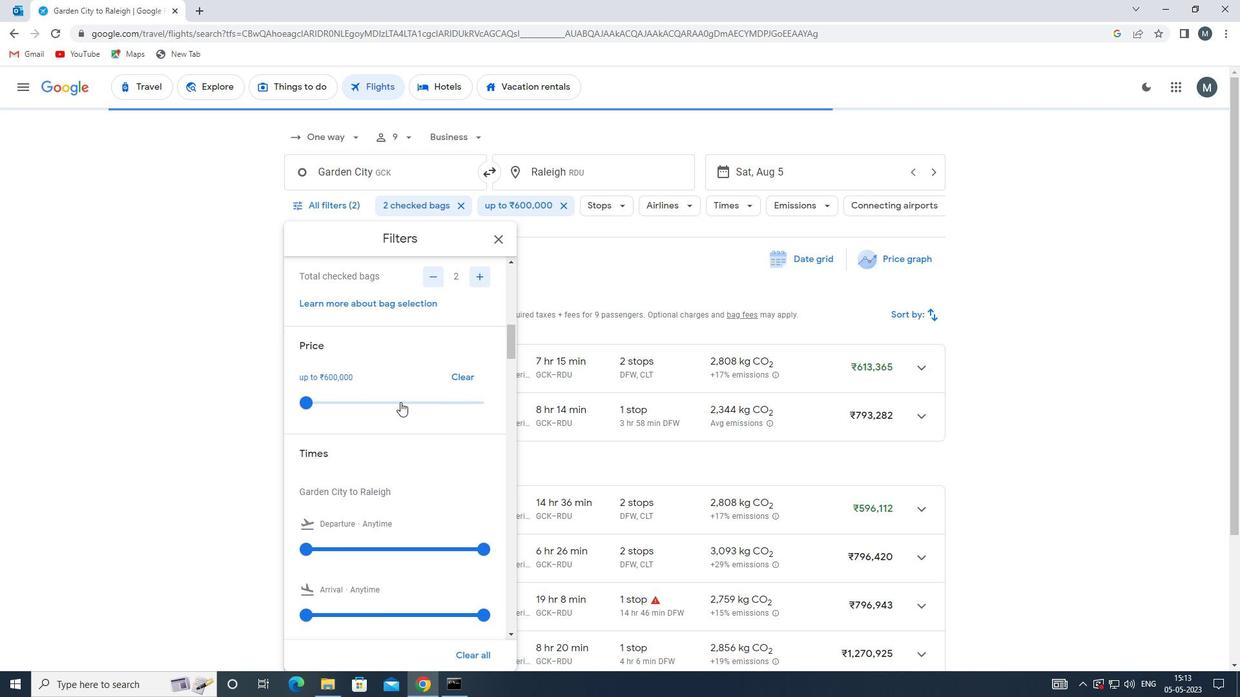 
Action: Mouse scrolled (400, 401) with delta (0, 0)
Screenshot: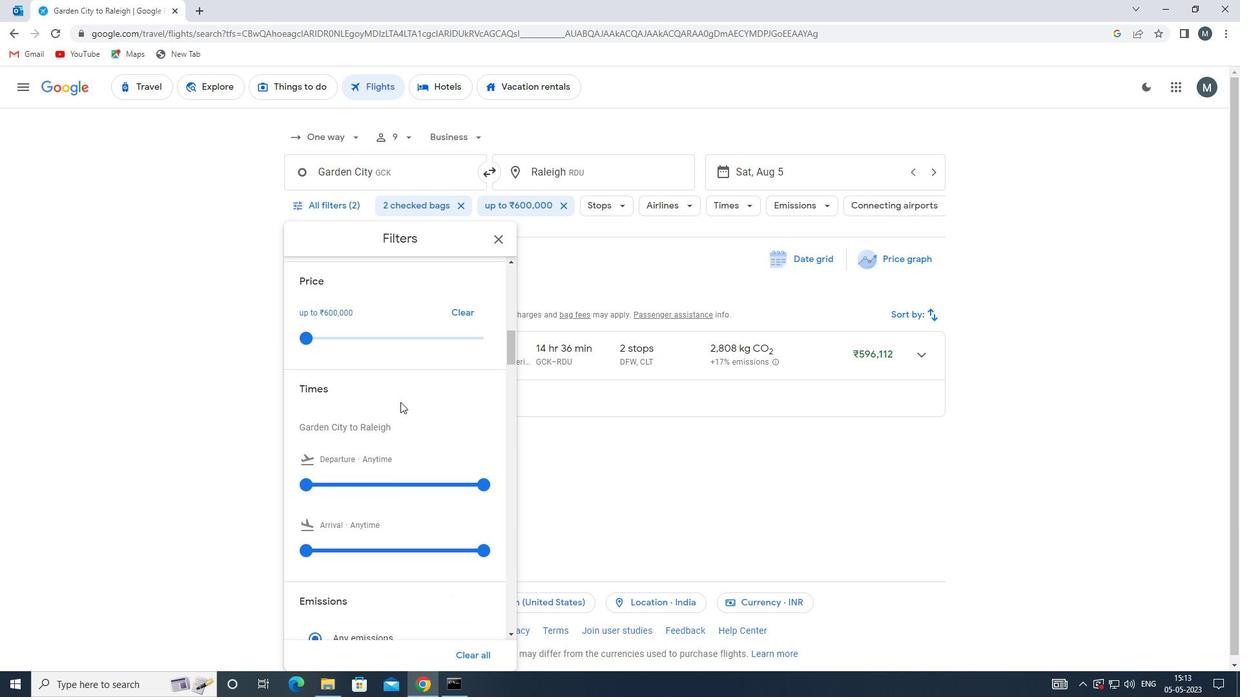 
Action: Mouse moved to (306, 417)
Screenshot: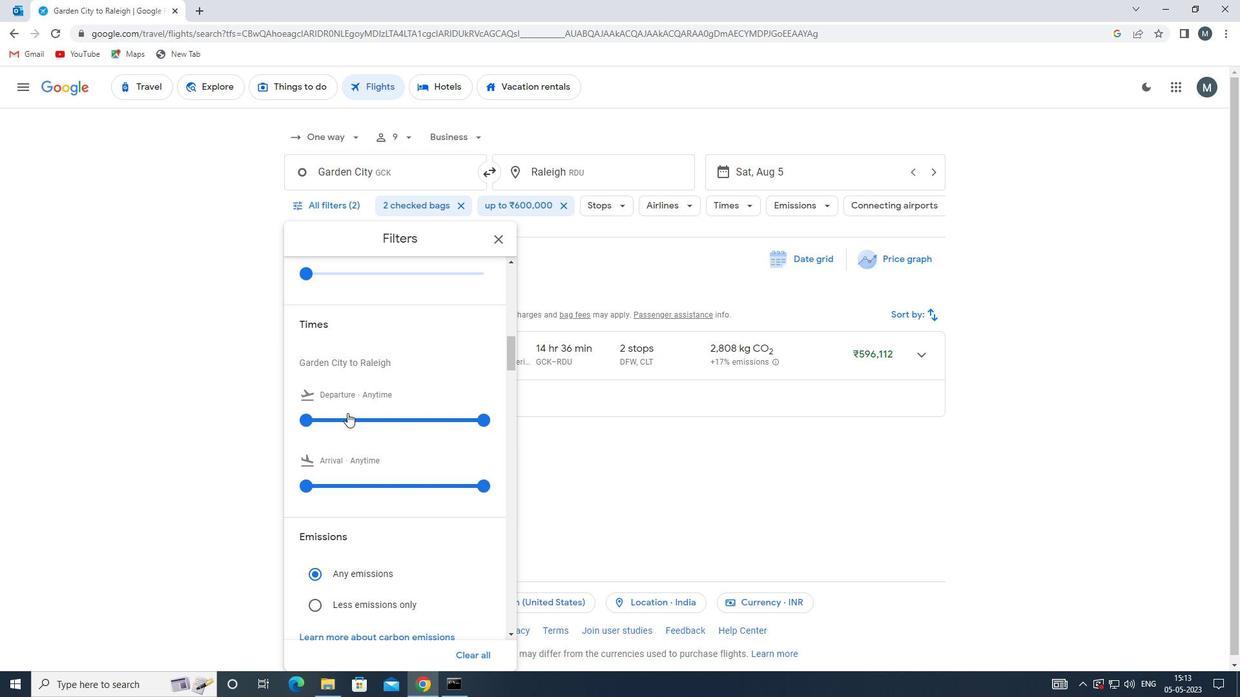 
Action: Mouse pressed left at (306, 417)
Screenshot: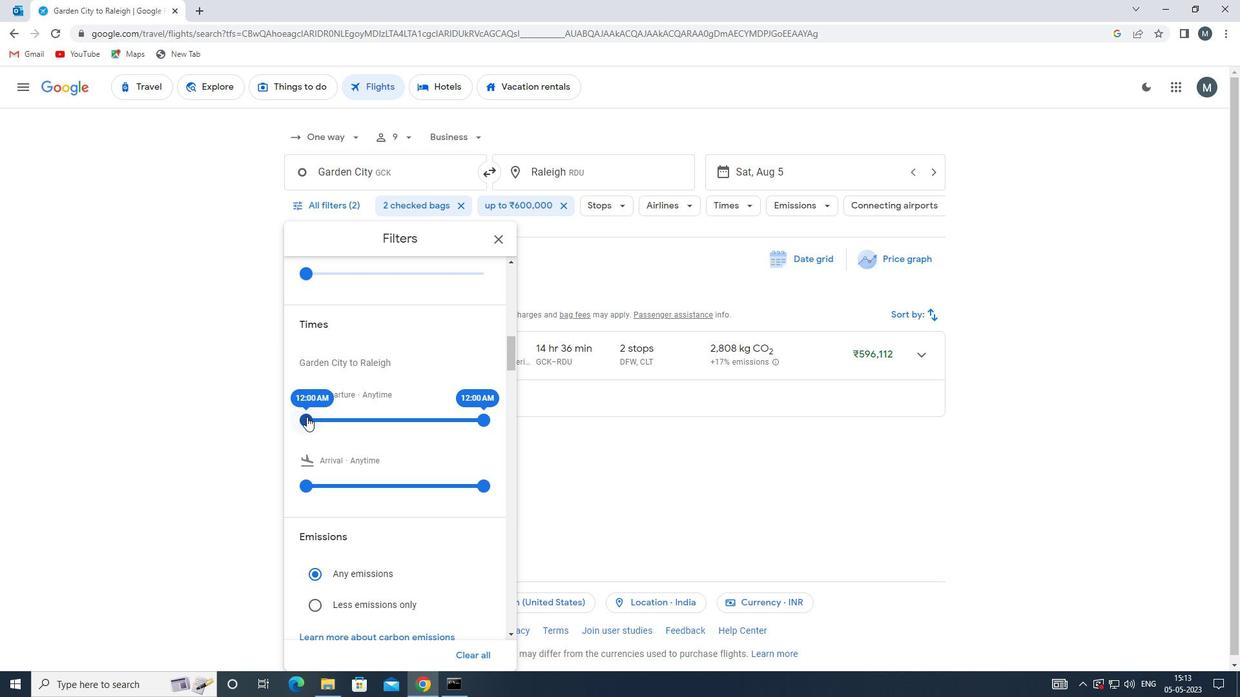 
Action: Mouse moved to (486, 421)
Screenshot: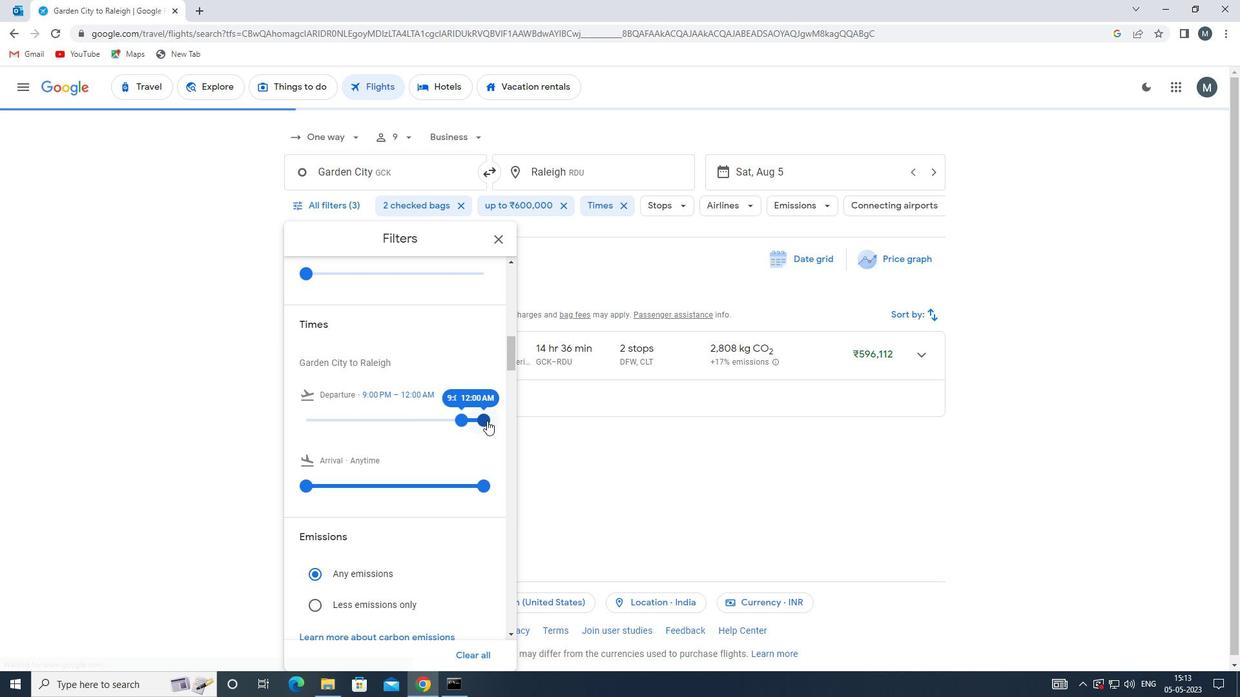 
Action: Mouse pressed left at (486, 421)
Screenshot: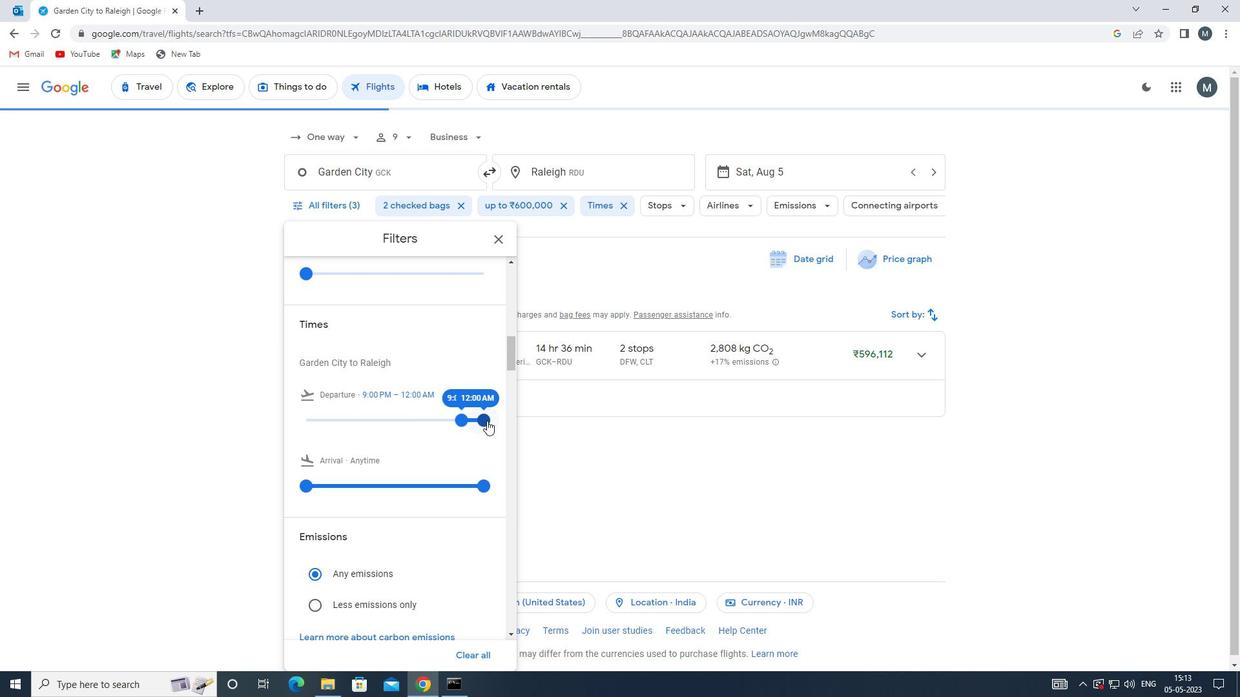 
Action: Mouse moved to (462, 419)
Screenshot: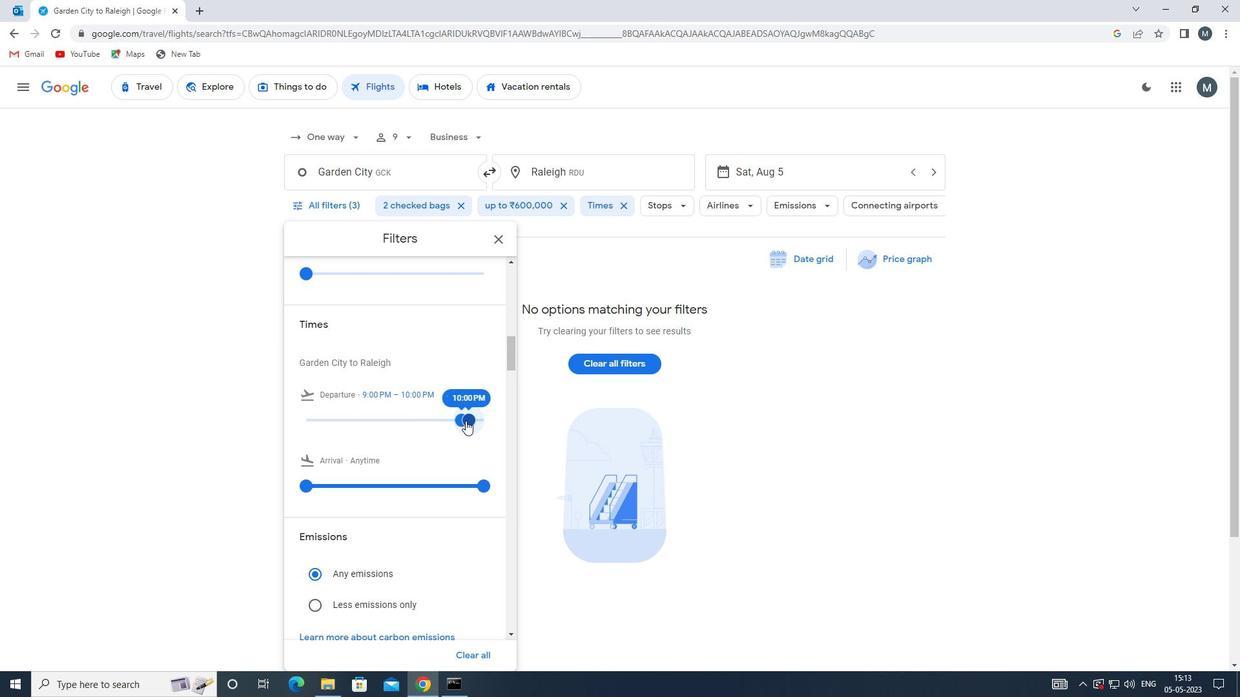 
Action: Mouse scrolled (462, 418) with delta (0, 0)
Screenshot: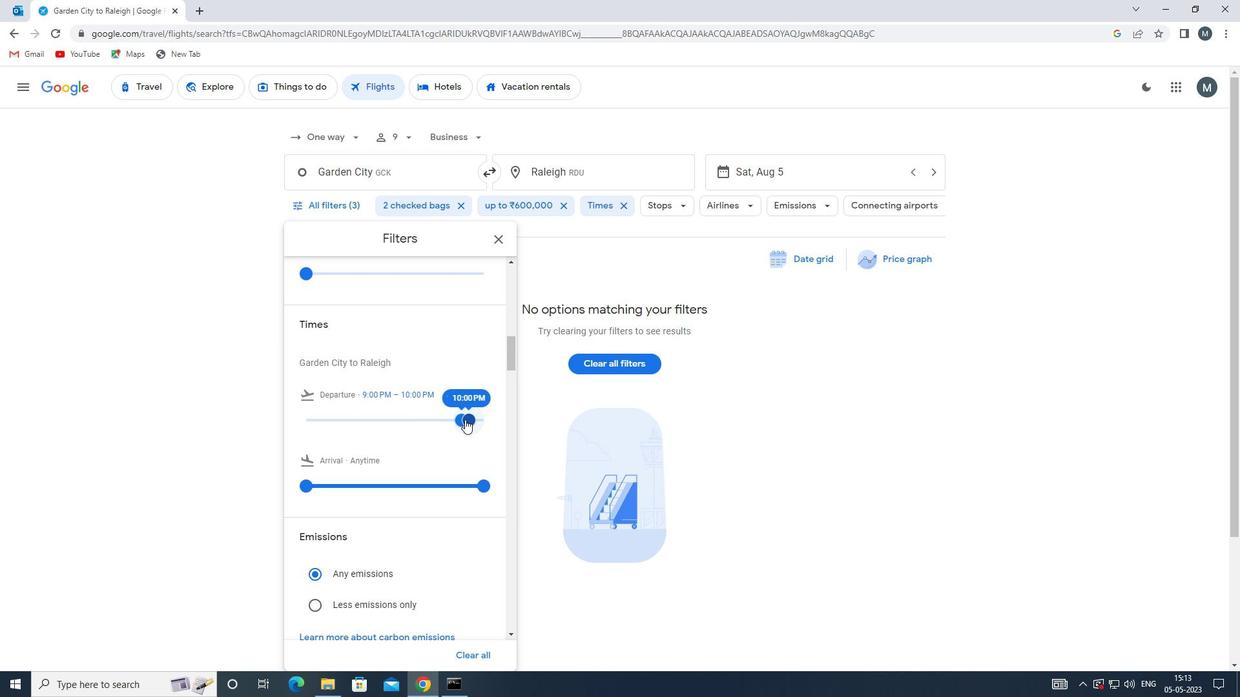 
Action: Mouse moved to (496, 238)
Screenshot: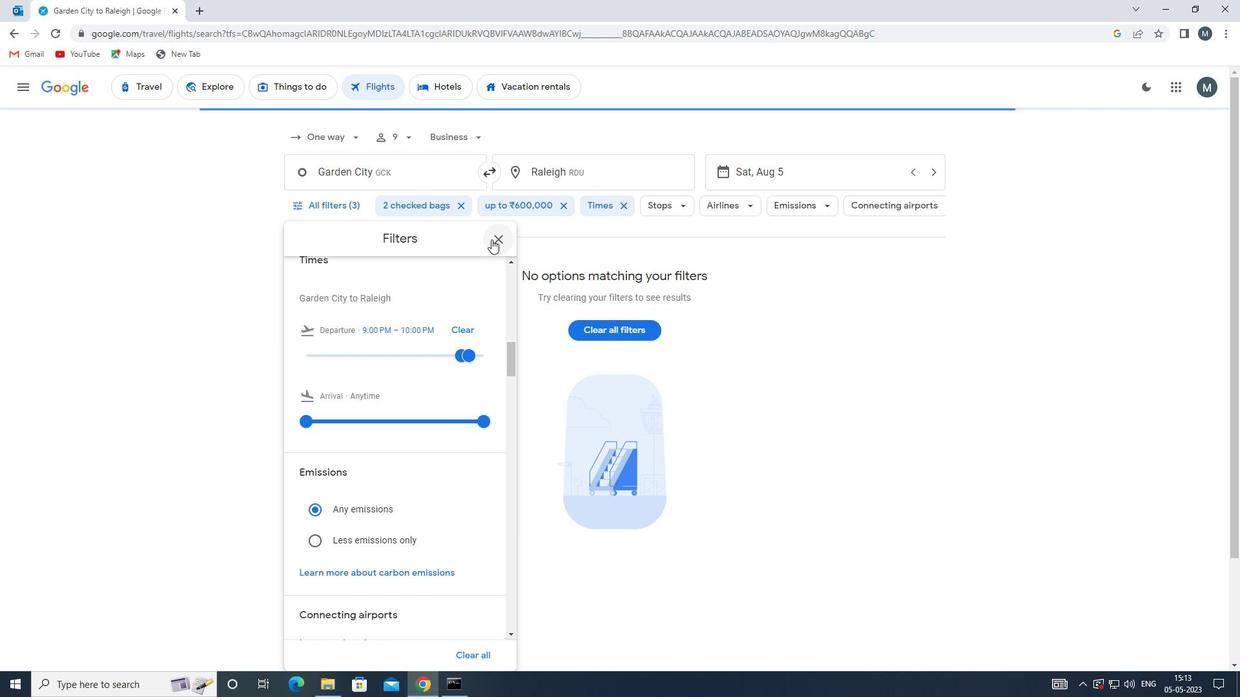 
Action: Mouse pressed left at (496, 238)
Screenshot: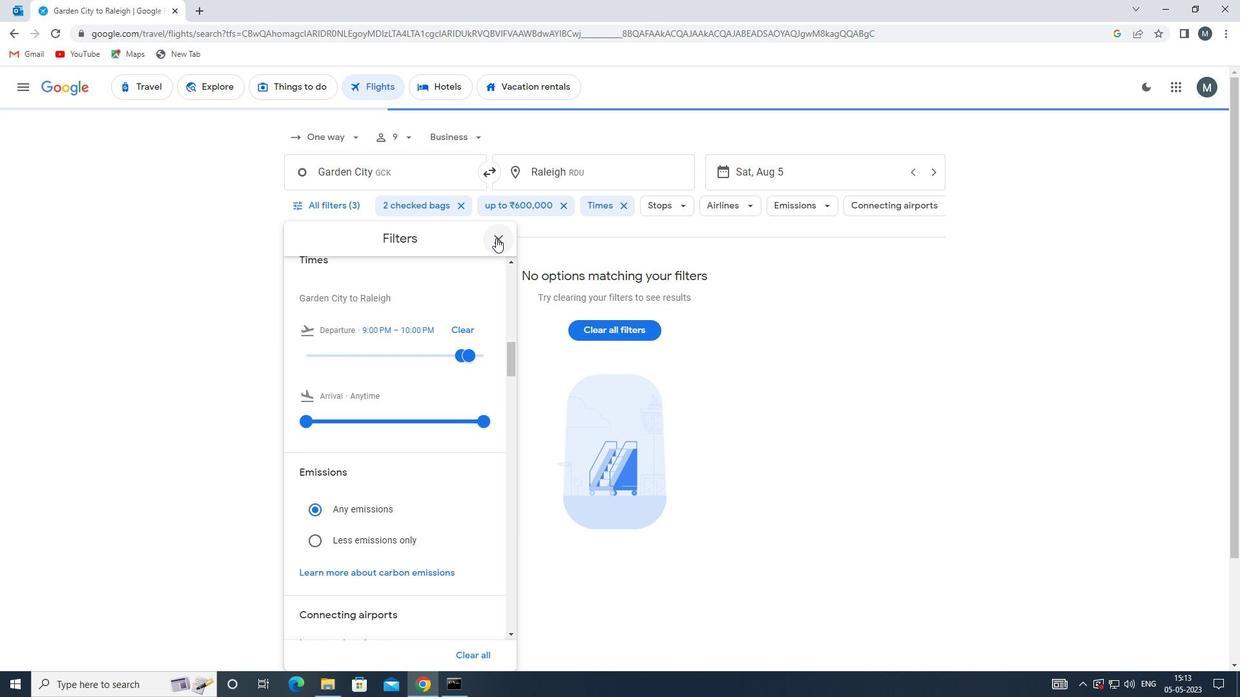 
